 Task: Search one way flight ticket for 3 adults, 3 children in premium economy from Colorado Springs: City Of Colorado Springs Municipal Airport to Greensboro: Piedmont Triad International Airport on 5-1-2023. Choice of flights is Delta. Number of bags: 1 carry on bag. Price is upto 94000. Outbound departure time preference is 9:30.
Action: Mouse moved to (218, 185)
Screenshot: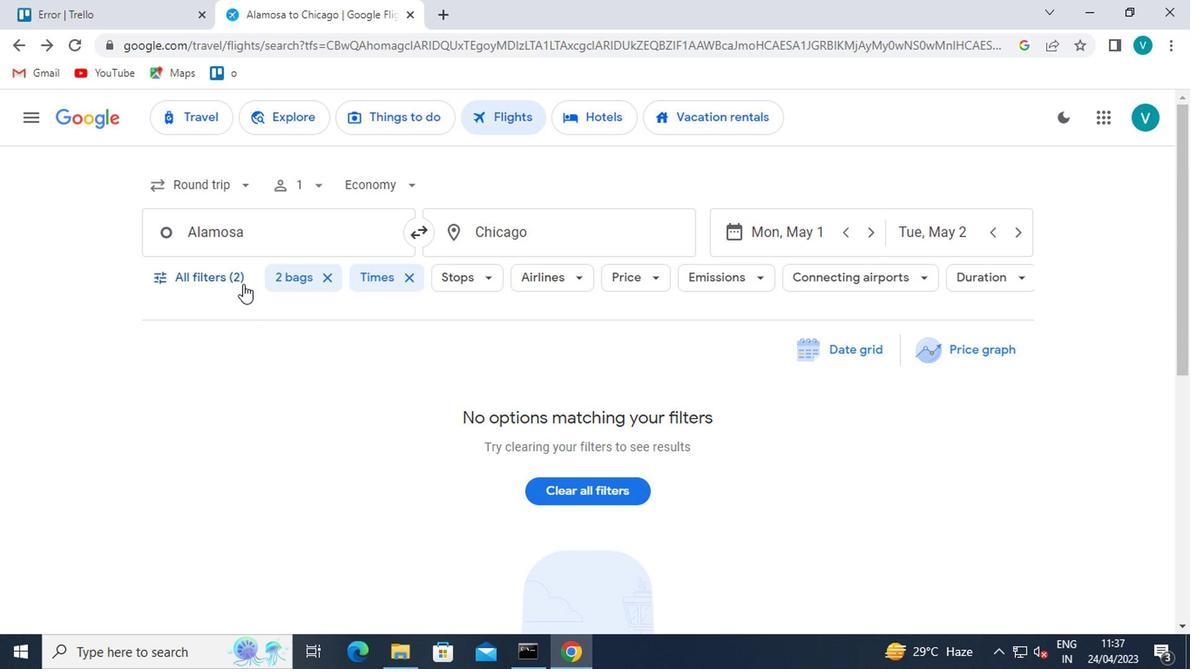 
Action: Mouse pressed left at (218, 185)
Screenshot: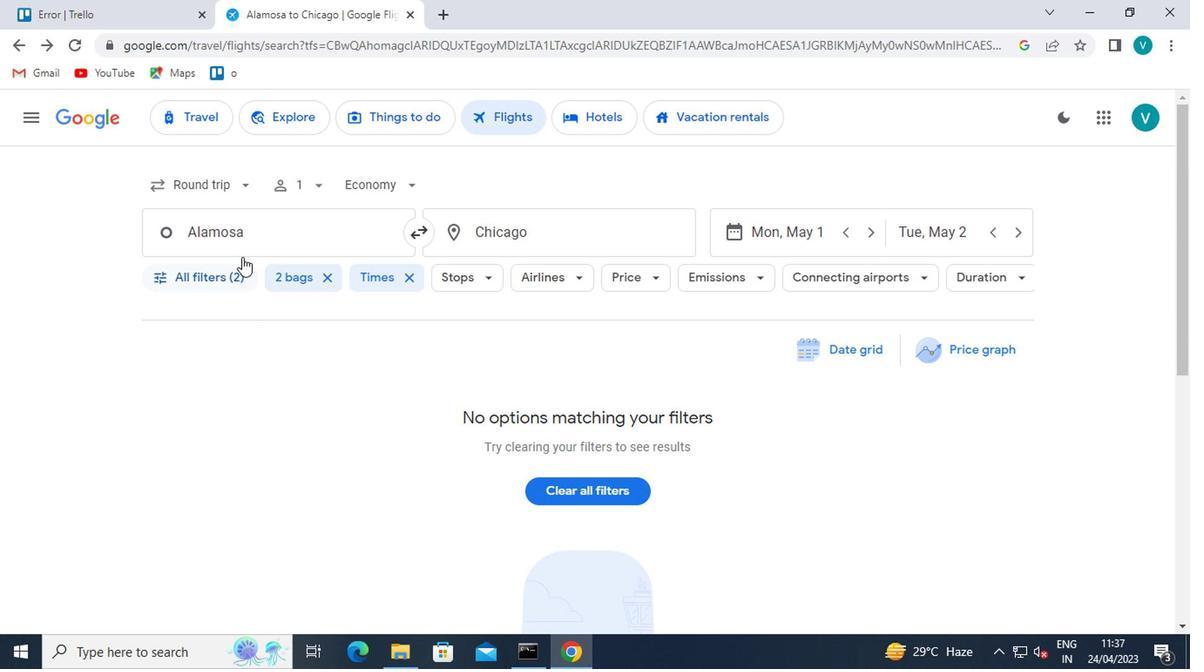 
Action: Mouse moved to (221, 260)
Screenshot: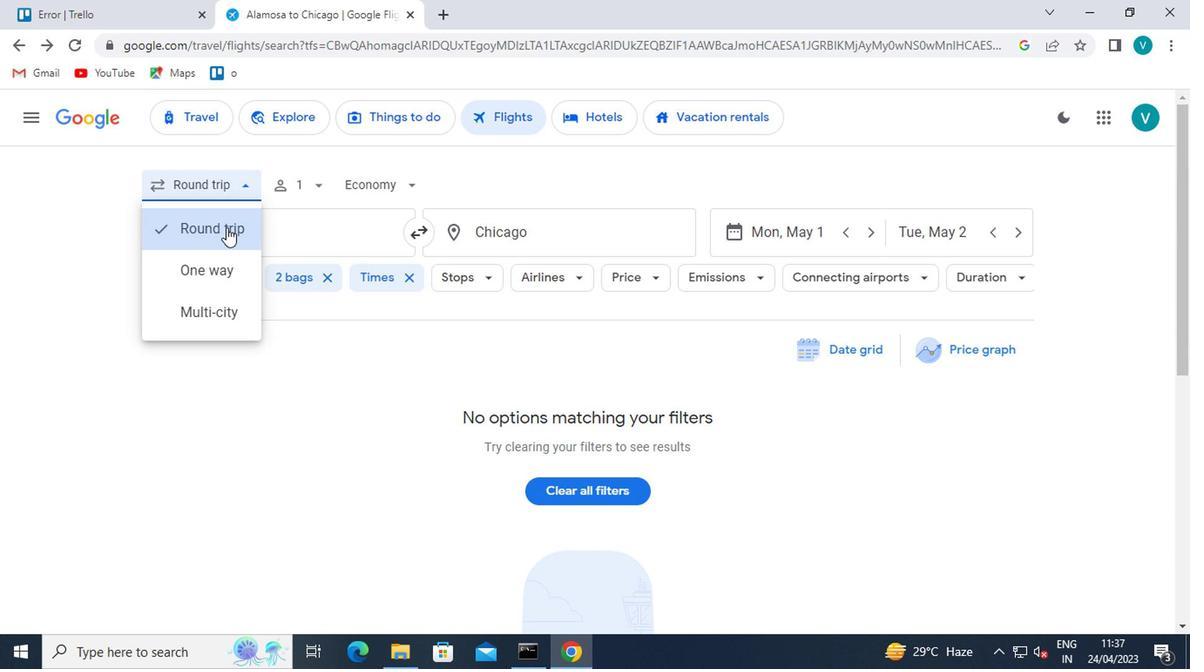 
Action: Mouse pressed left at (221, 260)
Screenshot: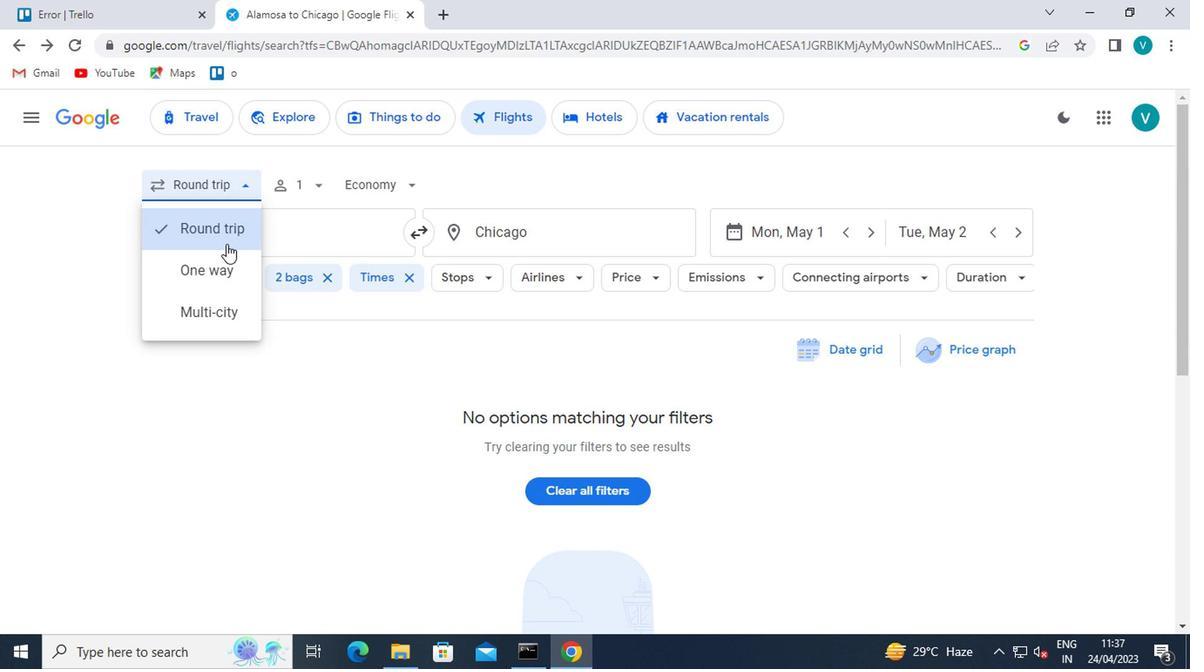 
Action: Mouse moved to (290, 189)
Screenshot: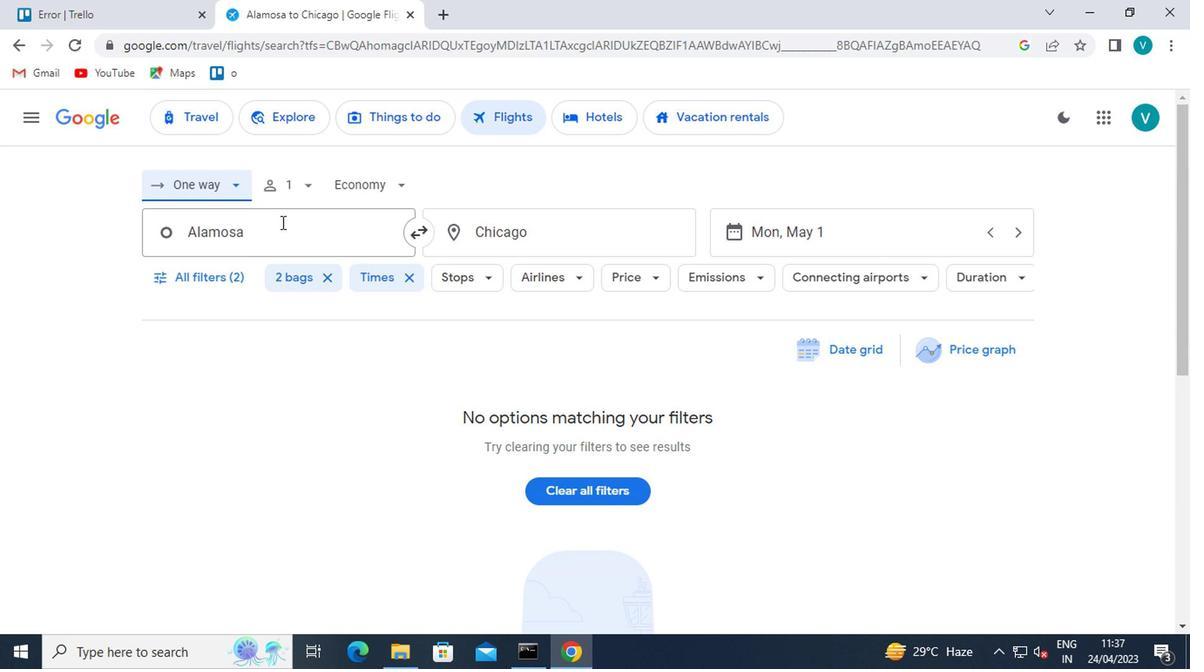 
Action: Mouse pressed left at (290, 189)
Screenshot: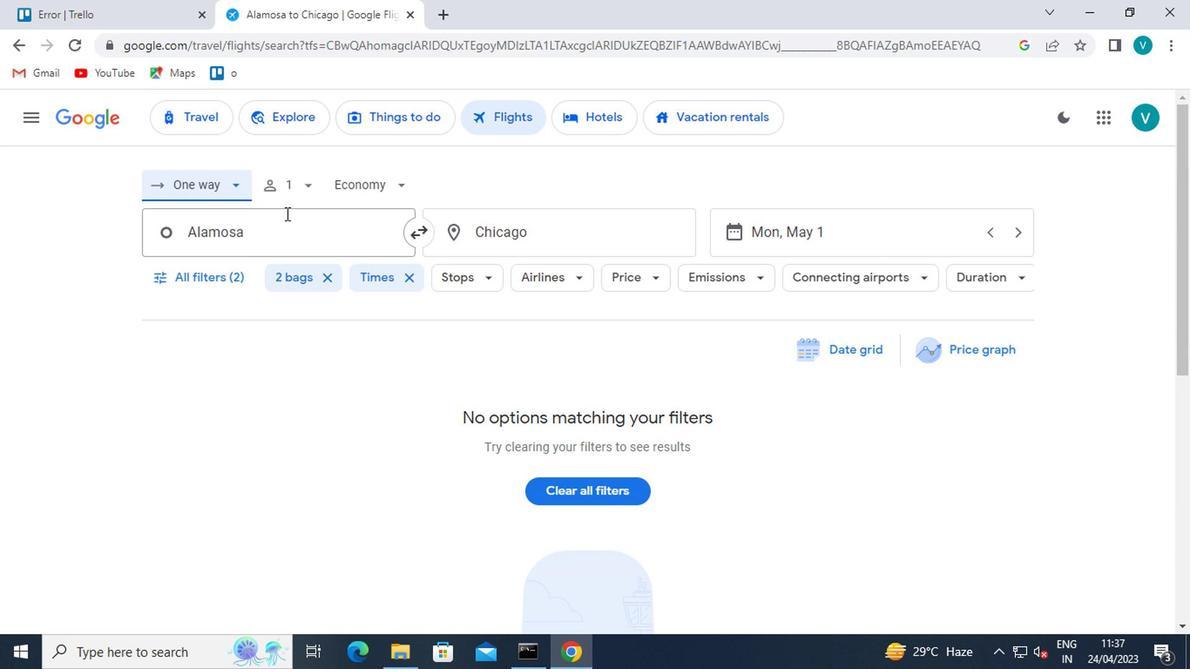 
Action: Mouse moved to (433, 238)
Screenshot: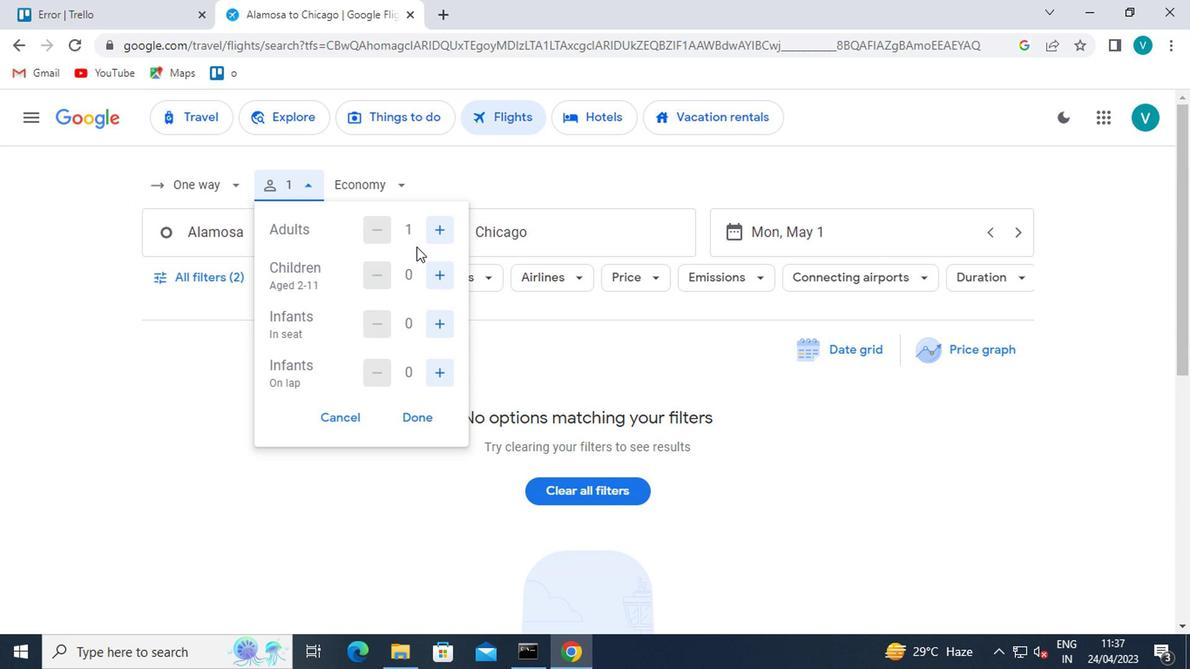 
Action: Mouse pressed left at (433, 238)
Screenshot: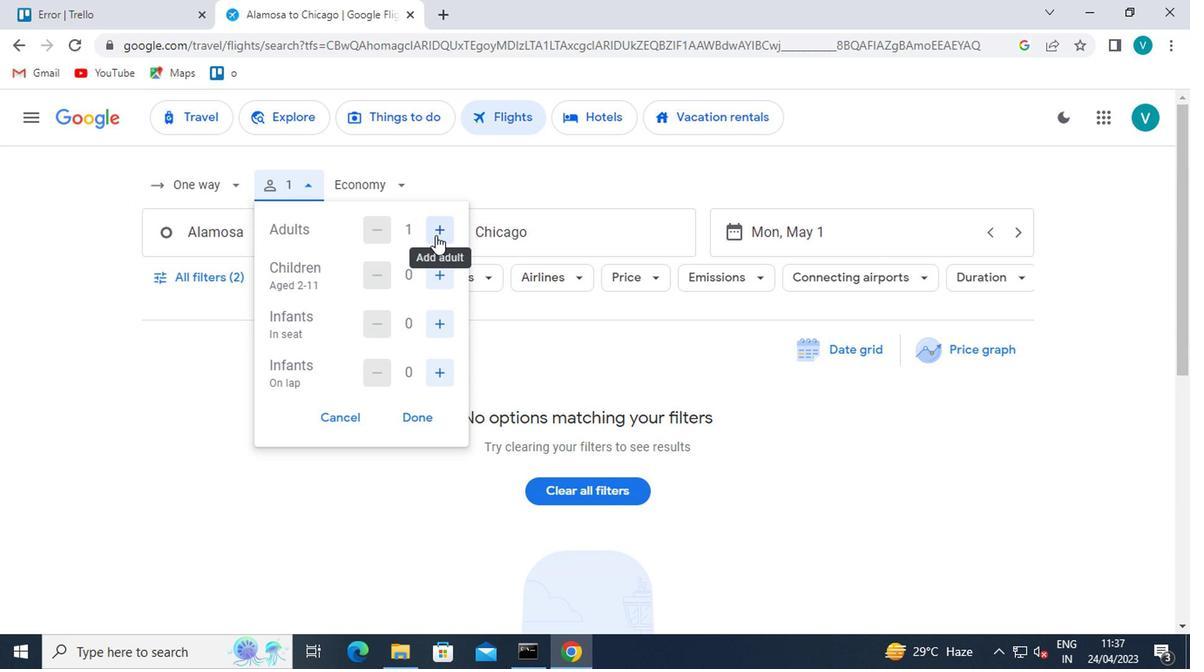 
Action: Mouse pressed left at (433, 238)
Screenshot: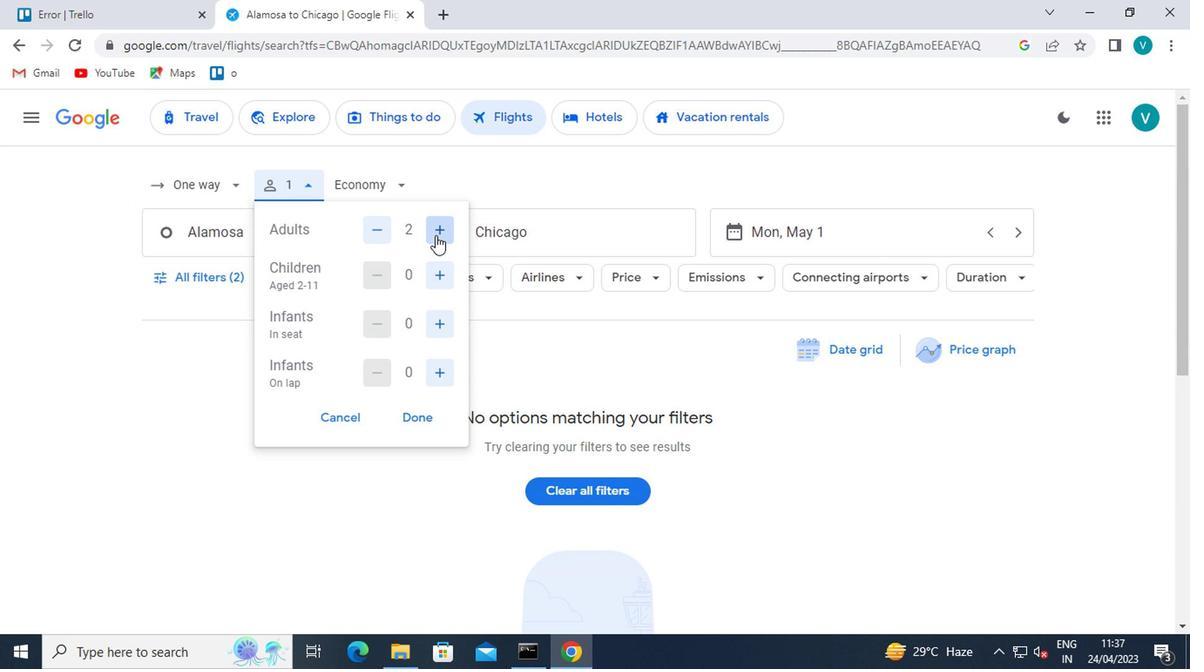 
Action: Mouse moved to (444, 281)
Screenshot: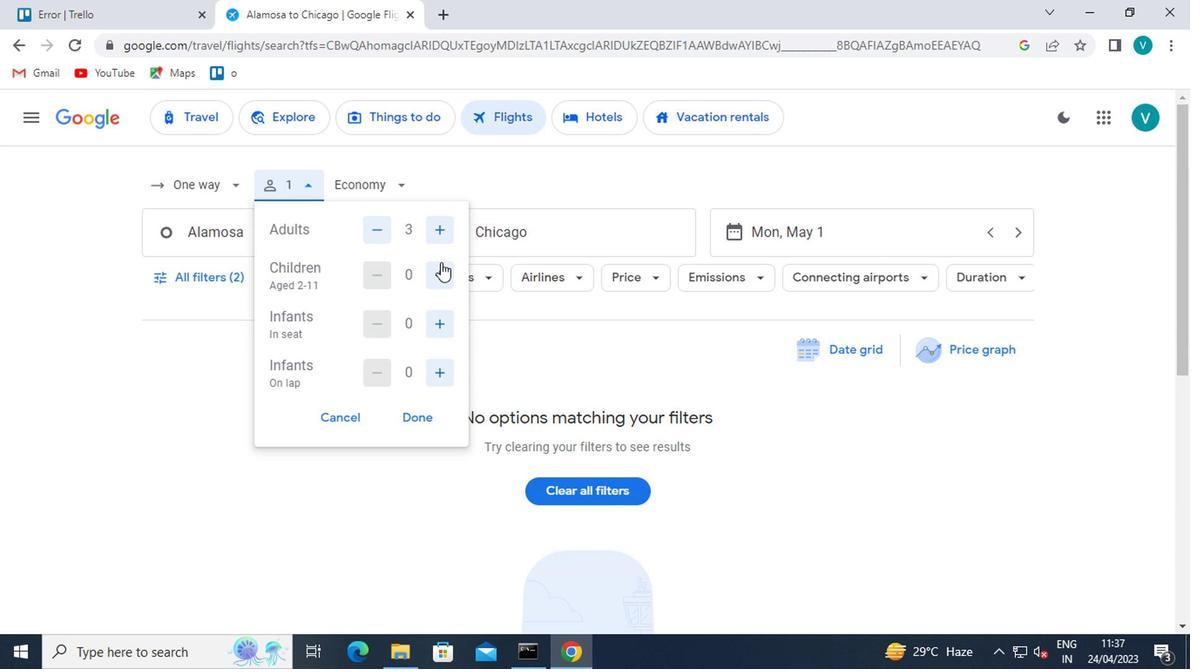 
Action: Mouse pressed left at (444, 281)
Screenshot: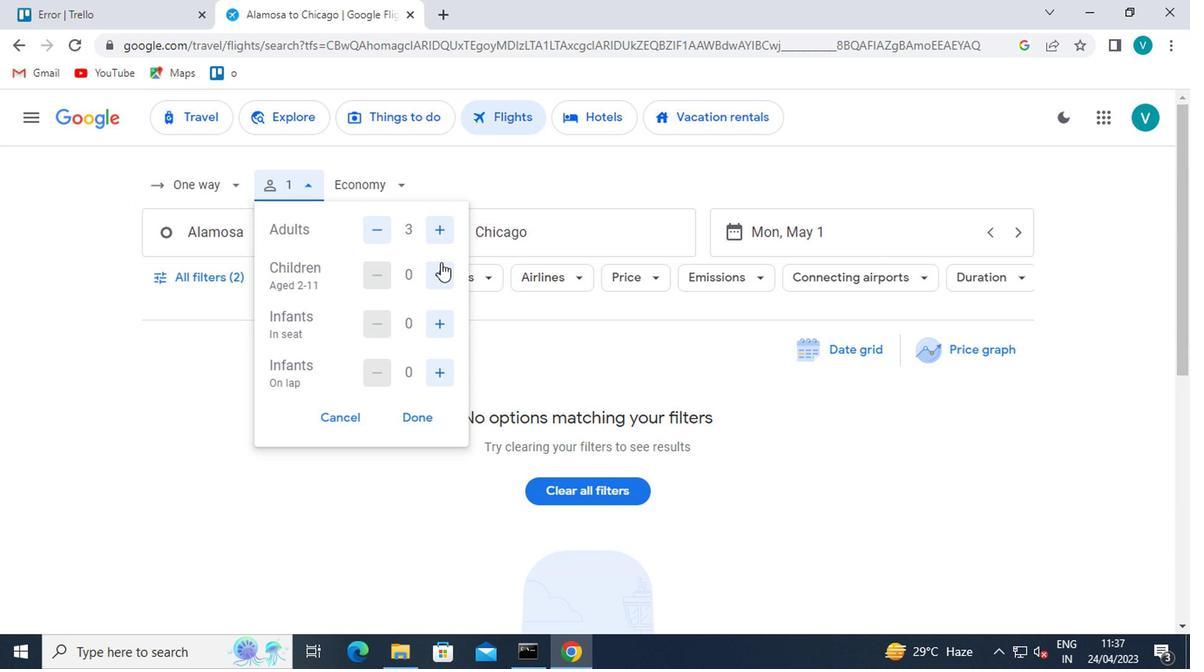 
Action: Mouse pressed left at (444, 281)
Screenshot: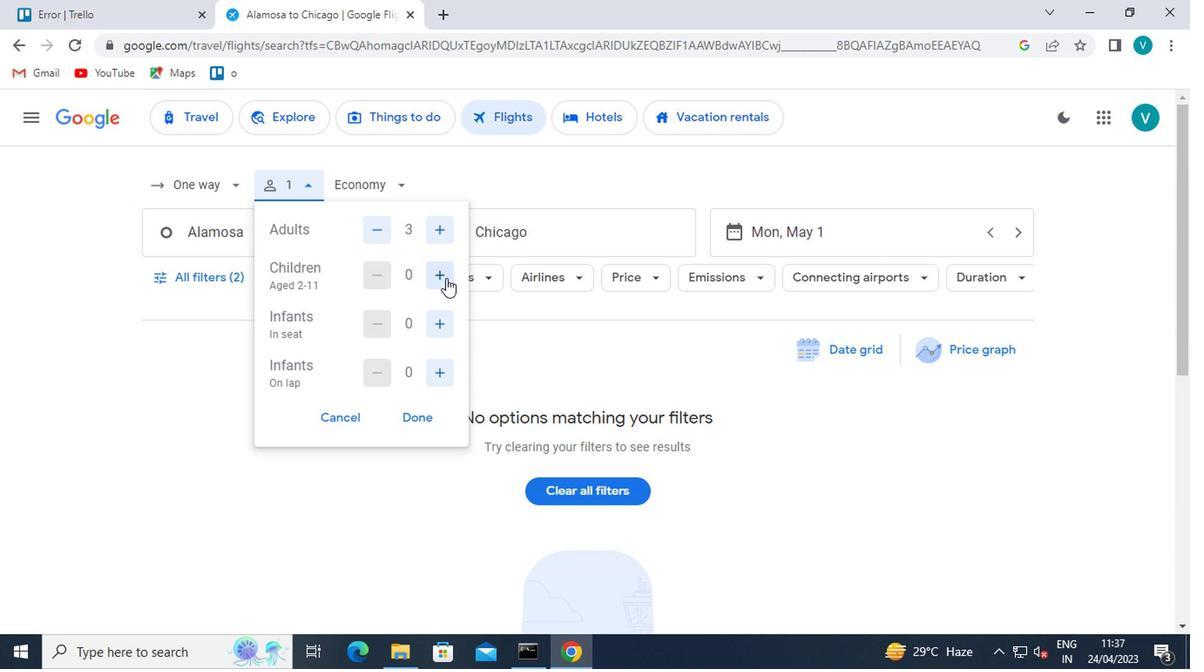 
Action: Mouse pressed left at (444, 281)
Screenshot: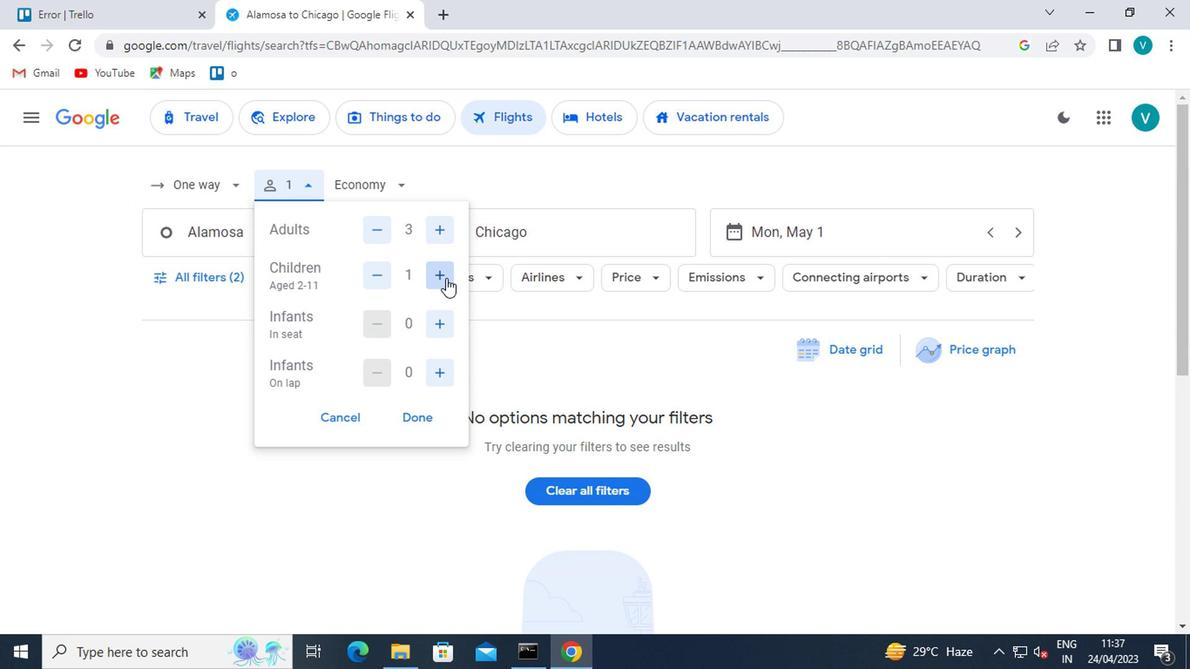 
Action: Mouse moved to (373, 182)
Screenshot: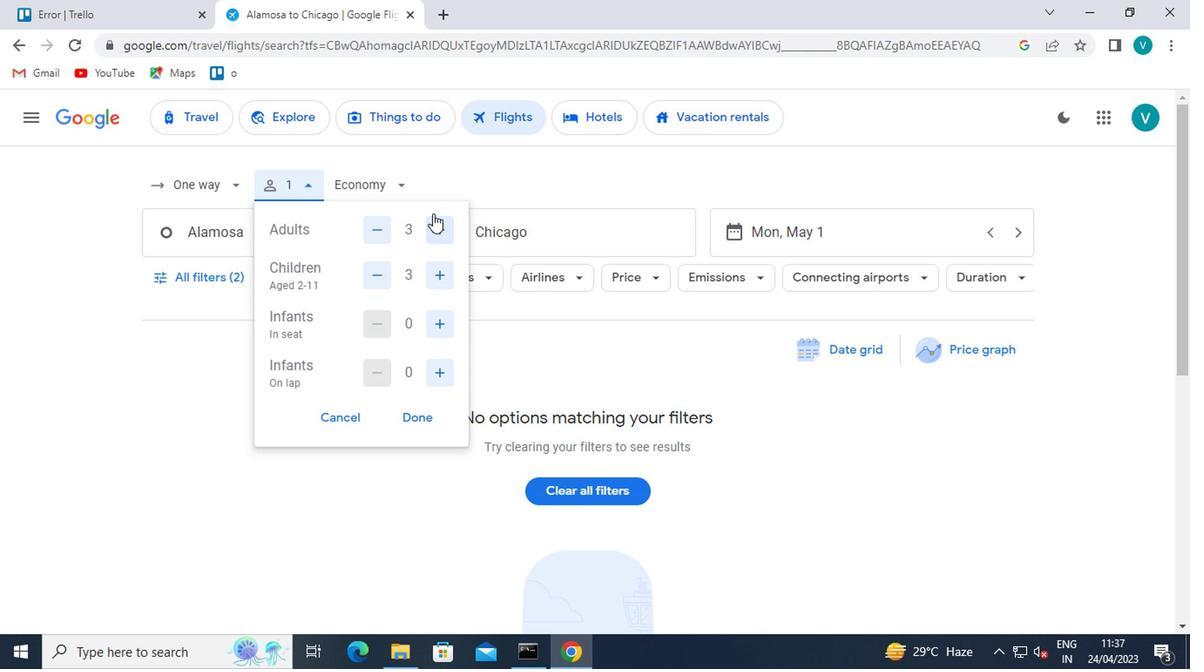 
Action: Mouse pressed left at (373, 182)
Screenshot: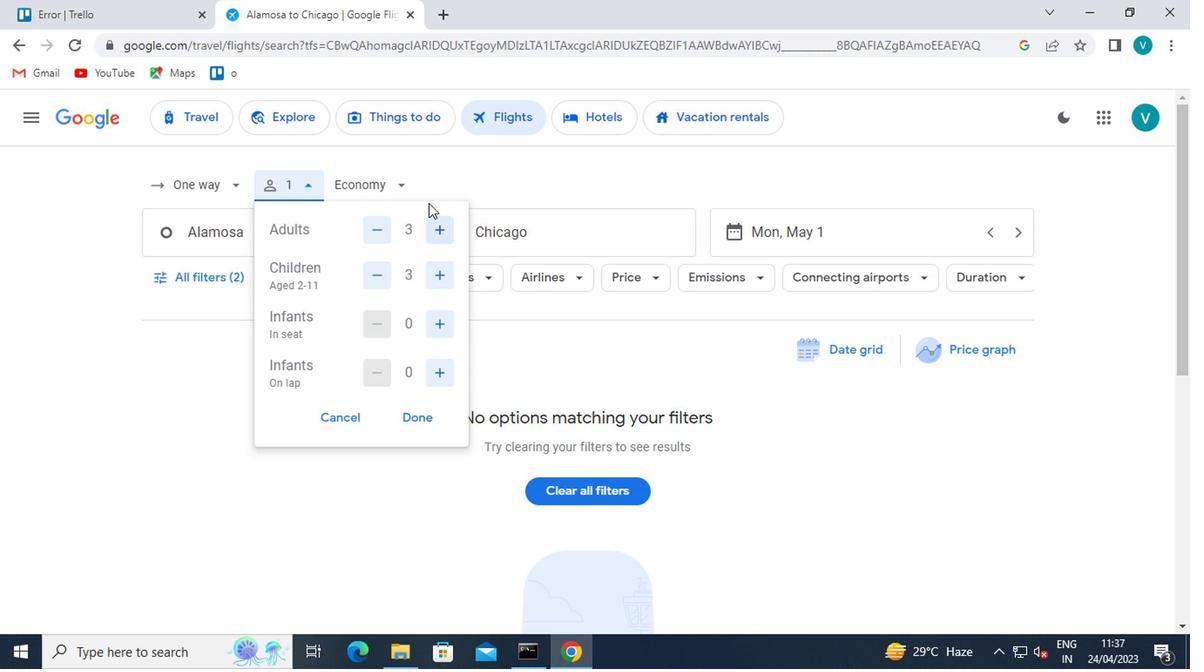 
Action: Mouse moved to (413, 281)
Screenshot: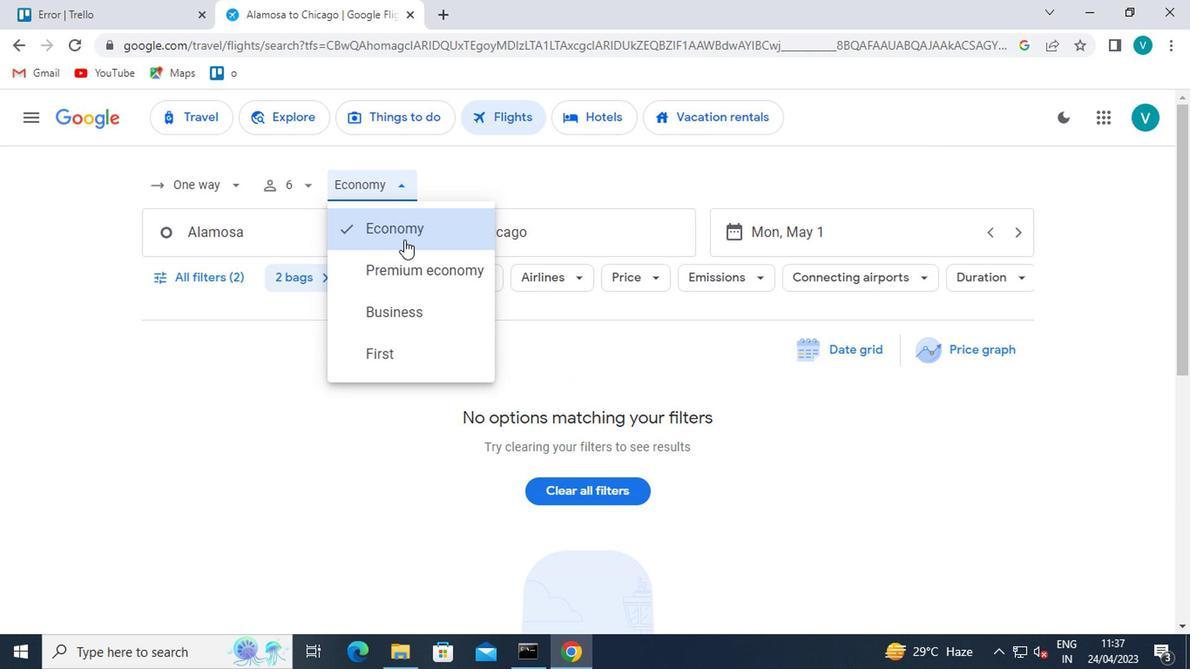 
Action: Mouse pressed left at (413, 281)
Screenshot: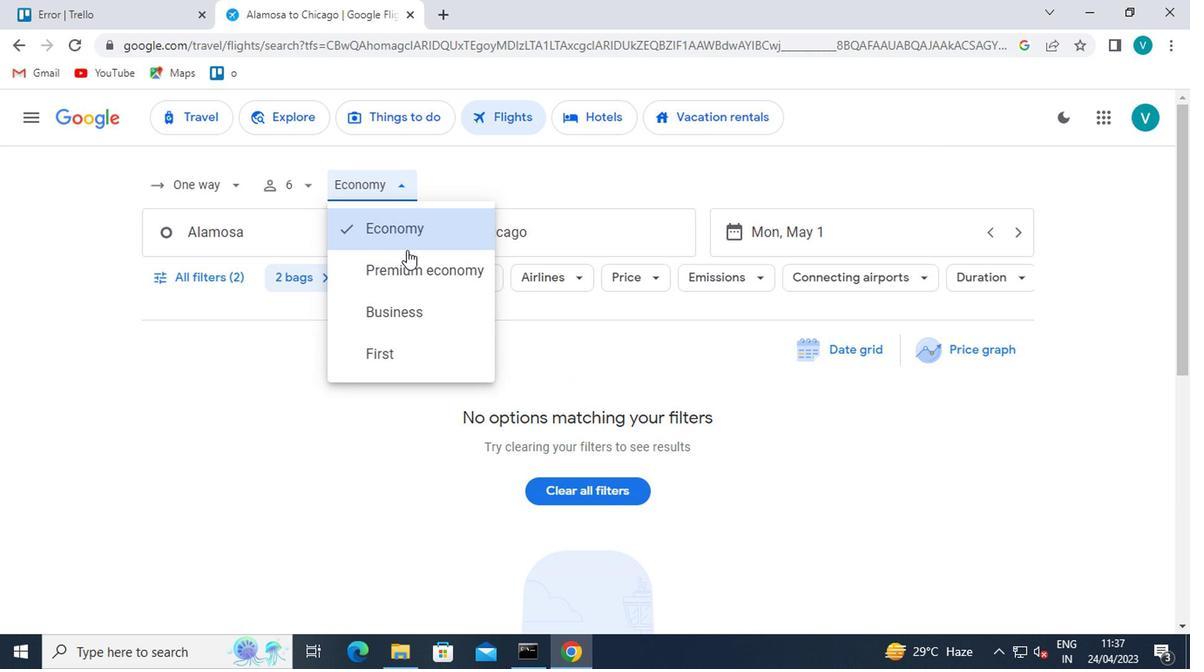 
Action: Mouse moved to (236, 236)
Screenshot: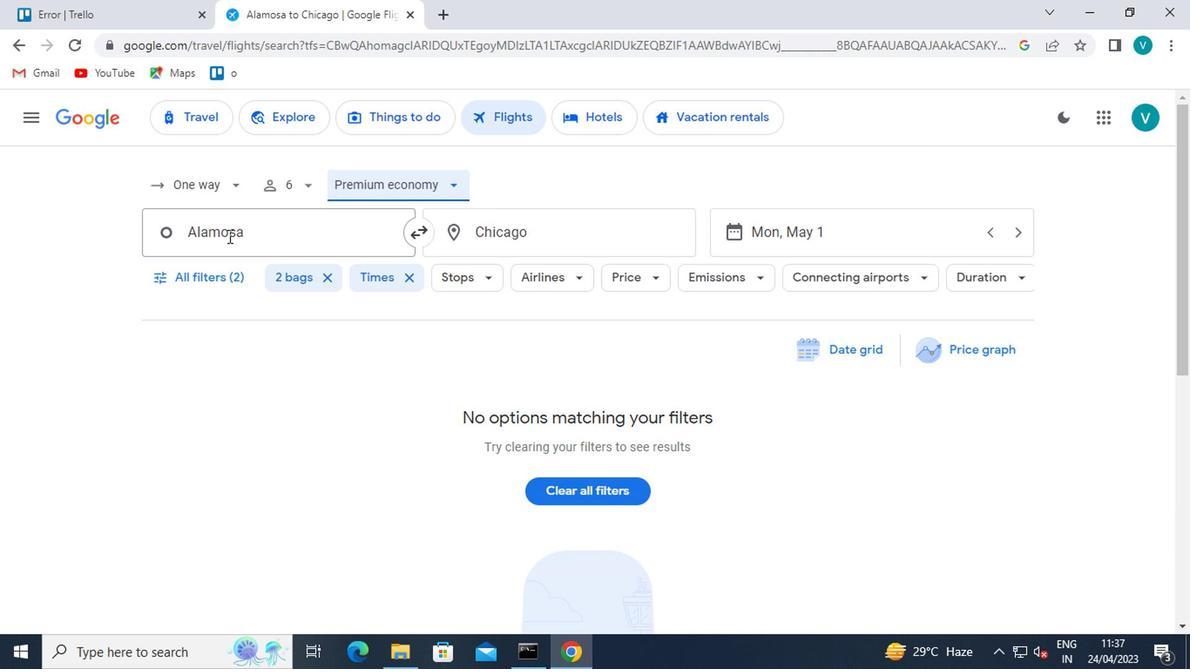 
Action: Mouse pressed left at (236, 236)
Screenshot: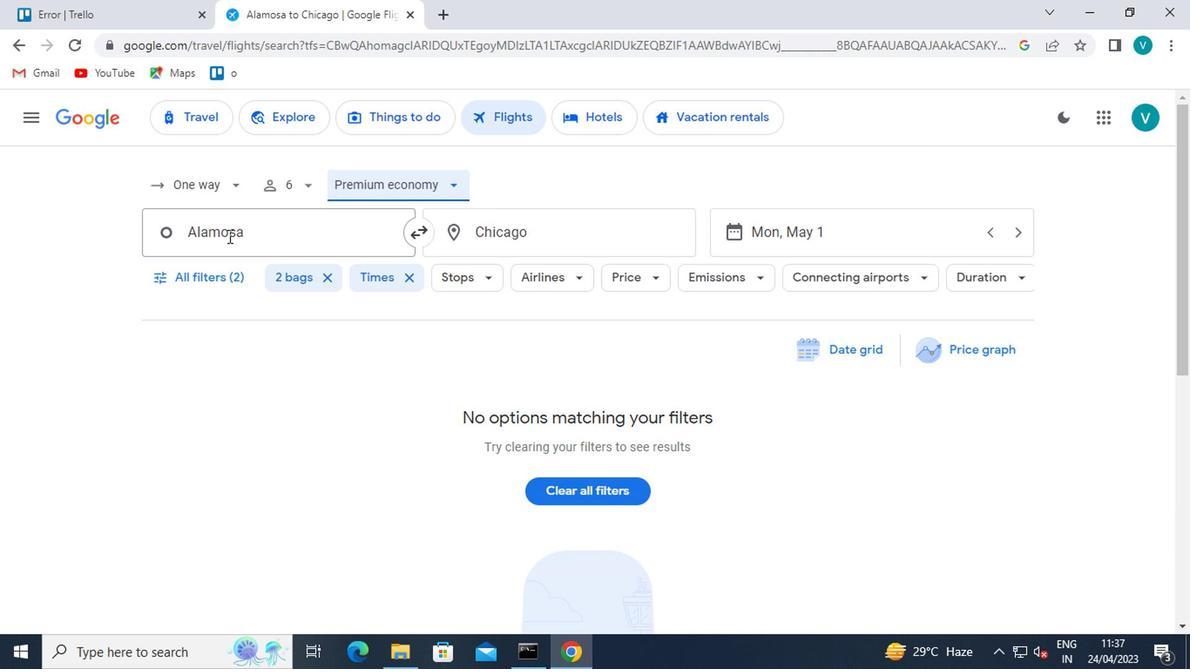 
Action: Mouse moved to (238, 236)
Screenshot: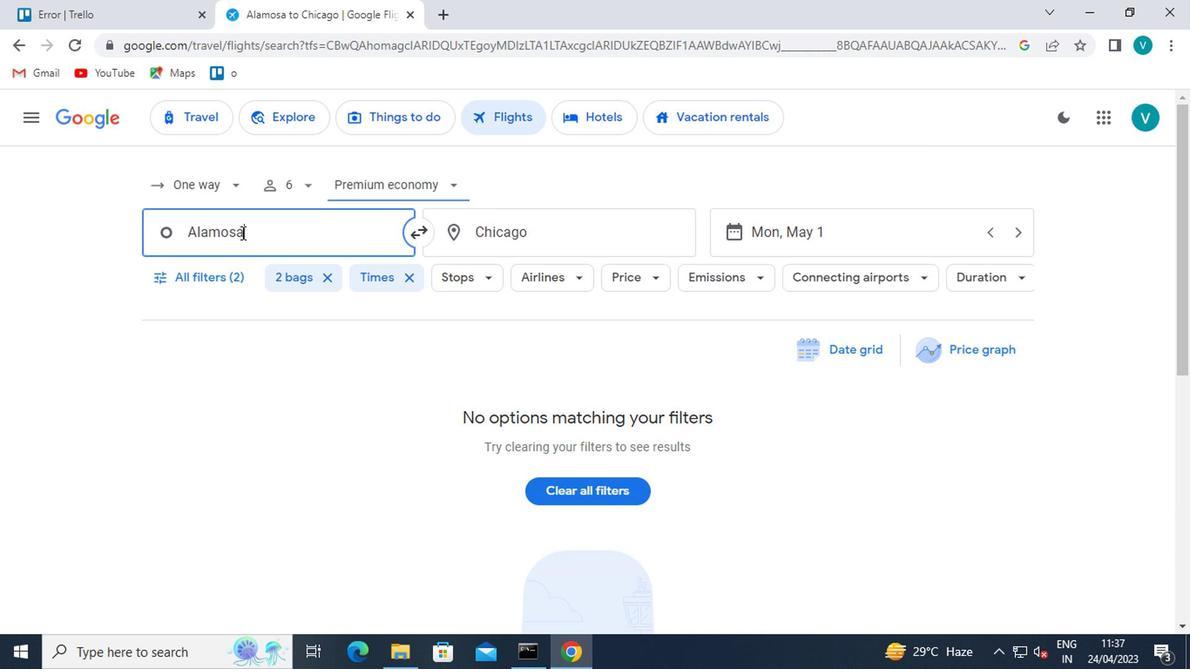 
Action: Key pressed <Key.shift>COLORADO<Key.space><Key.shift>SP
Screenshot: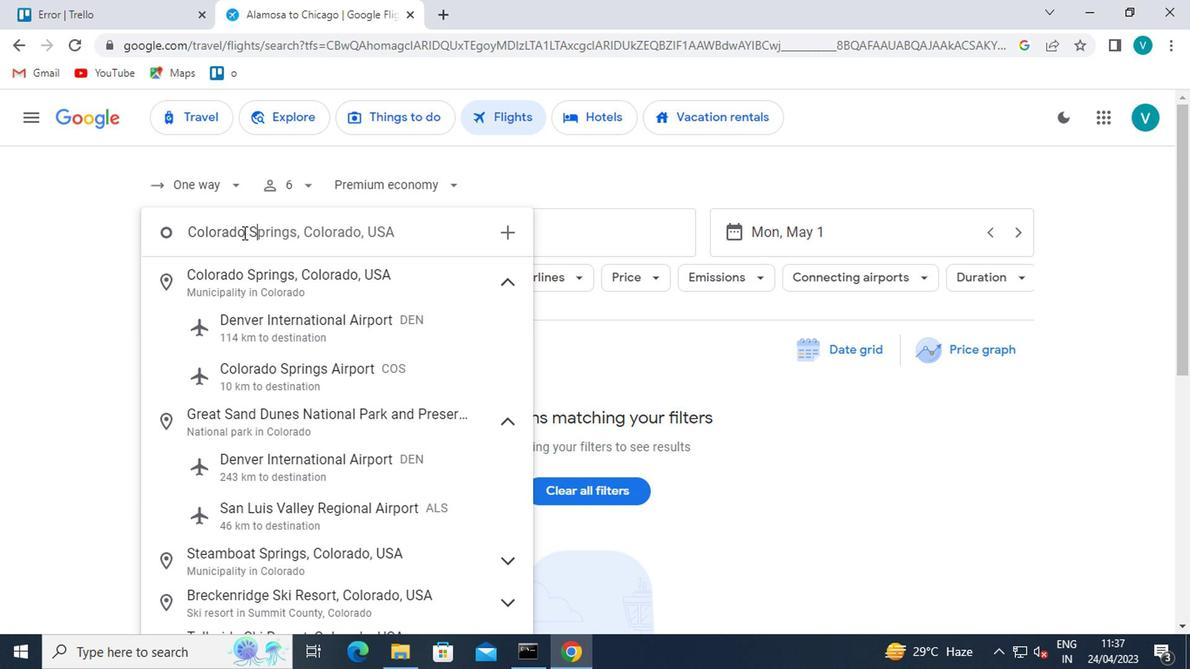 
Action: Mouse moved to (288, 255)
Screenshot: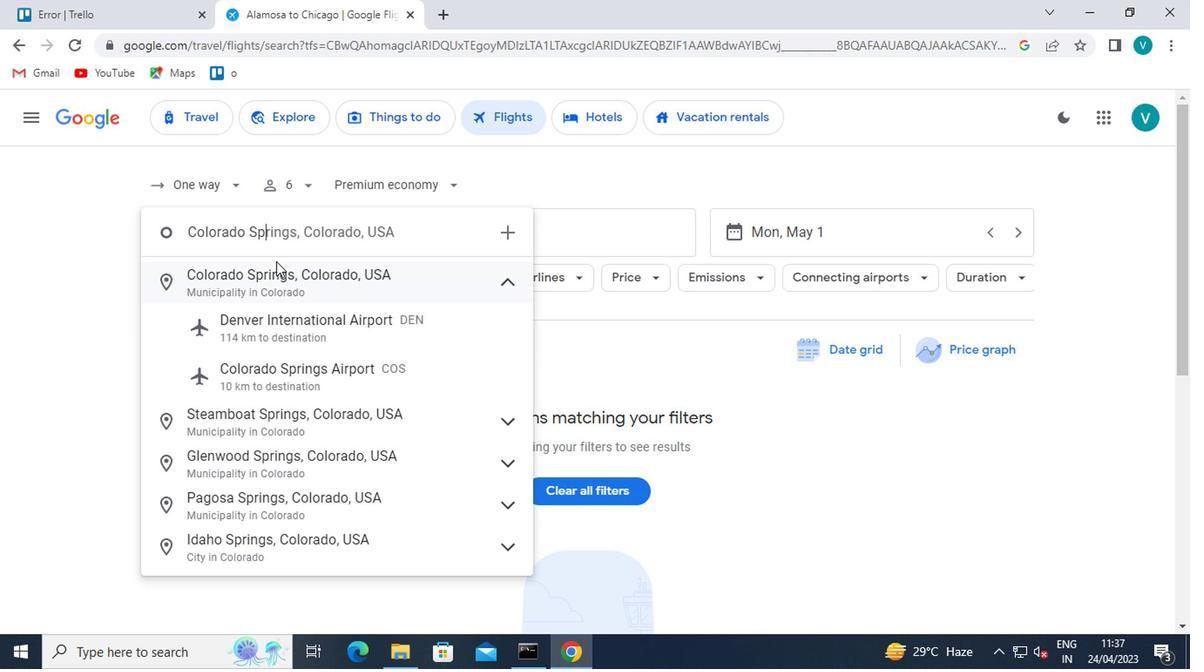 
Action: Key pressed RINGS<Key.enter>
Screenshot: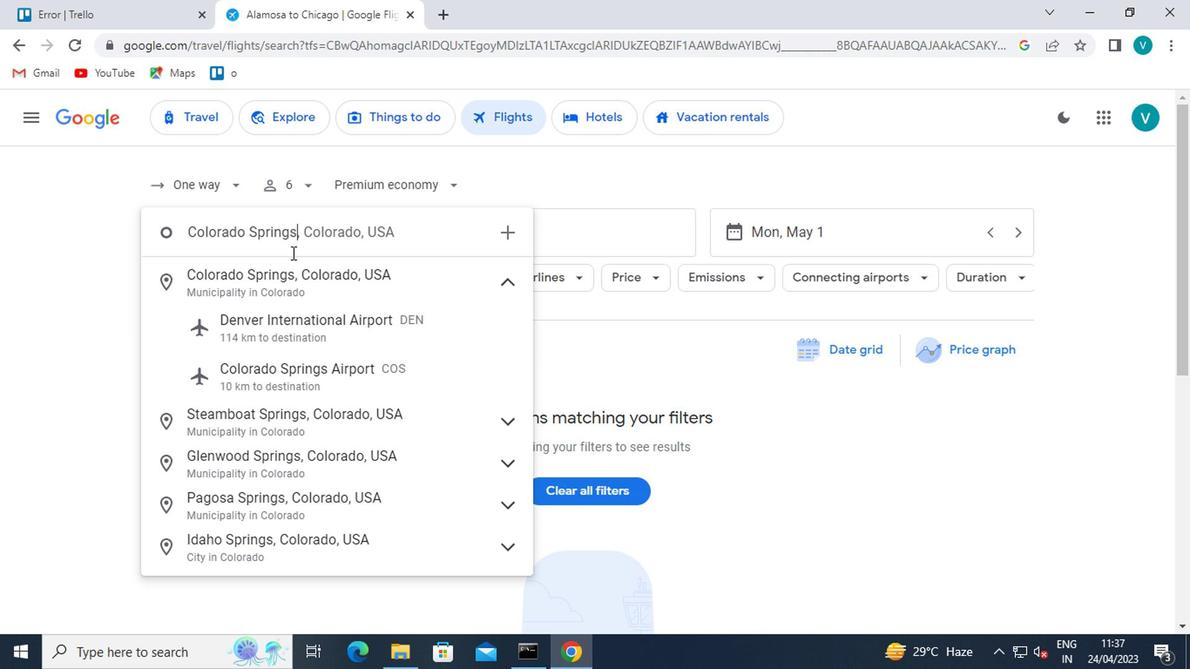 
Action: Mouse moved to (554, 225)
Screenshot: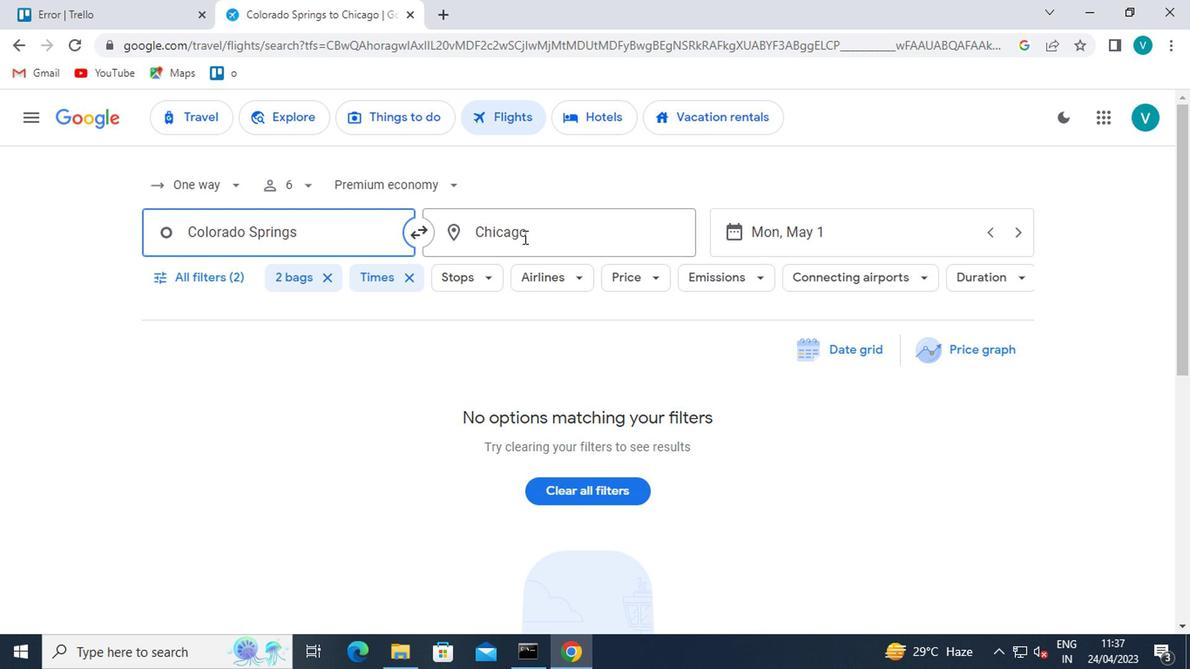 
Action: Mouse pressed left at (554, 225)
Screenshot: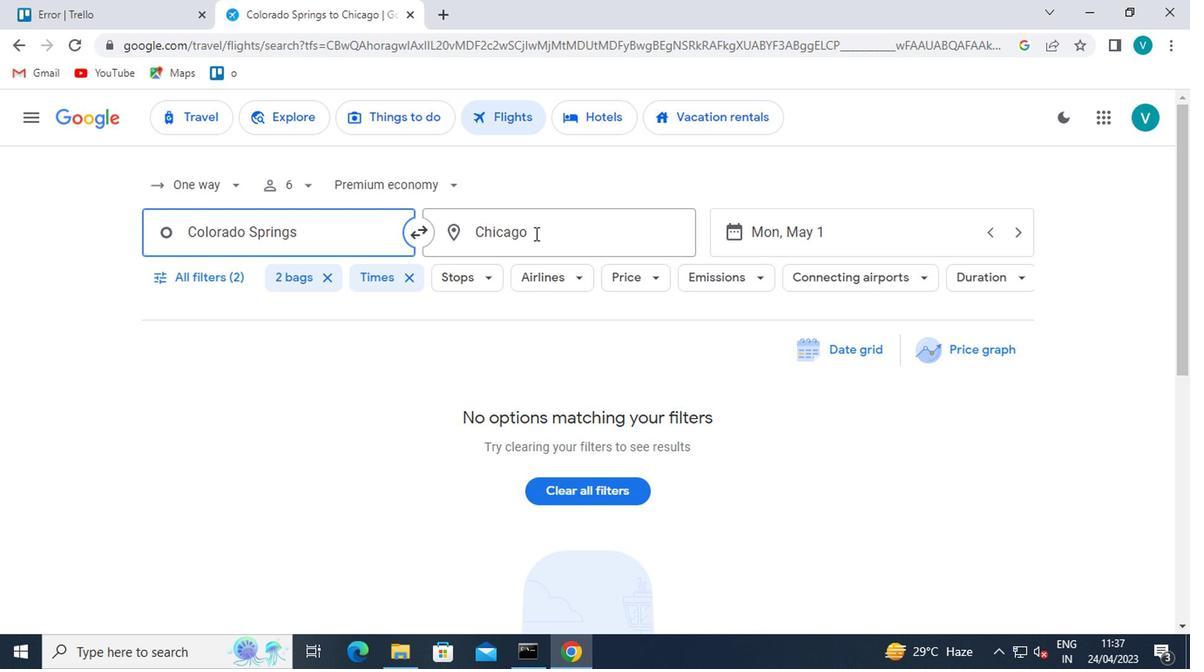 
Action: Key pressed <Key.shift><Key.shift><Key.shift><Key.shift><Key.shift><Key.shift><Key.shift><Key.shift><Key.shift>GREENBOSO
Screenshot: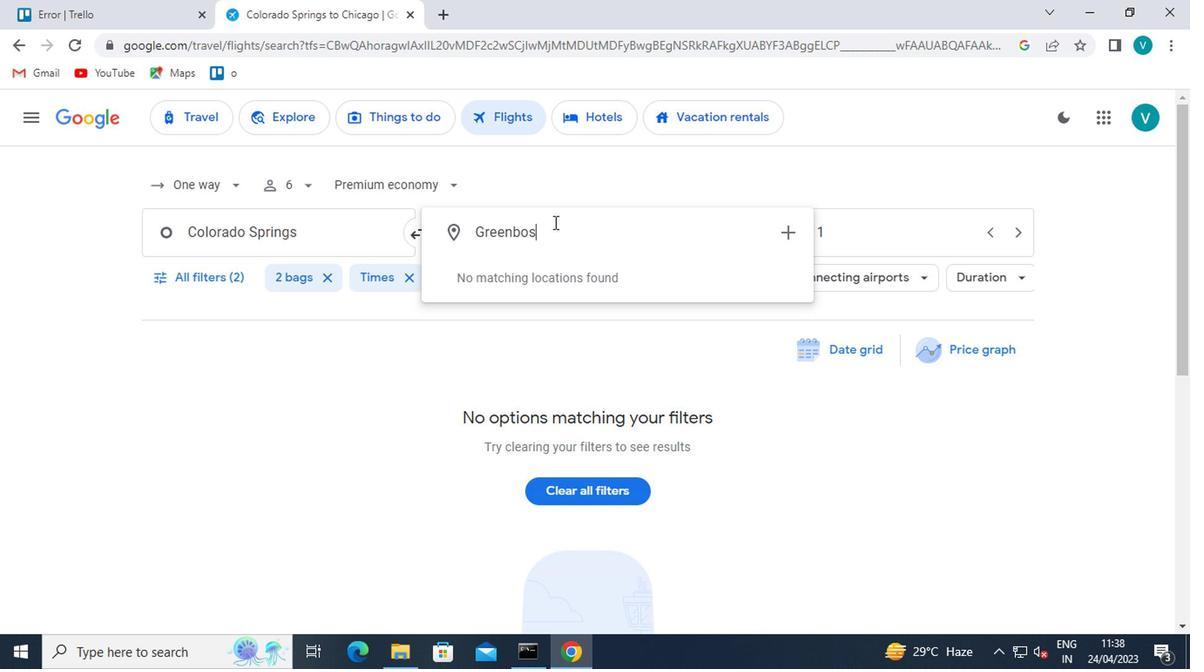 
Action: Mouse moved to (509, 239)
Screenshot: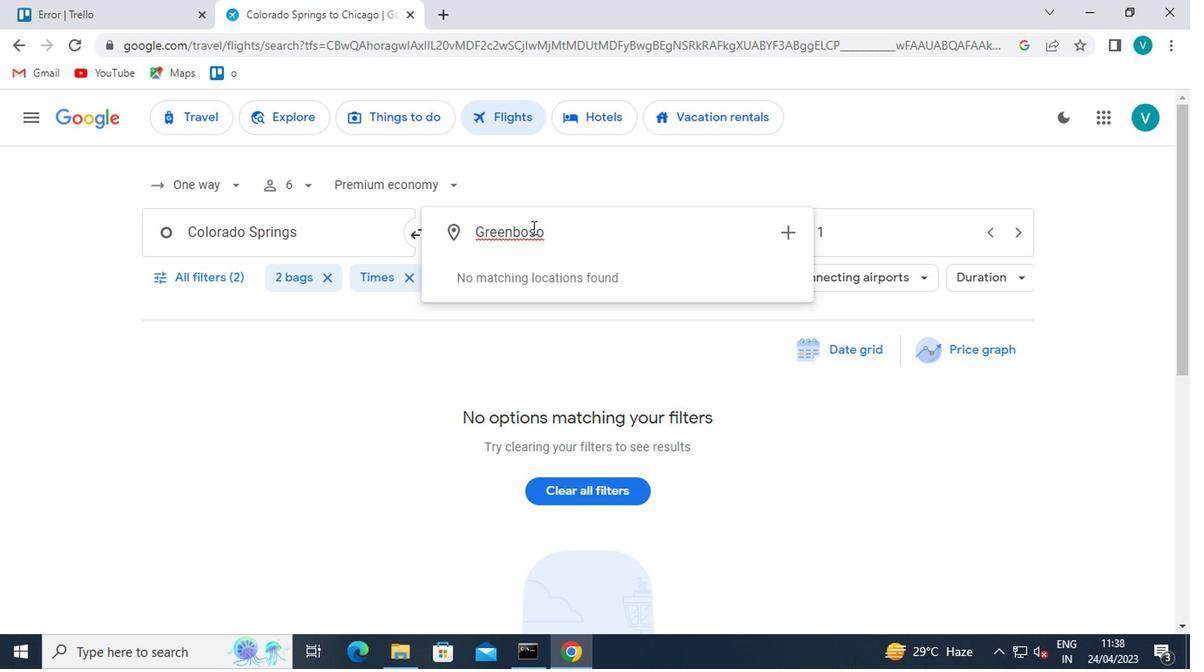 
Action: Mouse pressed left at (509, 239)
Screenshot: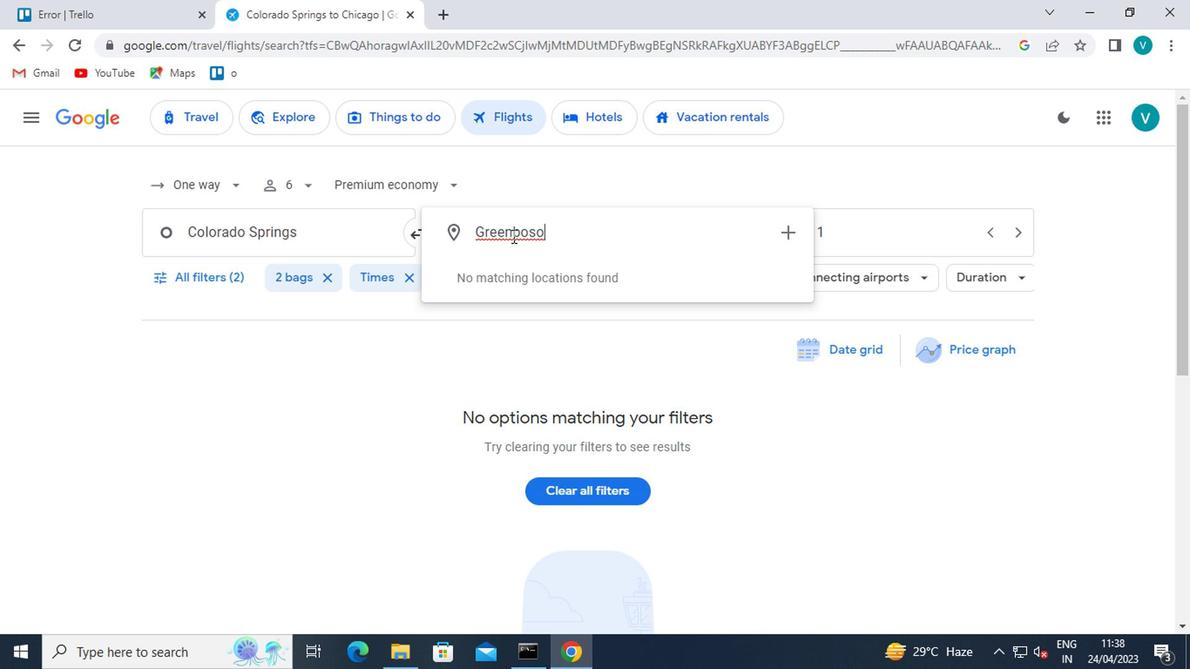 
Action: Mouse moved to (531, 275)
Screenshot: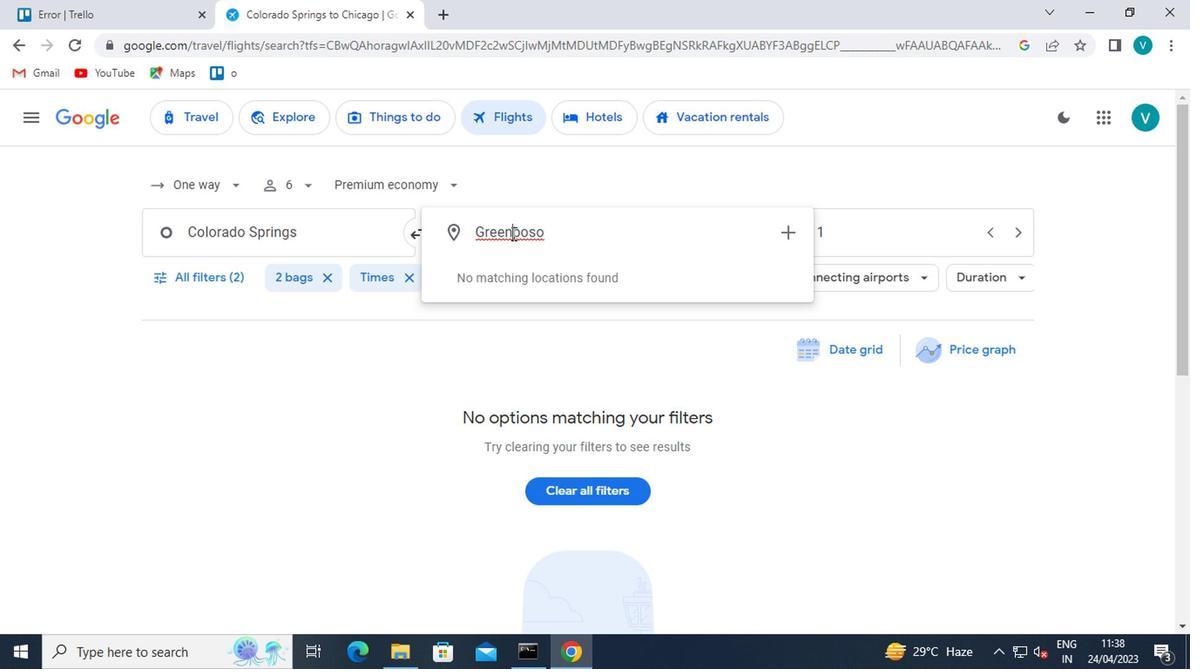 
Action: Key pressed S
Screenshot: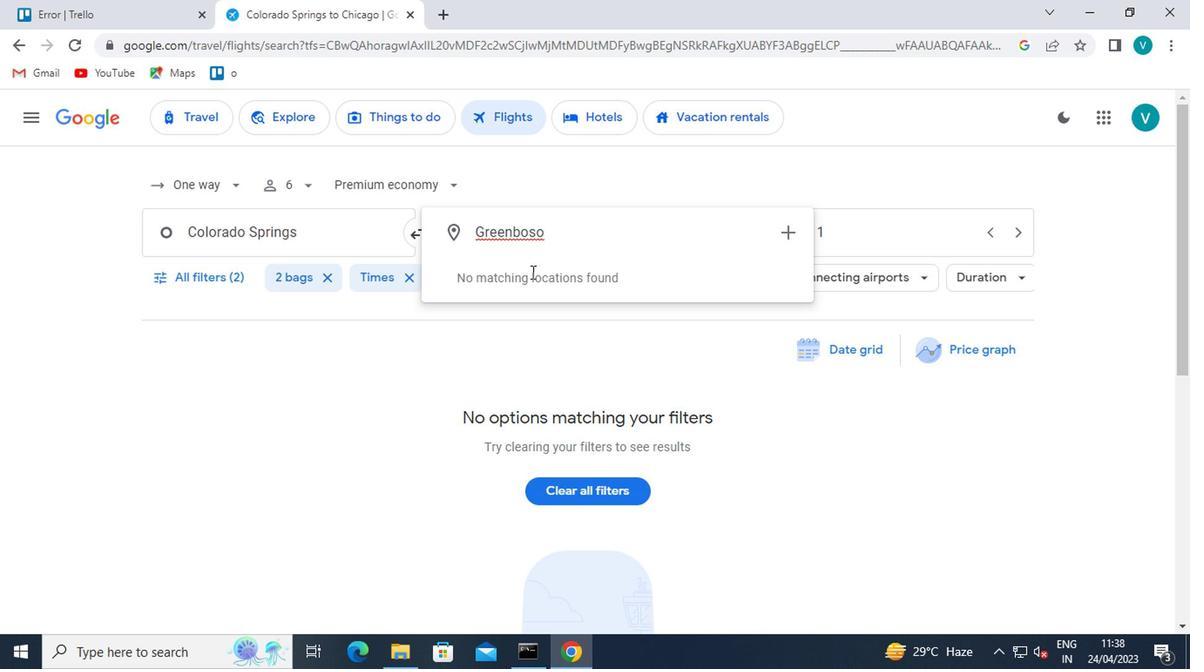 
Action: Mouse moved to (600, 318)
Screenshot: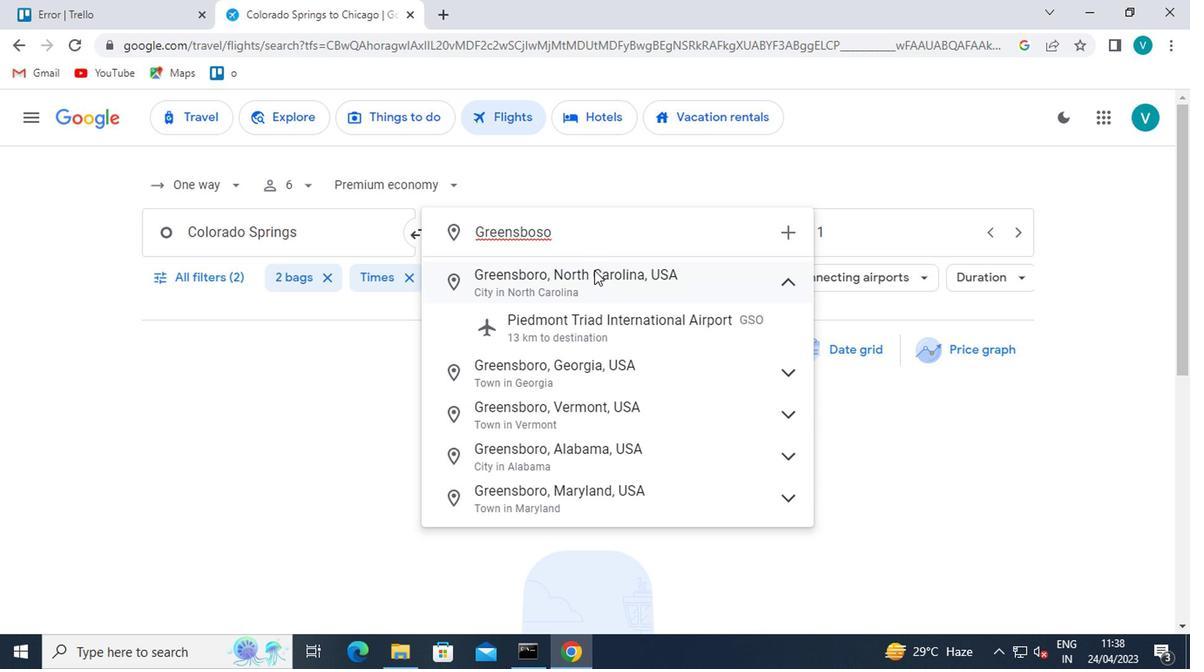 
Action: Mouse pressed left at (600, 318)
Screenshot: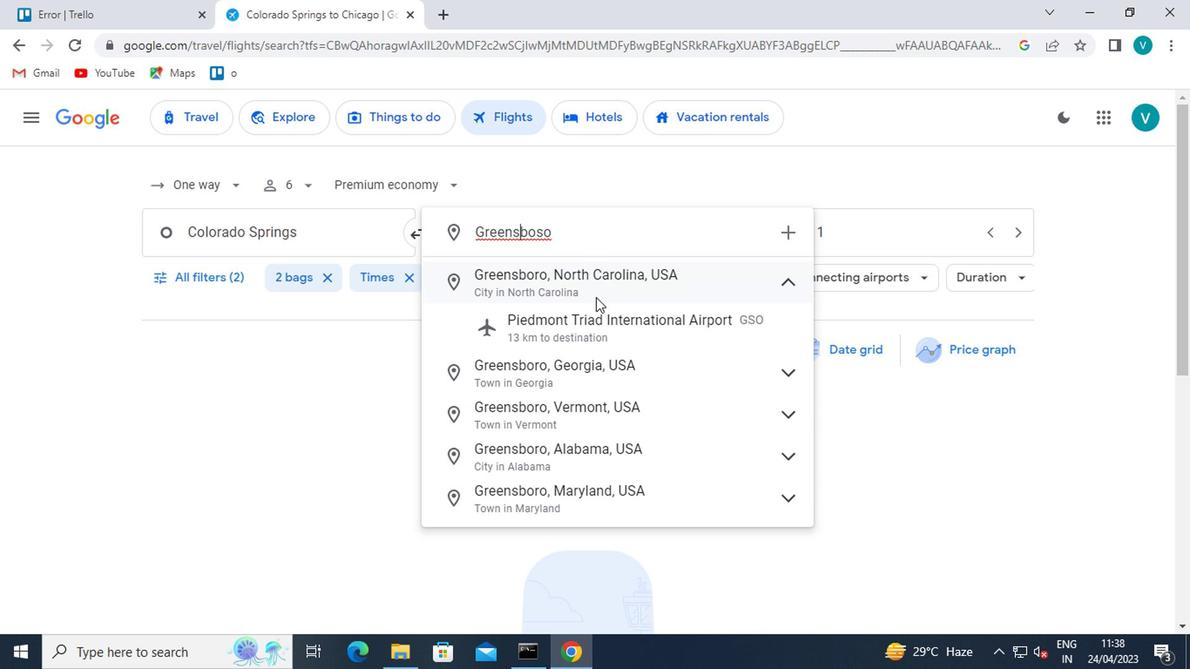 
Action: Mouse moved to (847, 247)
Screenshot: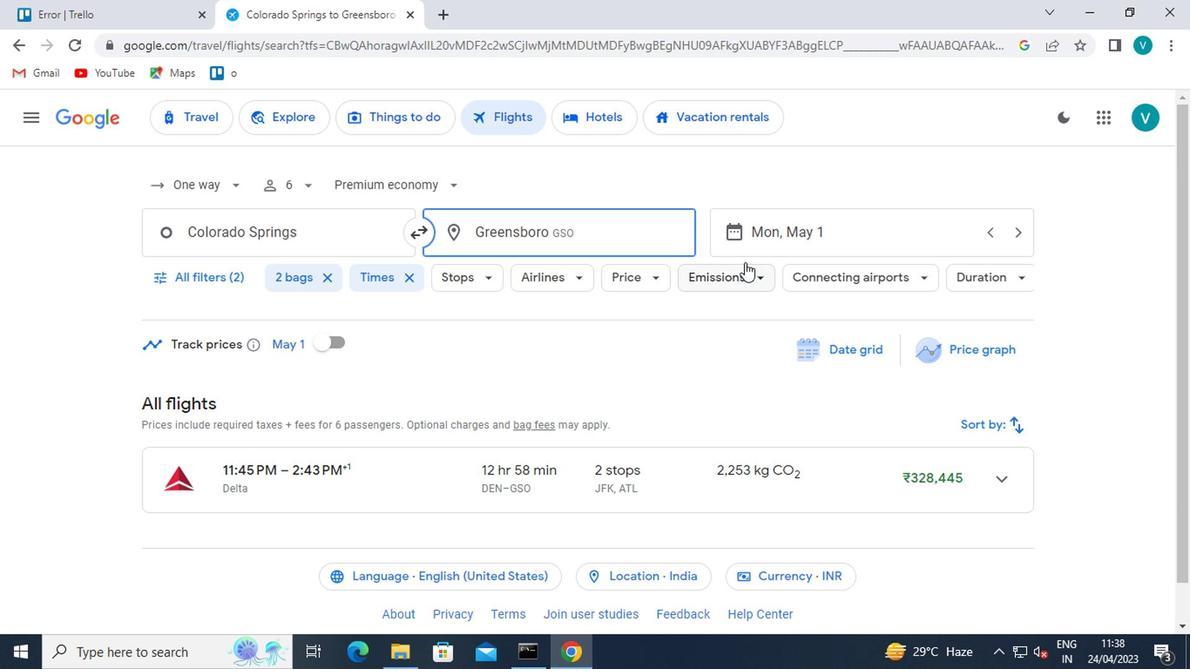
Action: Mouse pressed left at (847, 247)
Screenshot: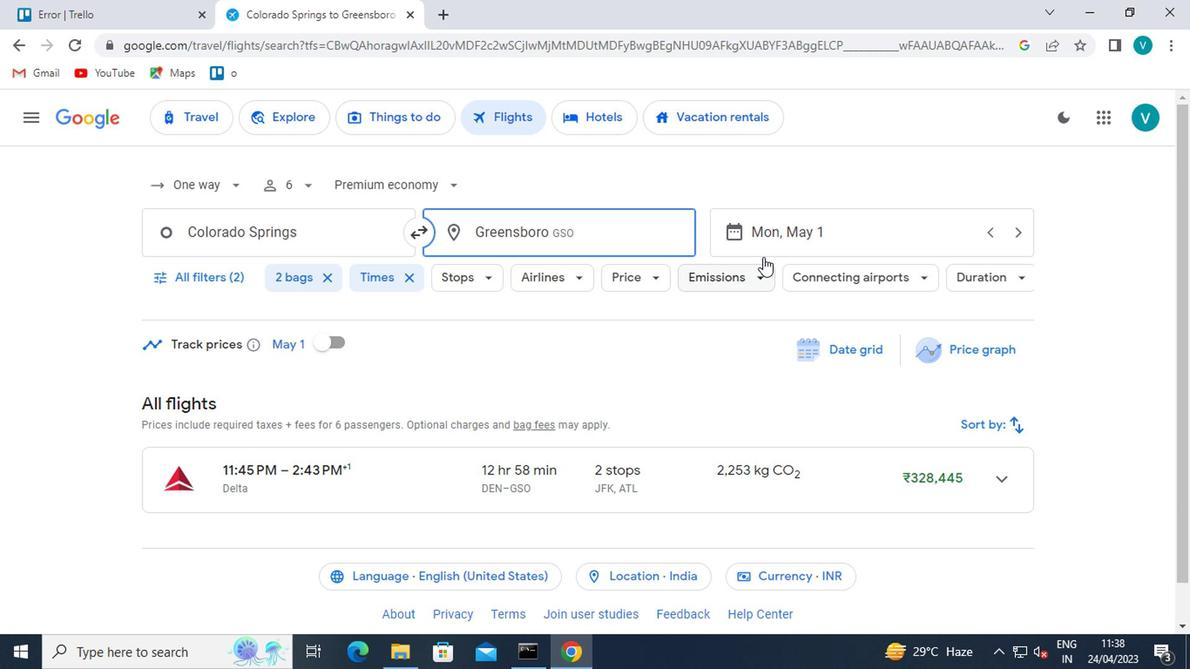 
Action: Mouse moved to (807, 317)
Screenshot: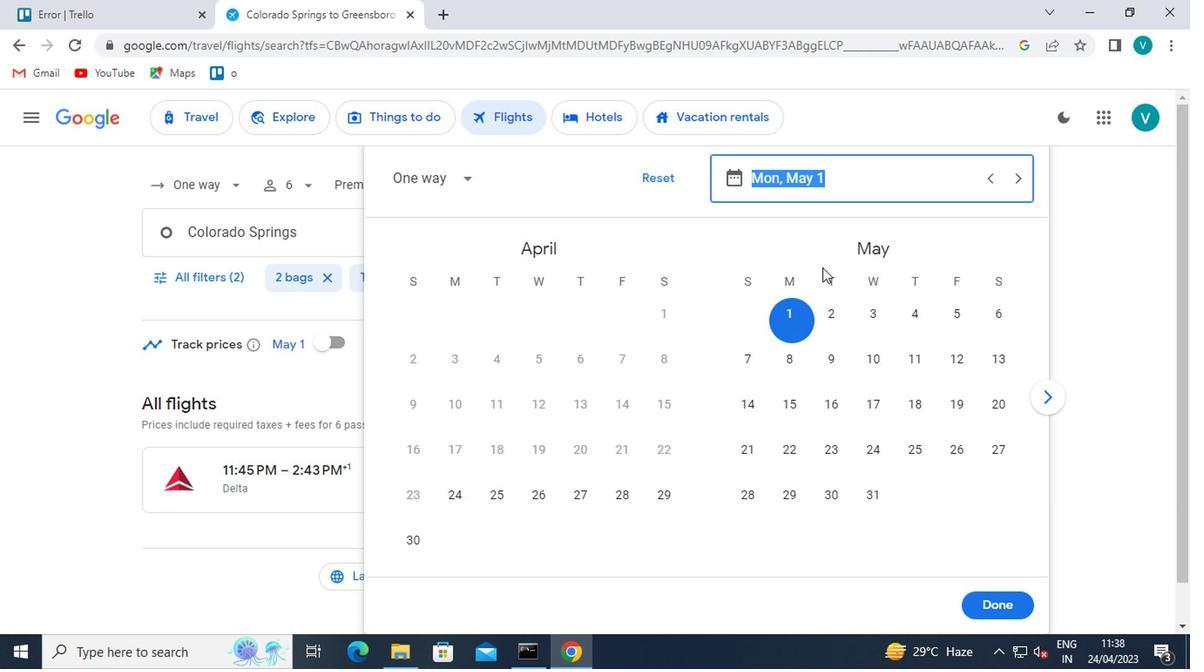 
Action: Mouse pressed left at (807, 317)
Screenshot: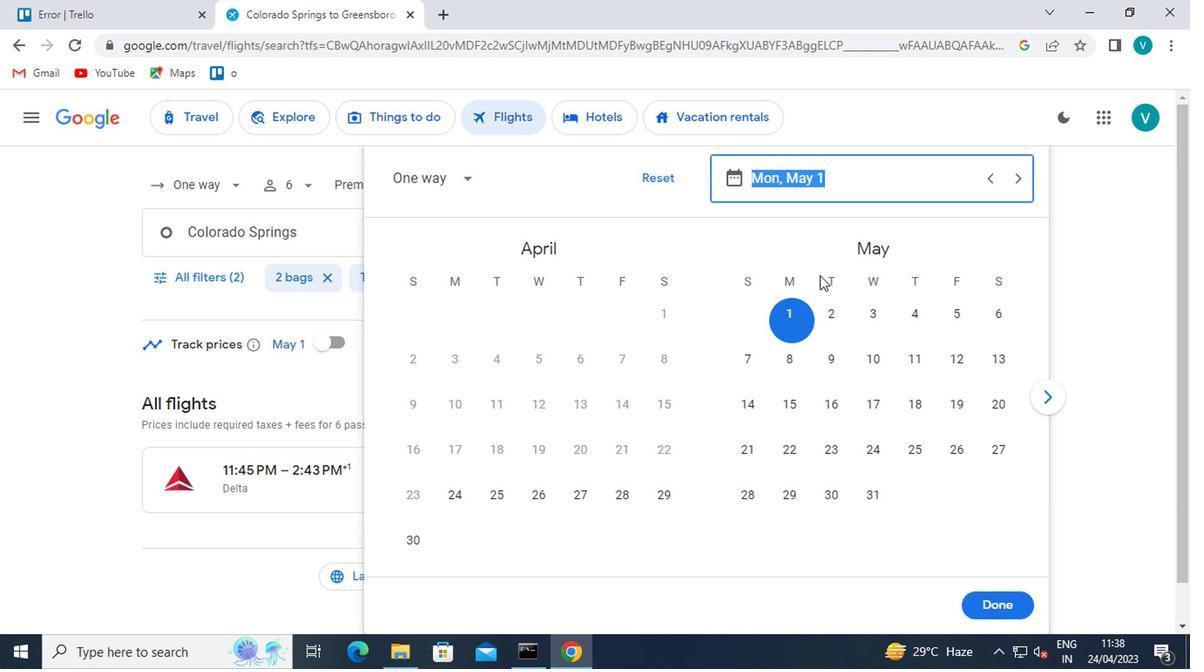 
Action: Mouse moved to (992, 613)
Screenshot: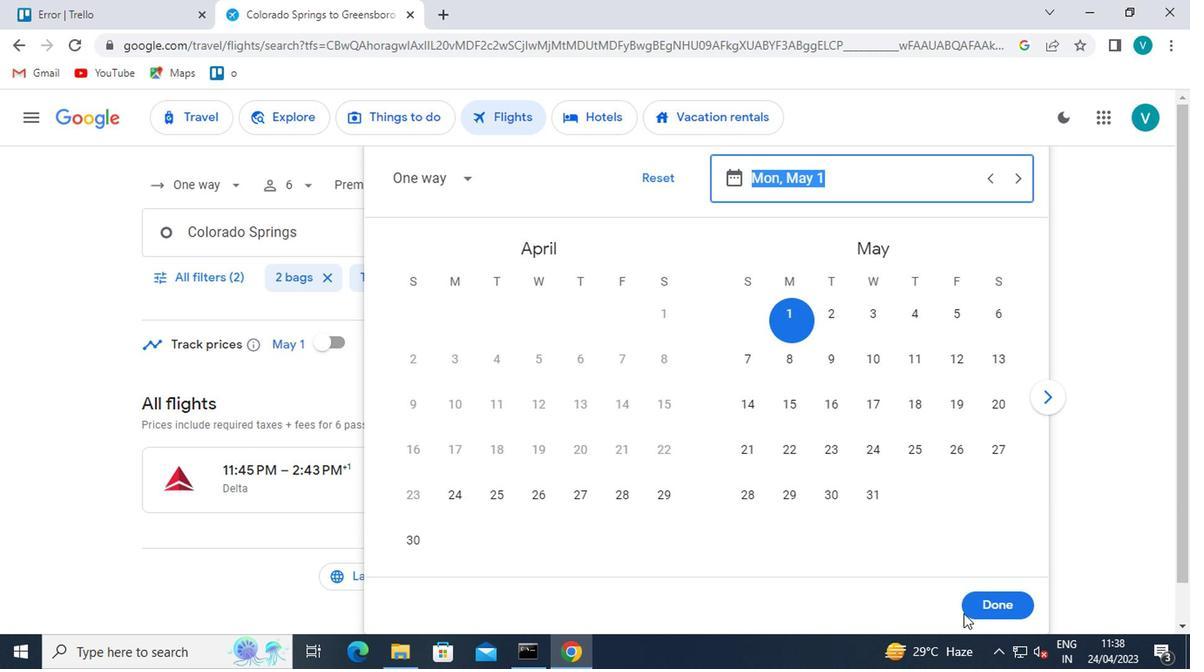 
Action: Mouse pressed left at (992, 613)
Screenshot: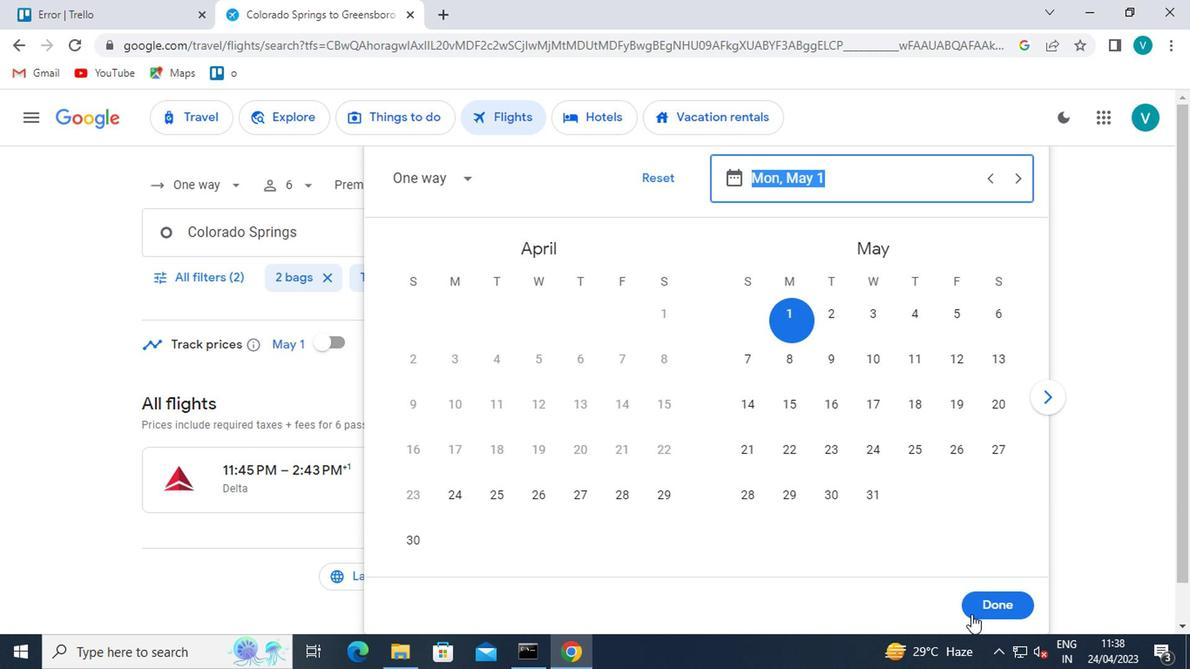 
Action: Mouse moved to (205, 277)
Screenshot: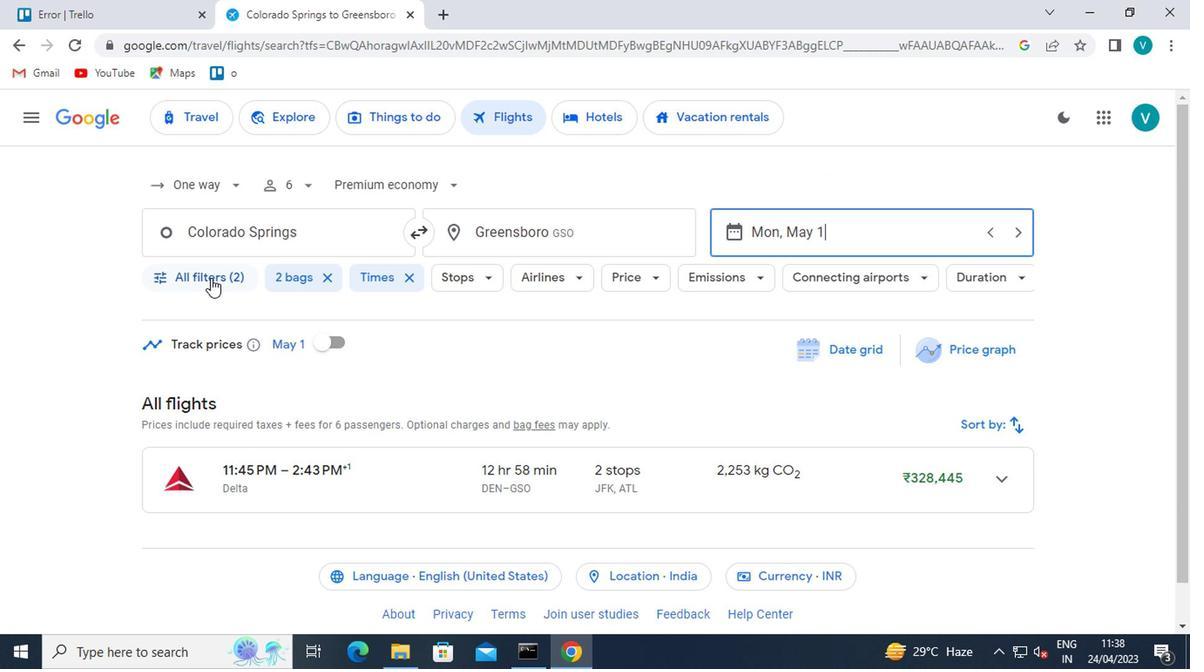 
Action: Mouse pressed left at (205, 277)
Screenshot: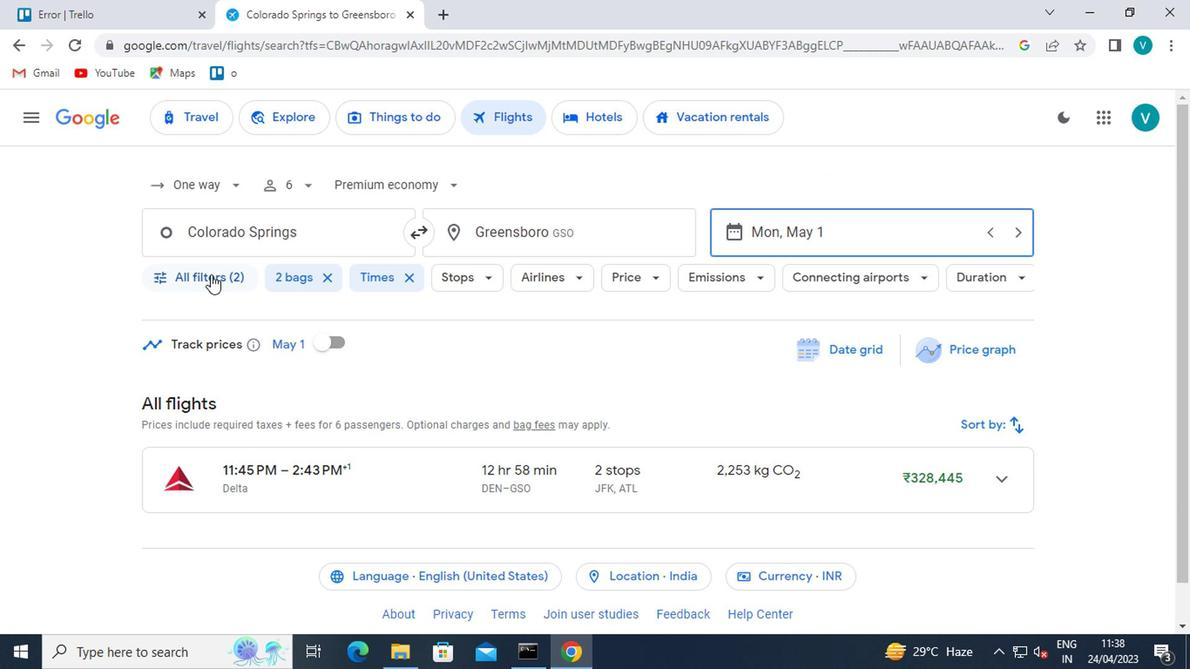
Action: Mouse moved to (300, 481)
Screenshot: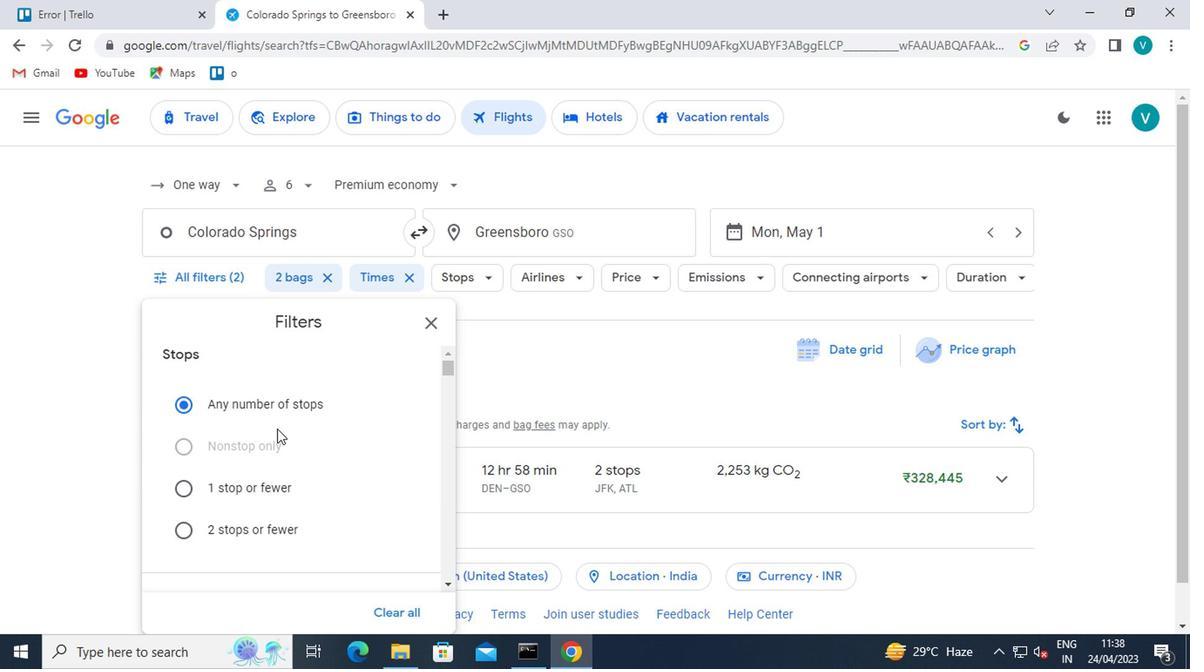 
Action: Mouse scrolled (300, 481) with delta (0, 0)
Screenshot: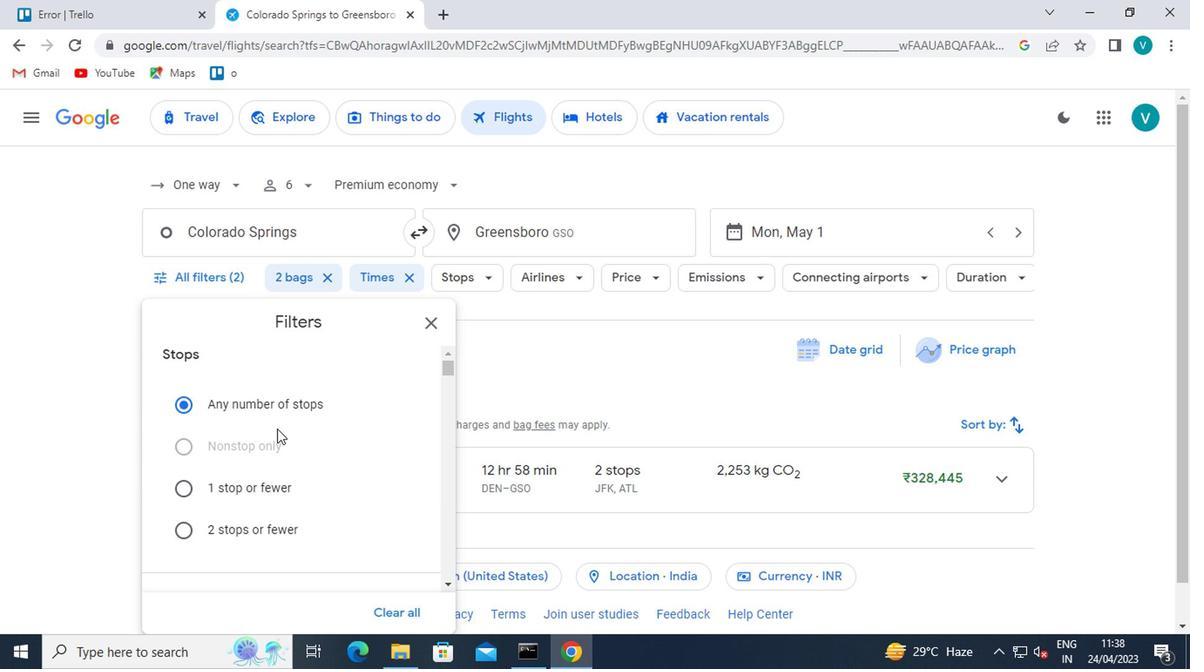 
Action: Mouse moved to (300, 484)
Screenshot: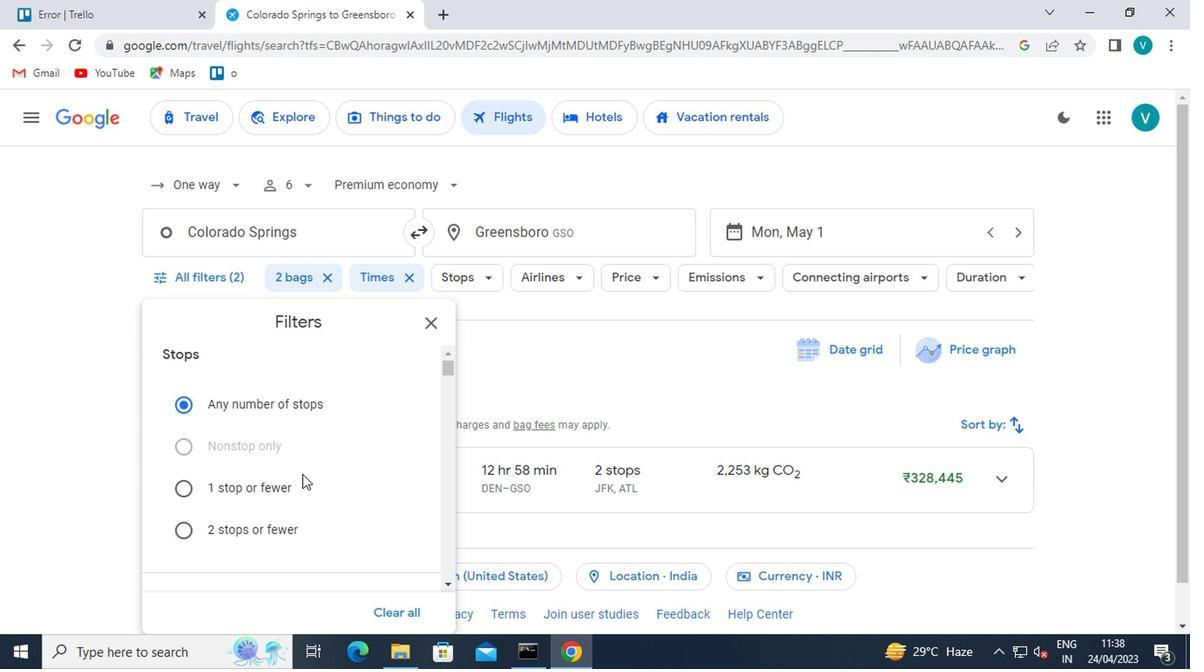 
Action: Mouse scrolled (300, 483) with delta (0, -1)
Screenshot: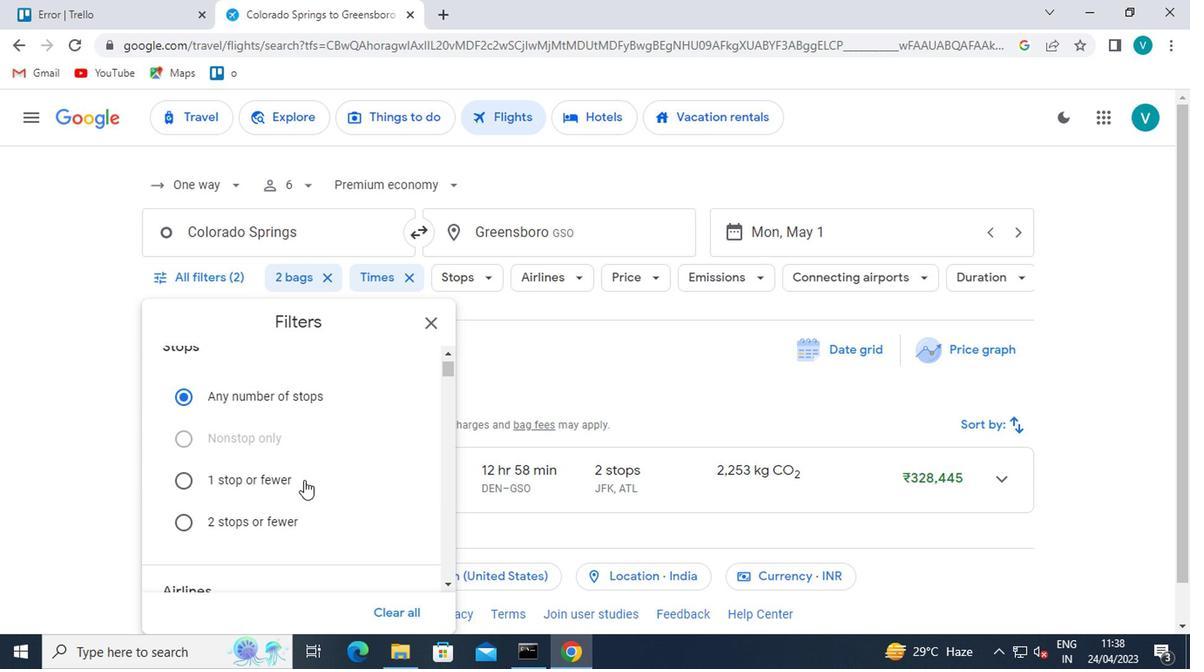 
Action: Mouse scrolled (300, 483) with delta (0, -1)
Screenshot: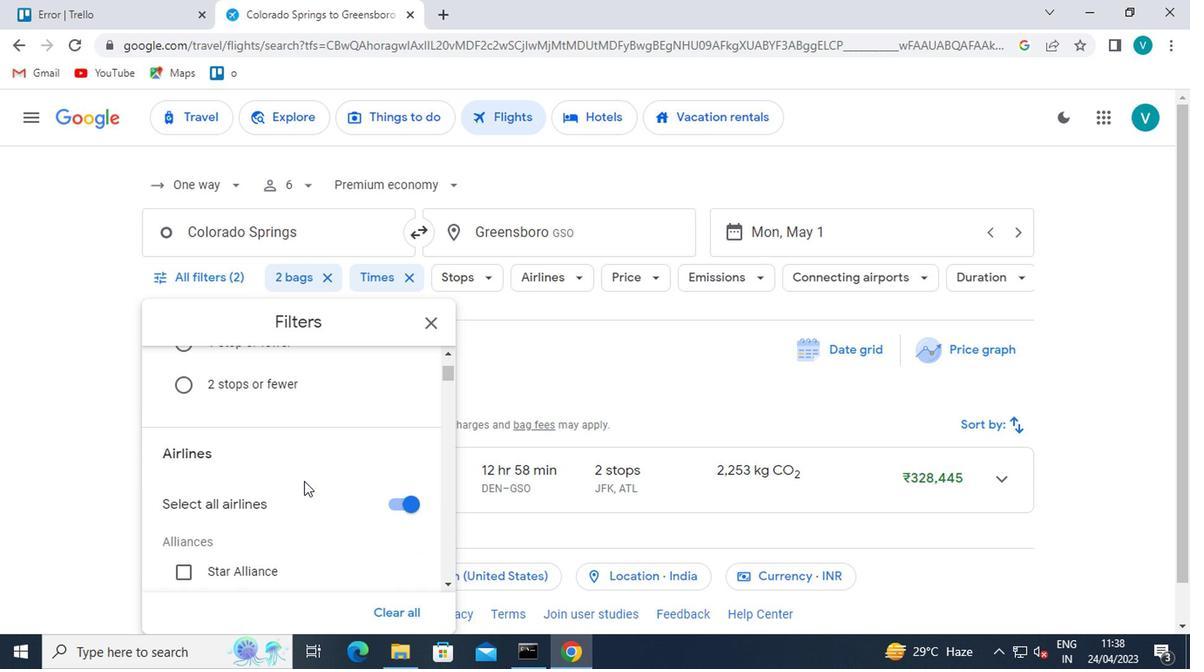 
Action: Mouse scrolled (300, 483) with delta (0, -1)
Screenshot: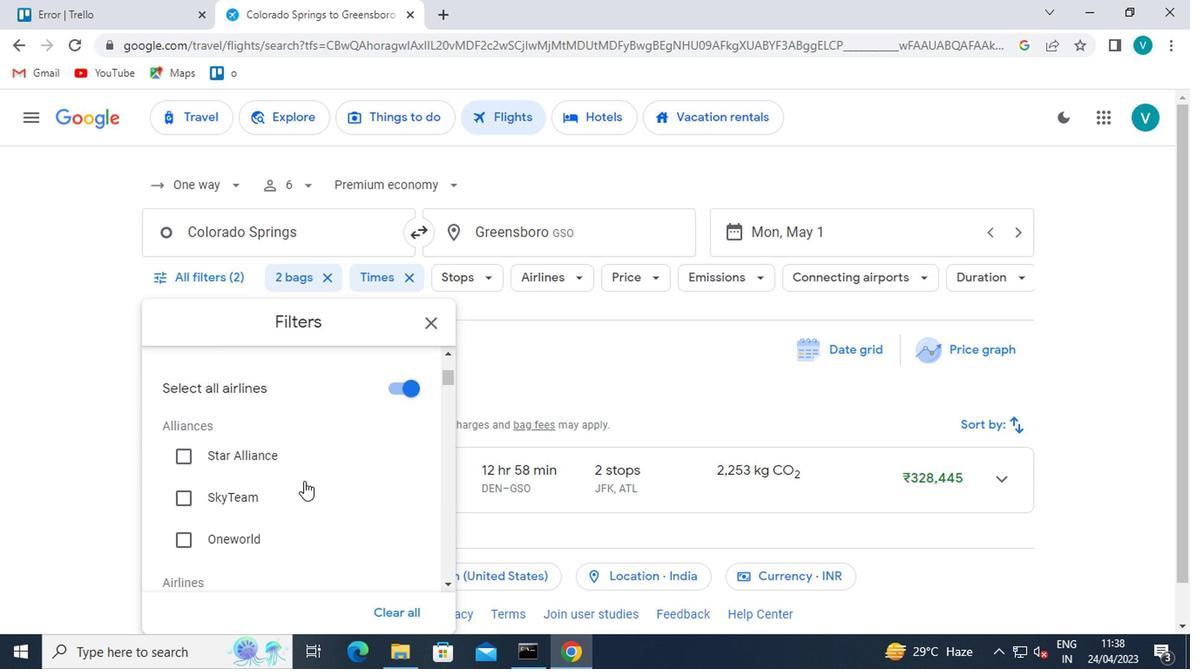
Action: Mouse moved to (301, 485)
Screenshot: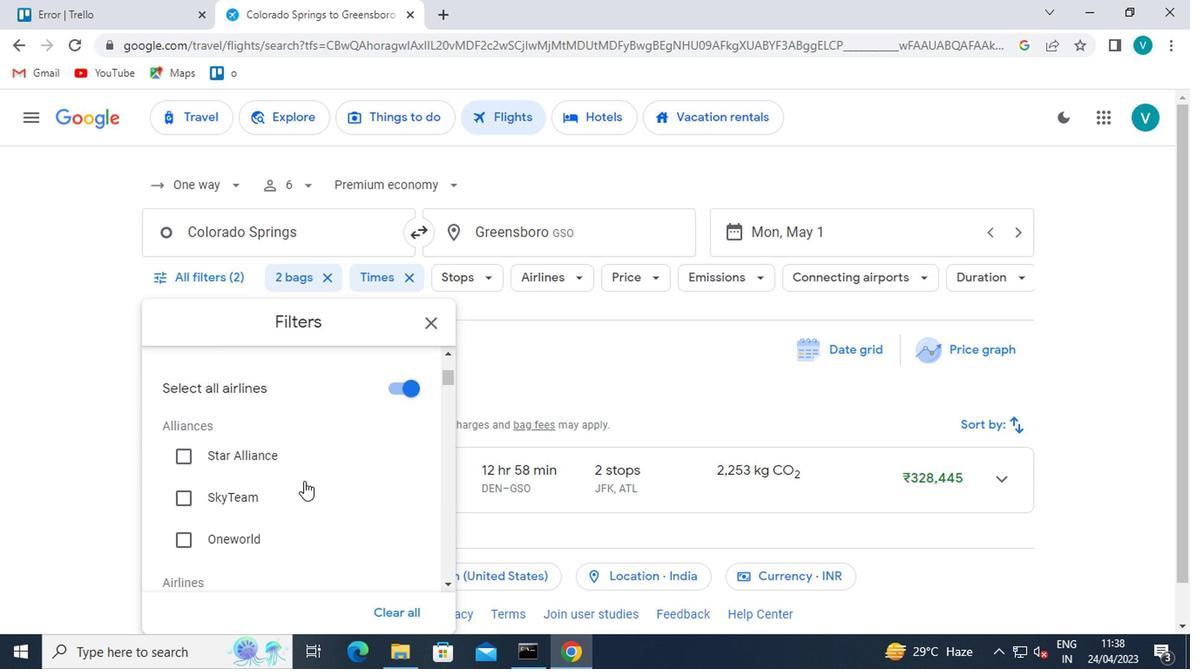 
Action: Mouse scrolled (301, 484) with delta (0, 0)
Screenshot: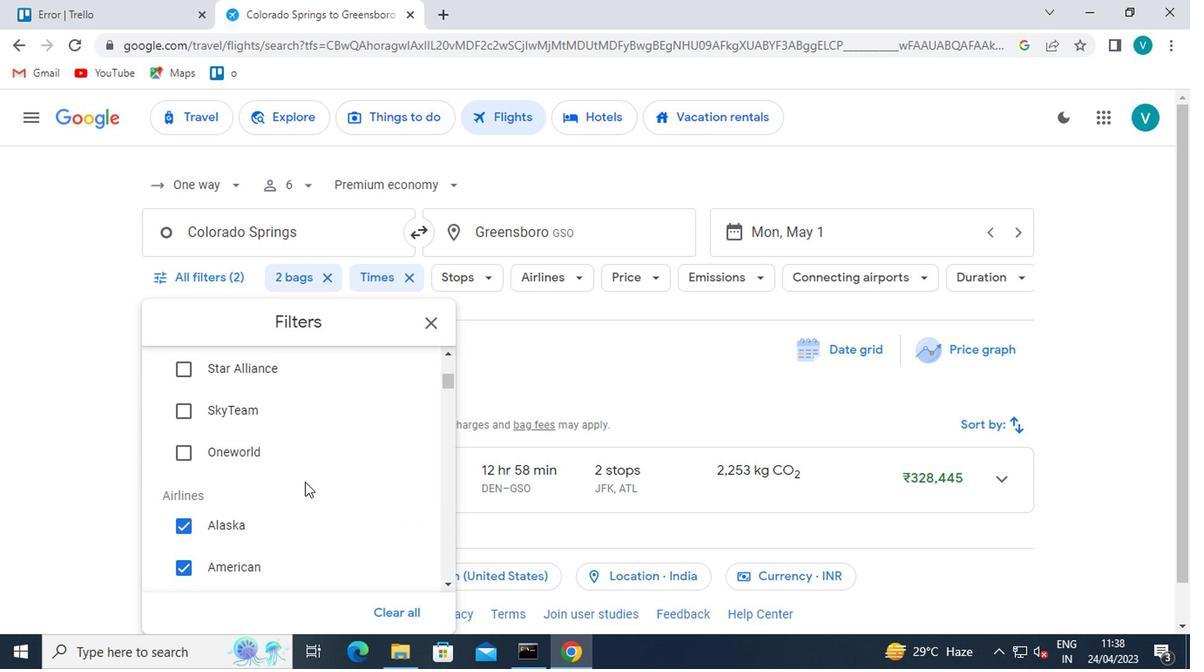 
Action: Mouse moved to (182, 441)
Screenshot: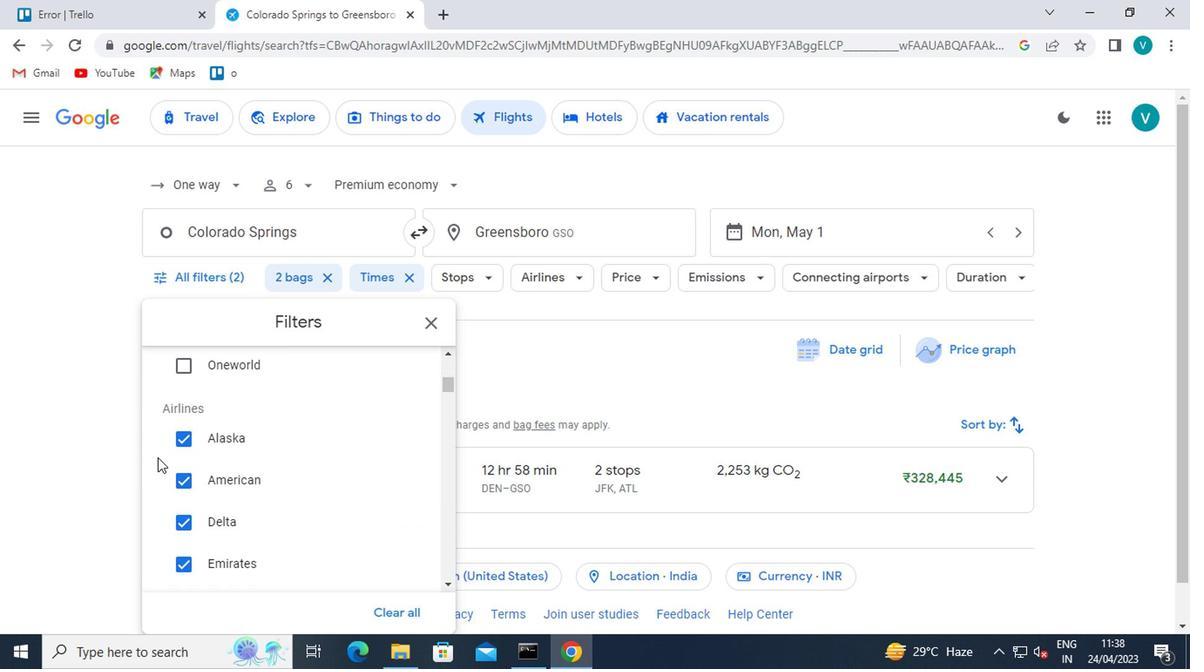 
Action: Mouse pressed left at (182, 441)
Screenshot: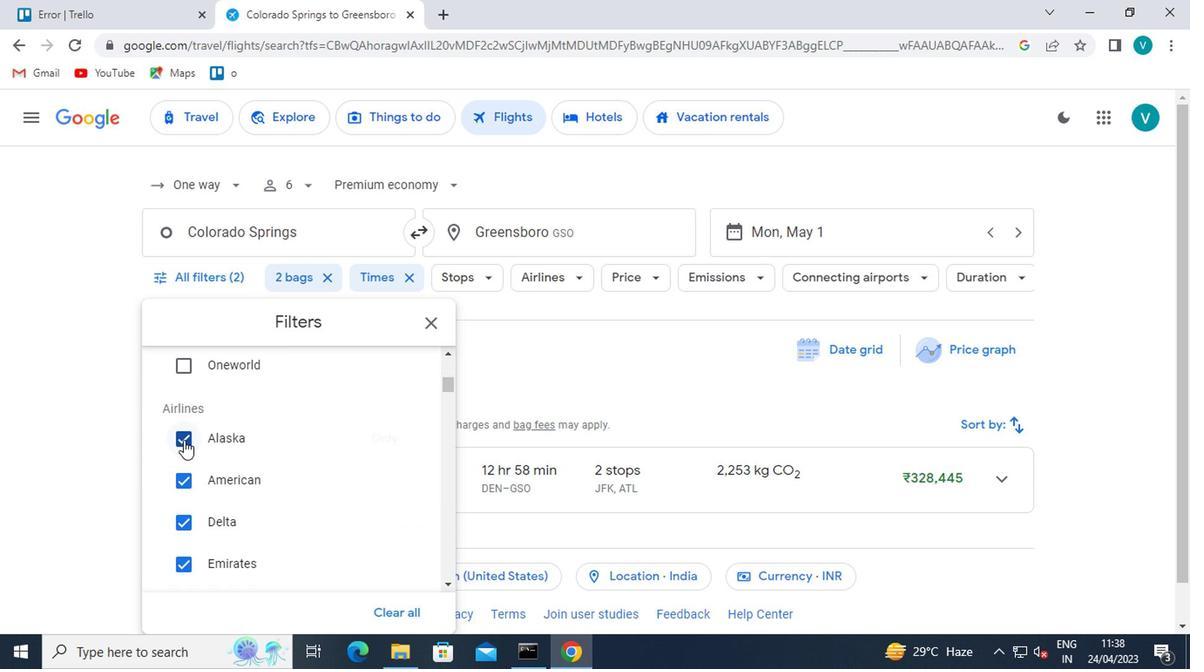 
Action: Mouse moved to (180, 472)
Screenshot: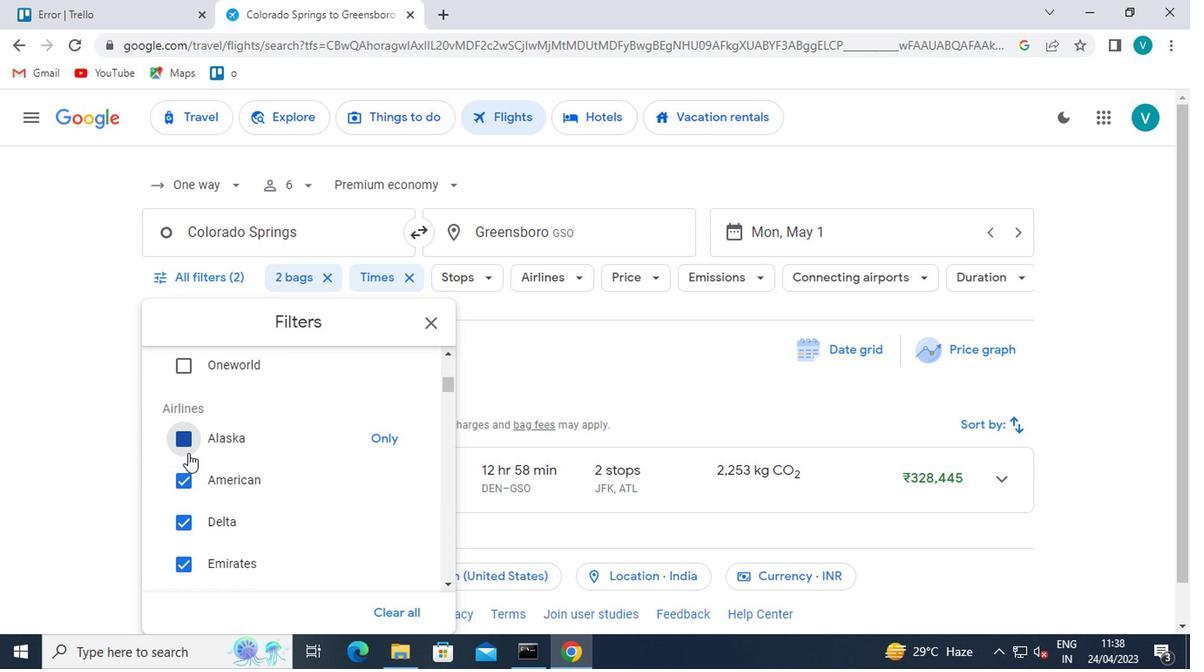 
Action: Mouse pressed left at (180, 472)
Screenshot: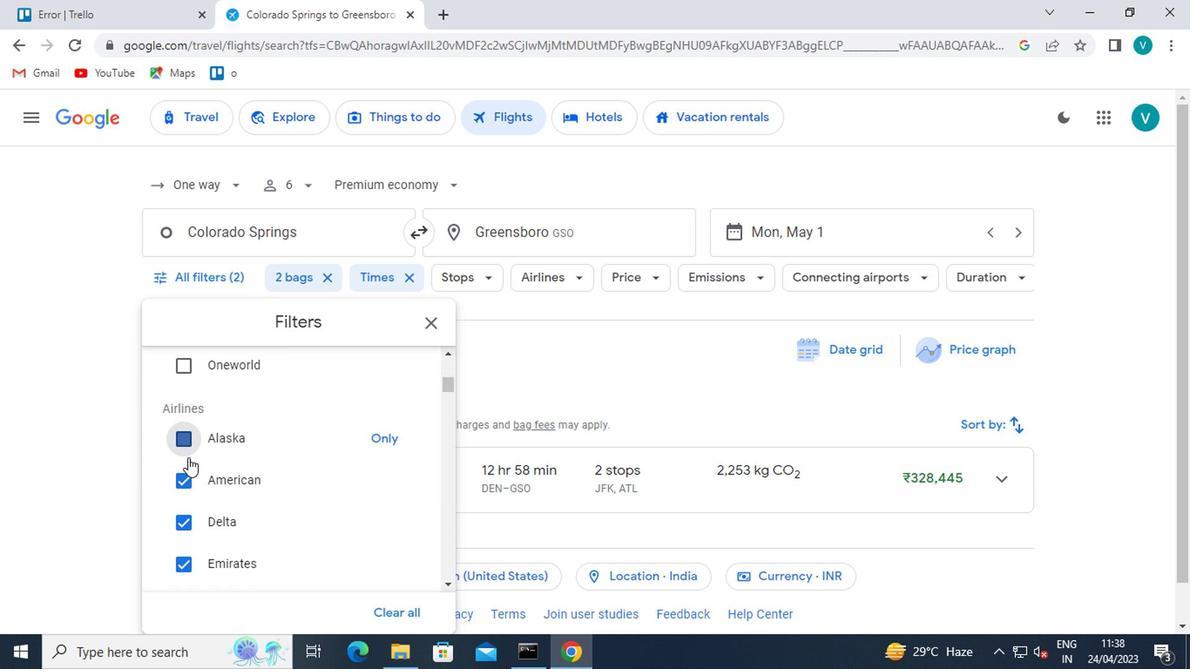
Action: Mouse moved to (181, 574)
Screenshot: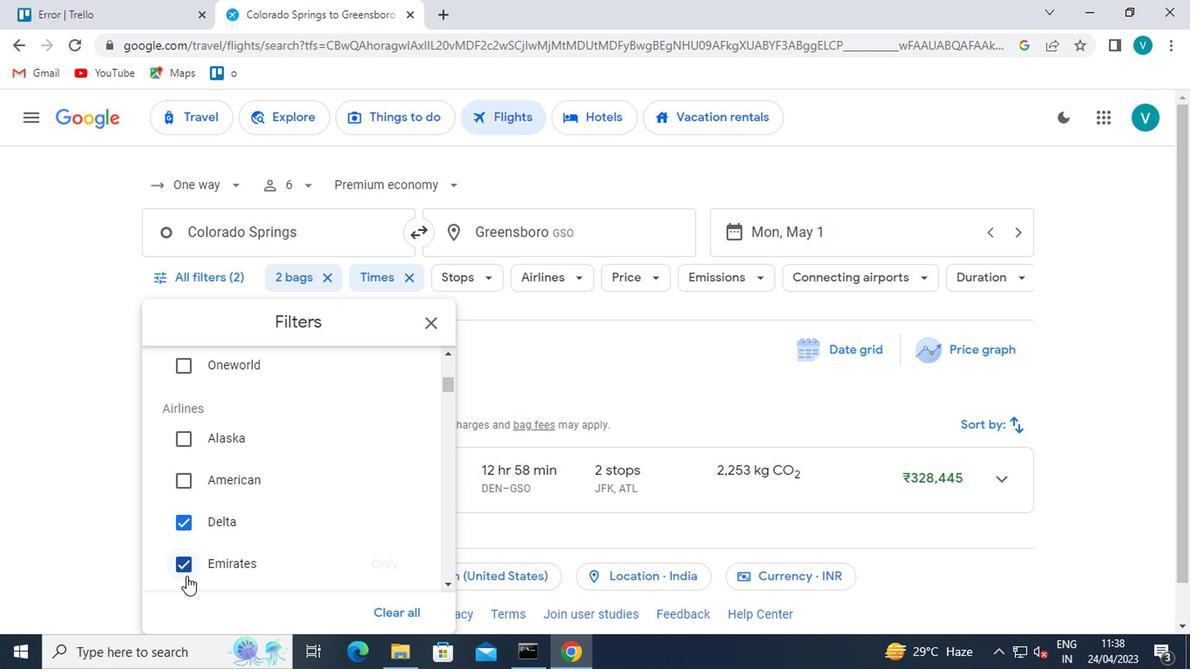 
Action: Mouse pressed left at (181, 574)
Screenshot: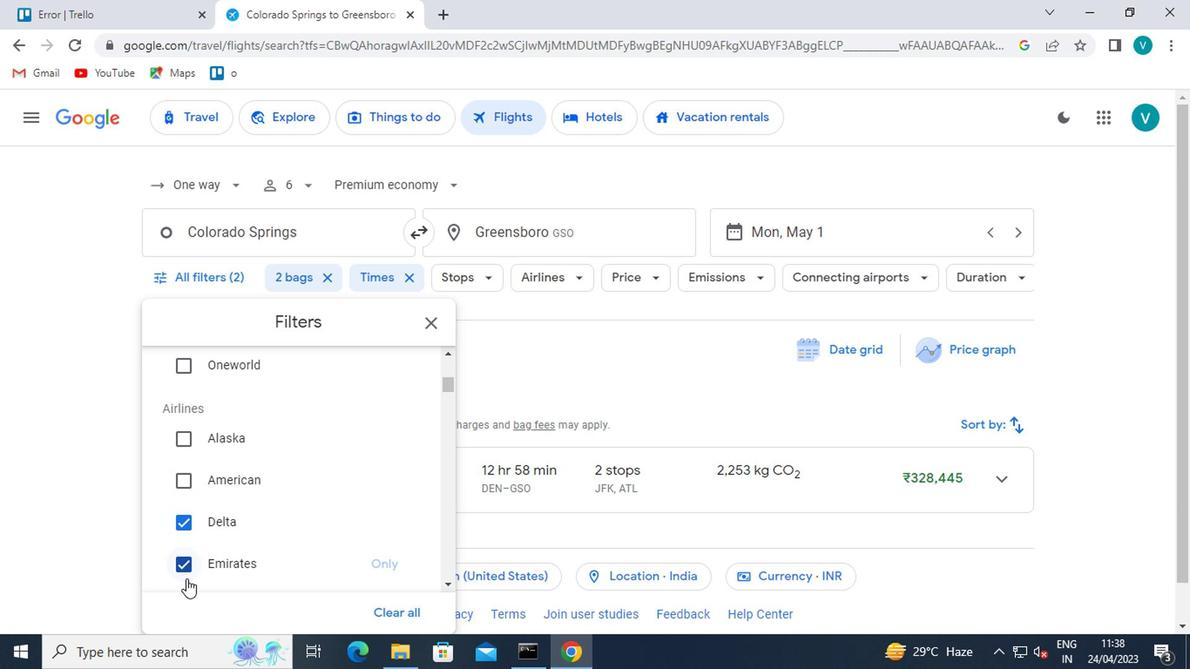 
Action: Mouse moved to (296, 509)
Screenshot: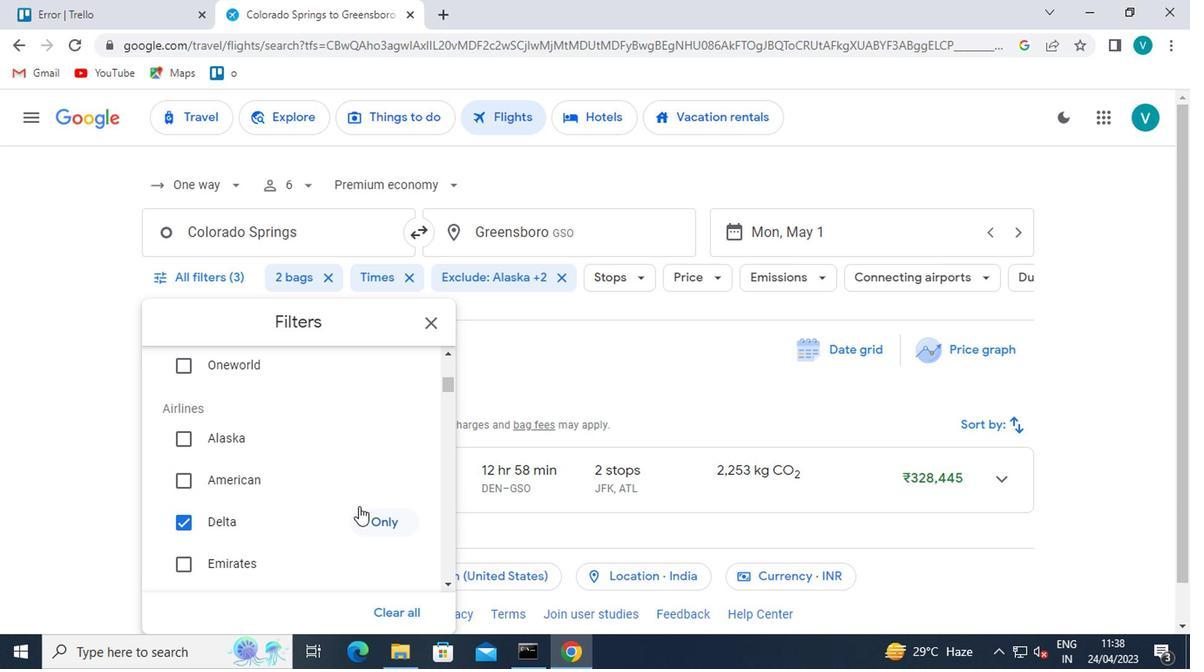 
Action: Mouse scrolled (296, 510) with delta (0, 1)
Screenshot: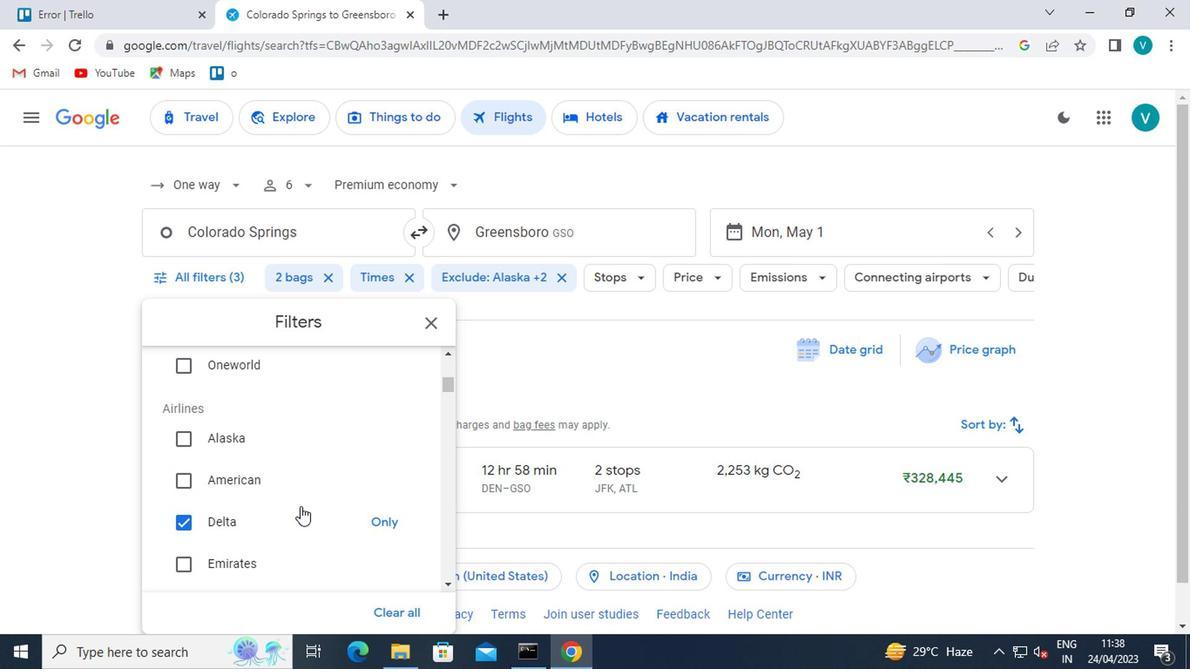 
Action: Mouse scrolled (296, 510) with delta (0, 1)
Screenshot: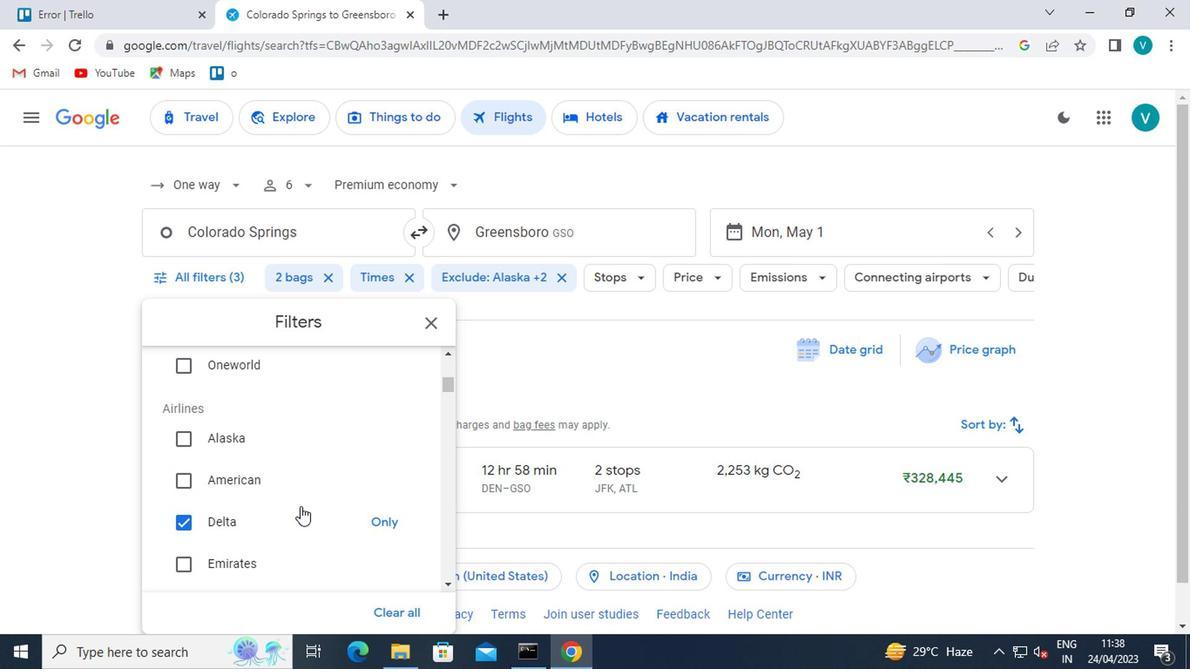 
Action: Mouse scrolled (296, 510) with delta (0, 1)
Screenshot: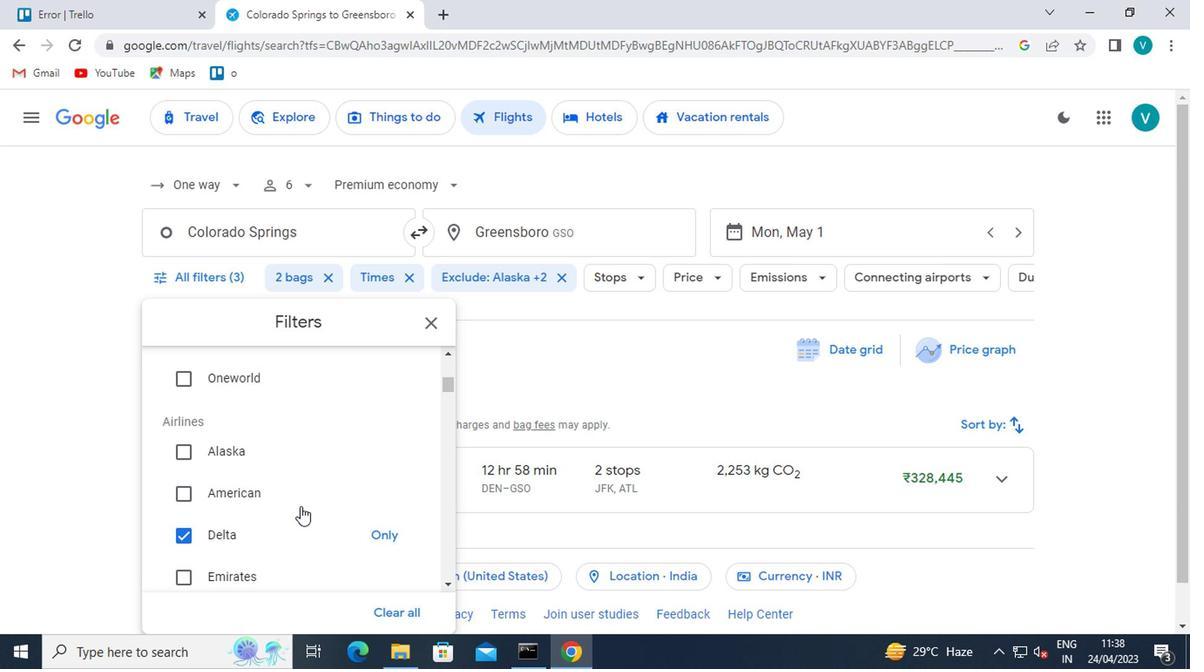 
Action: Mouse scrolled (296, 508) with delta (0, 0)
Screenshot: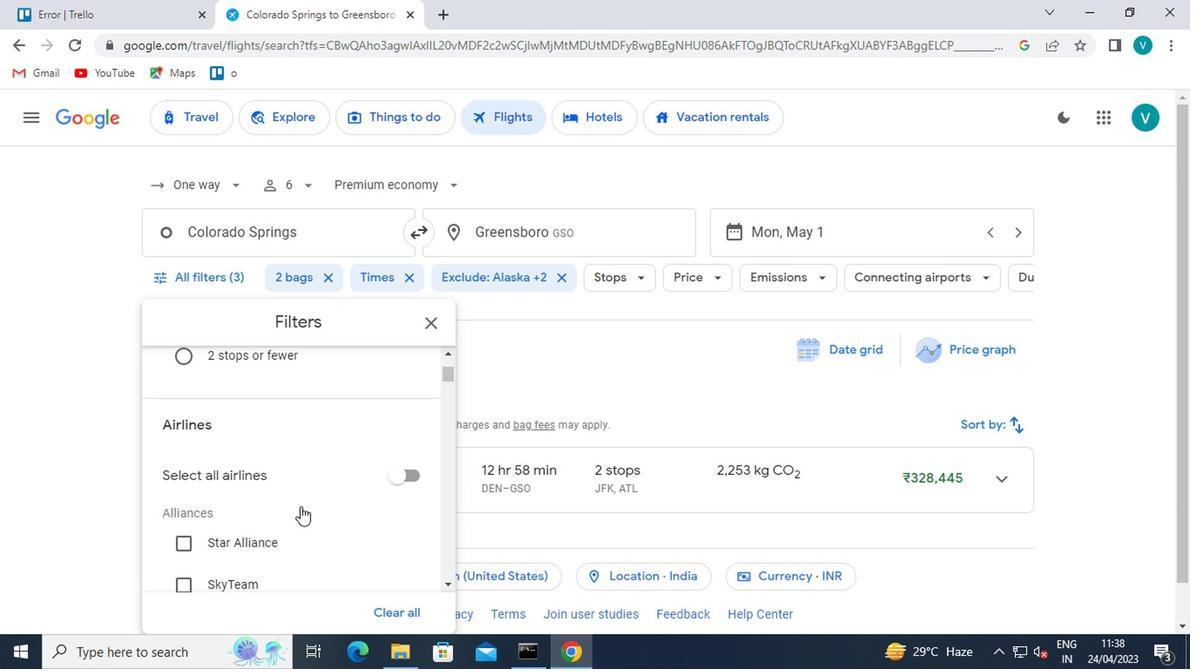 
Action: Mouse scrolled (296, 508) with delta (0, 0)
Screenshot: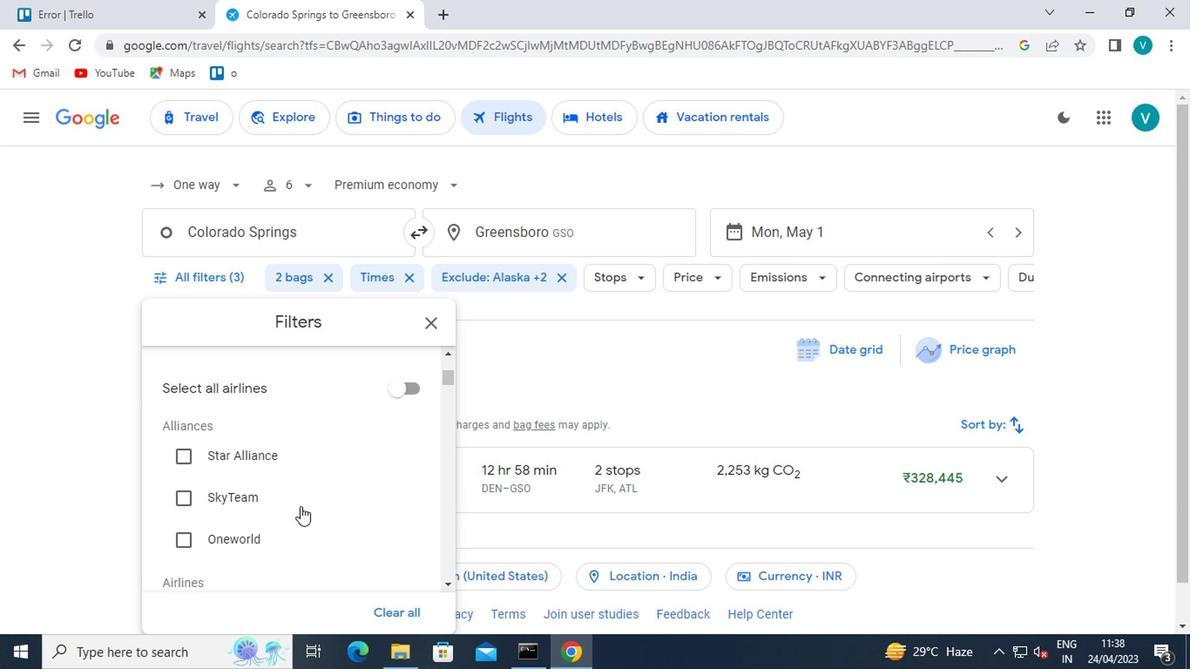 
Action: Mouse scrolled (296, 508) with delta (0, 0)
Screenshot: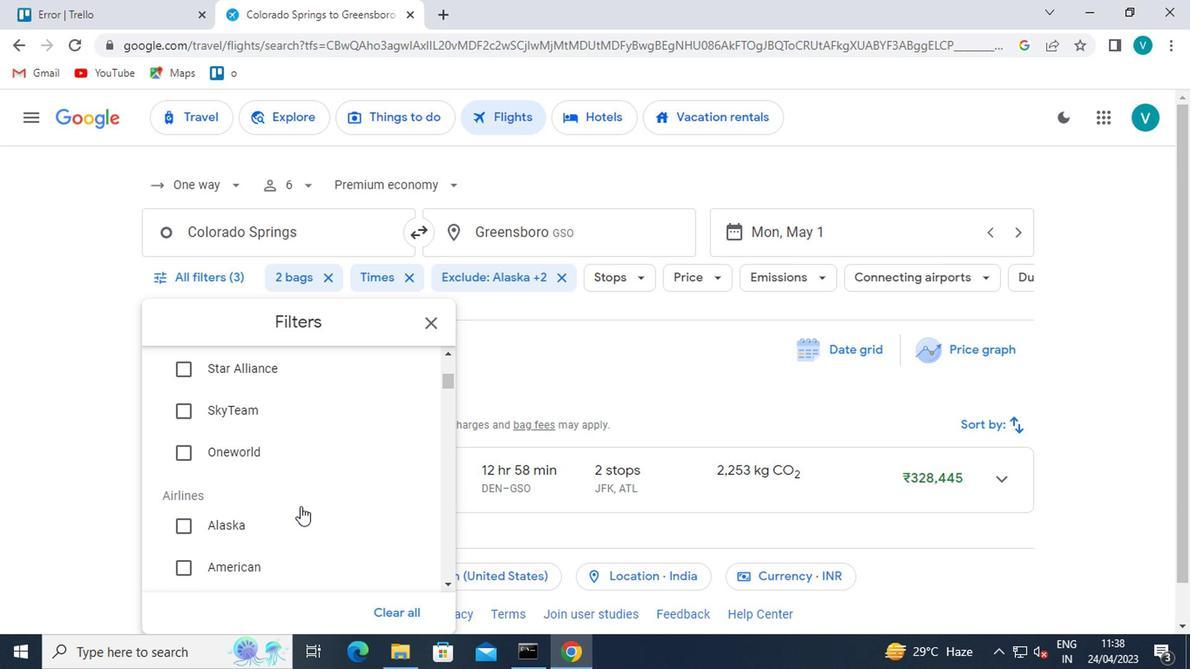 
Action: Mouse scrolled (296, 508) with delta (0, 0)
Screenshot: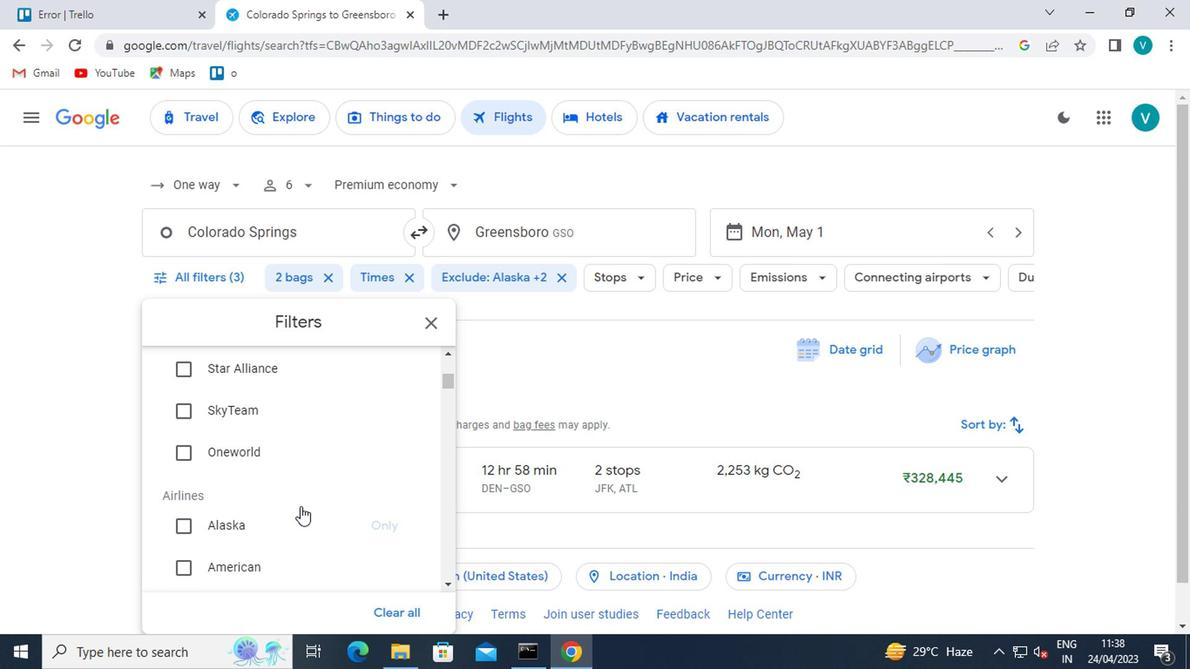 
Action: Mouse moved to (178, 521)
Screenshot: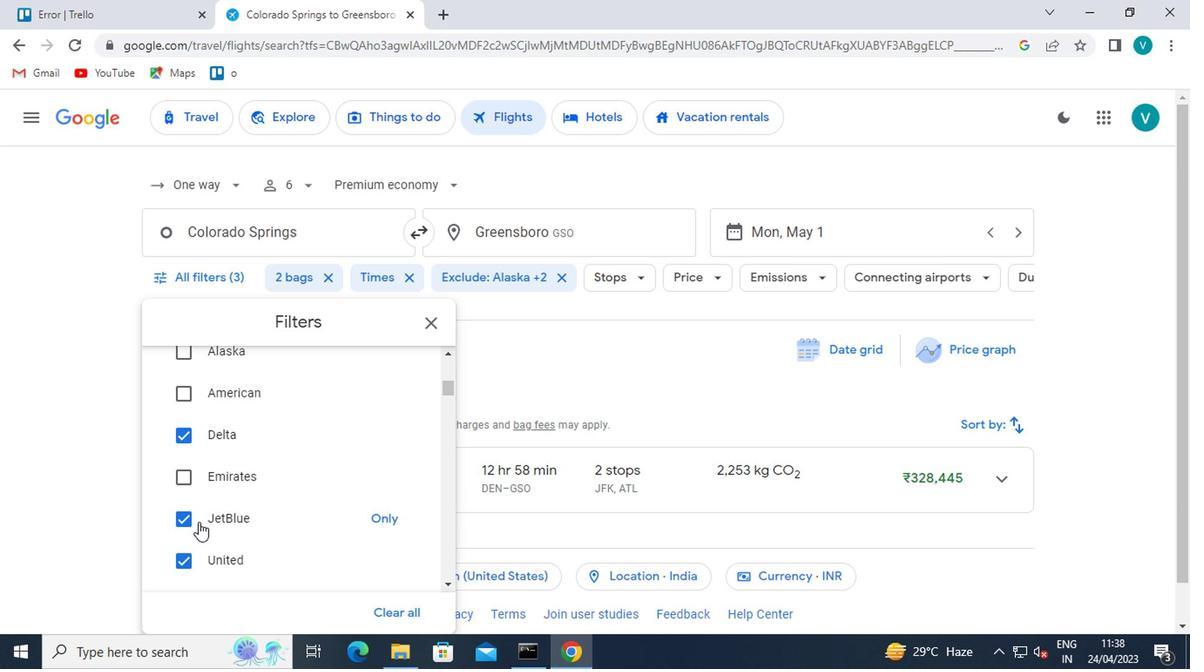 
Action: Mouse pressed left at (178, 521)
Screenshot: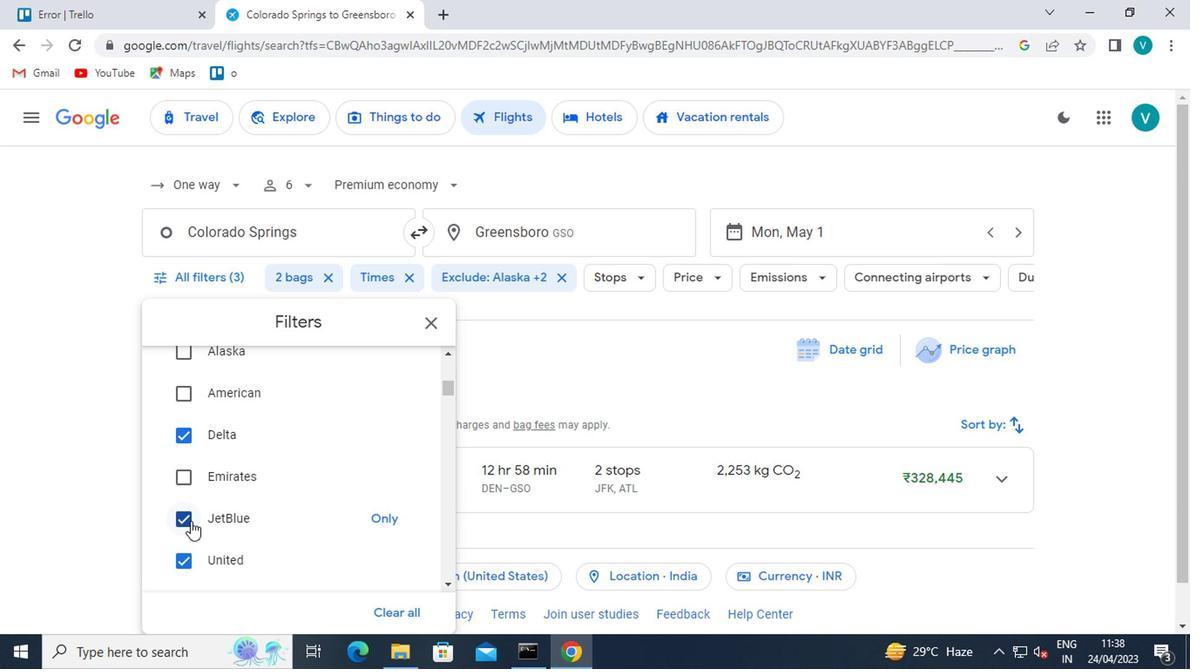 
Action: Mouse moved to (176, 564)
Screenshot: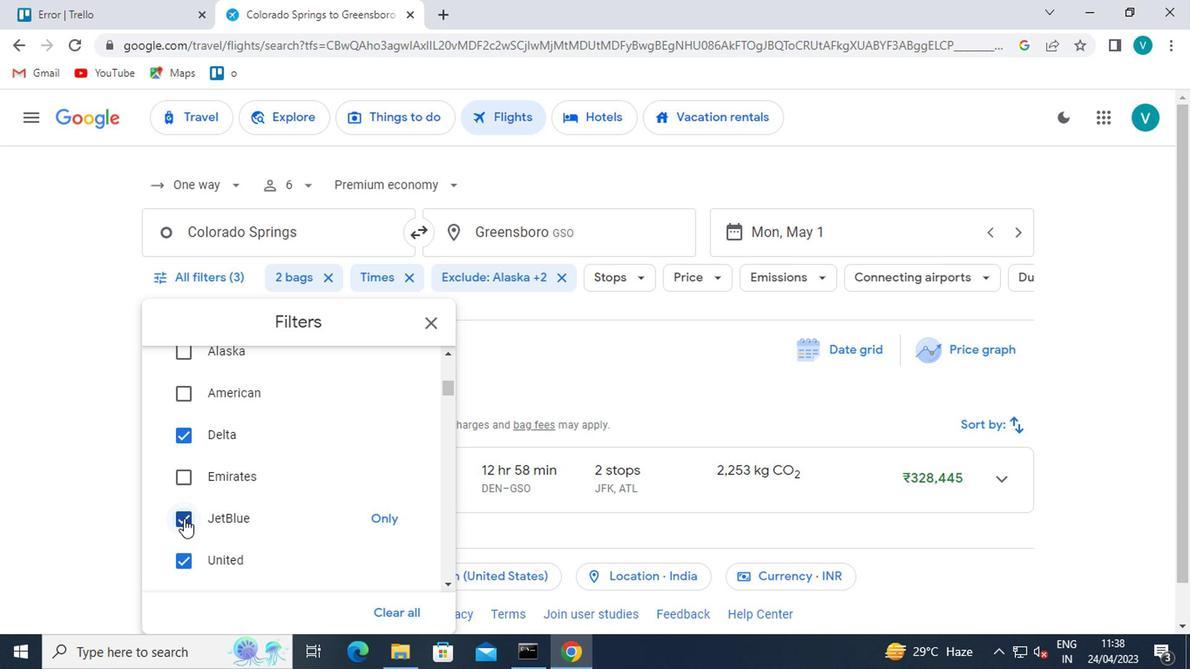 
Action: Mouse pressed left at (176, 564)
Screenshot: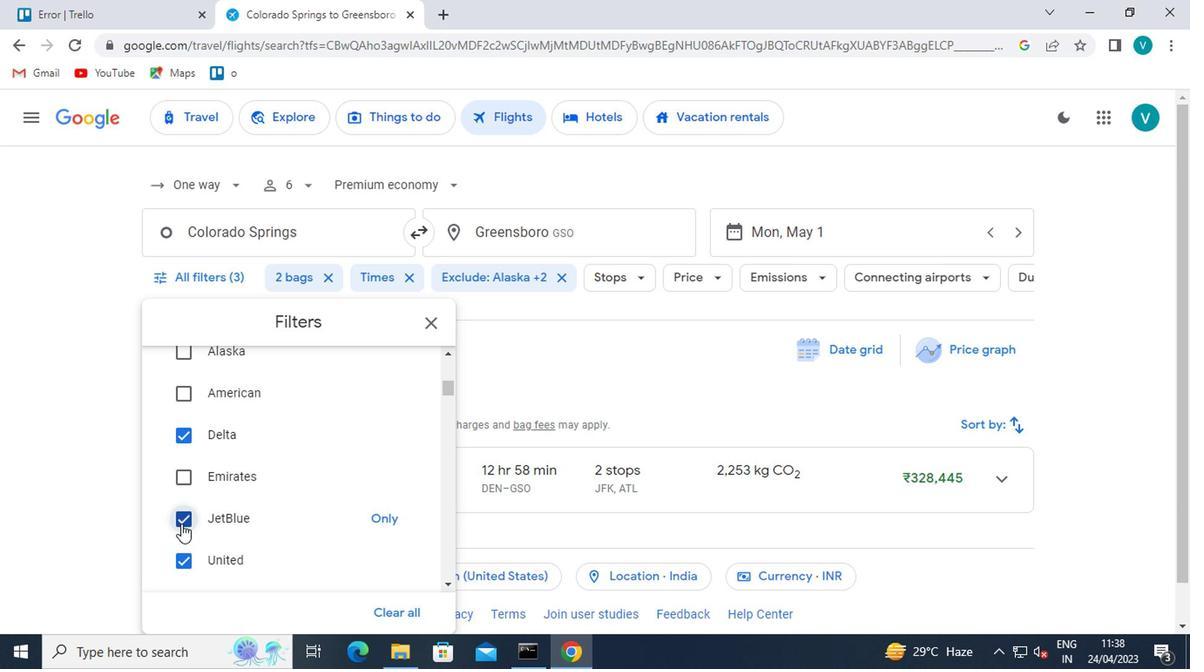 
Action: Mouse moved to (325, 525)
Screenshot: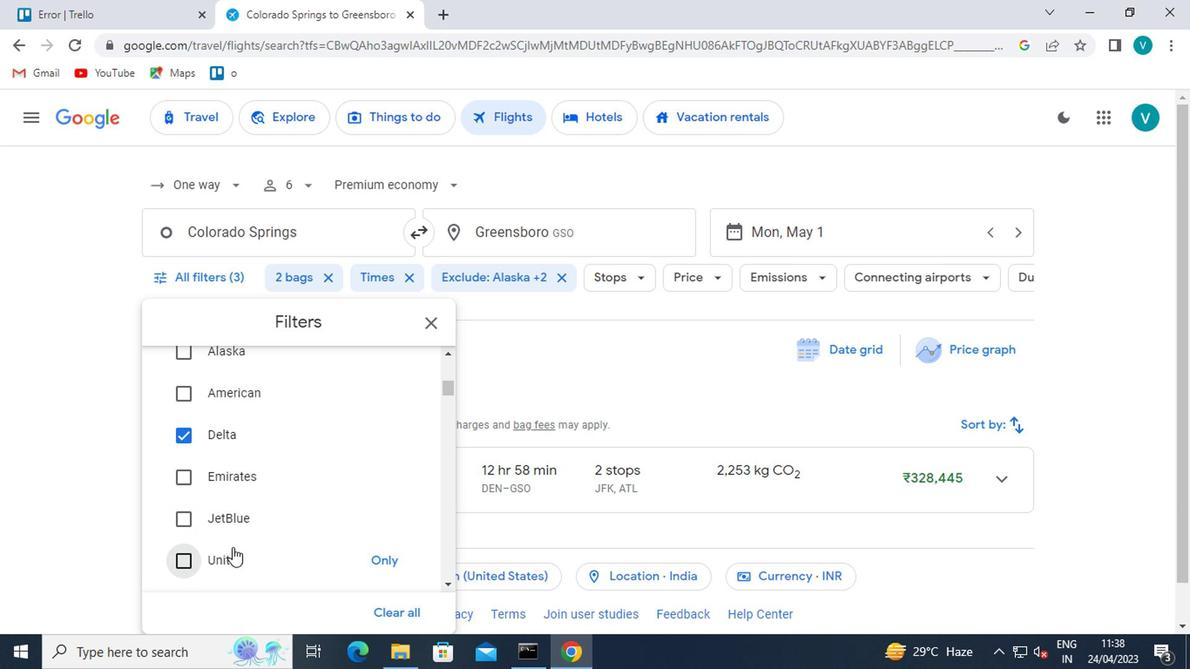 
Action: Mouse scrolled (325, 524) with delta (0, -1)
Screenshot: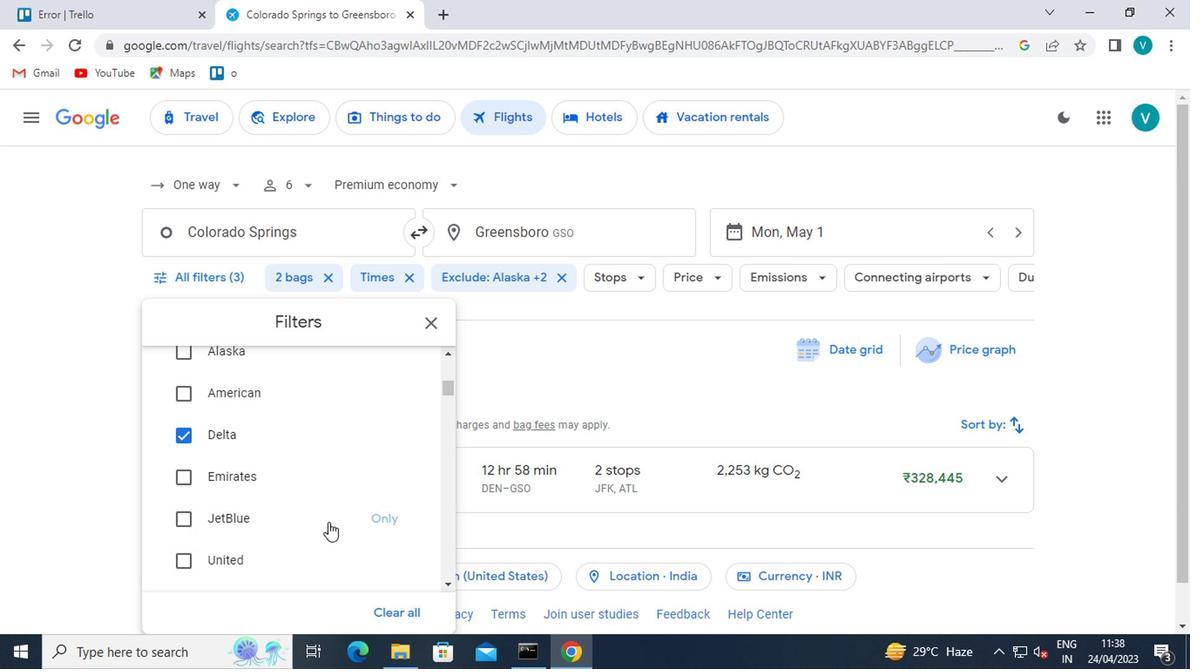 
Action: Mouse moved to (165, 515)
Screenshot: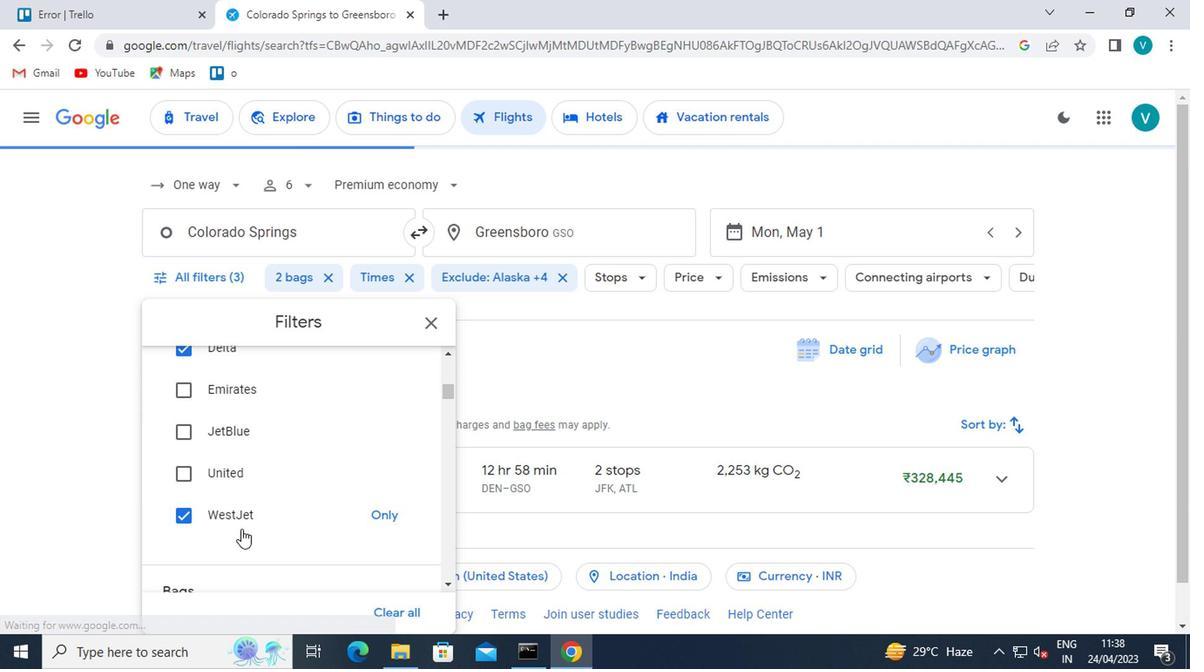 
Action: Mouse pressed left at (165, 515)
Screenshot: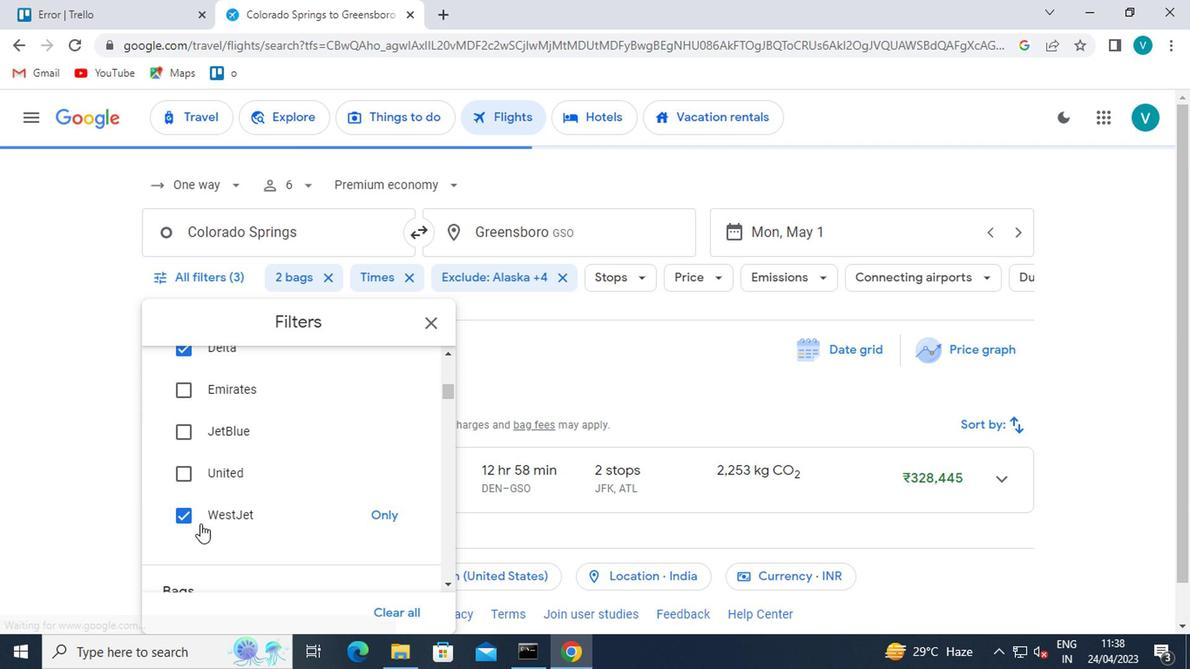 
Action: Mouse moved to (175, 517)
Screenshot: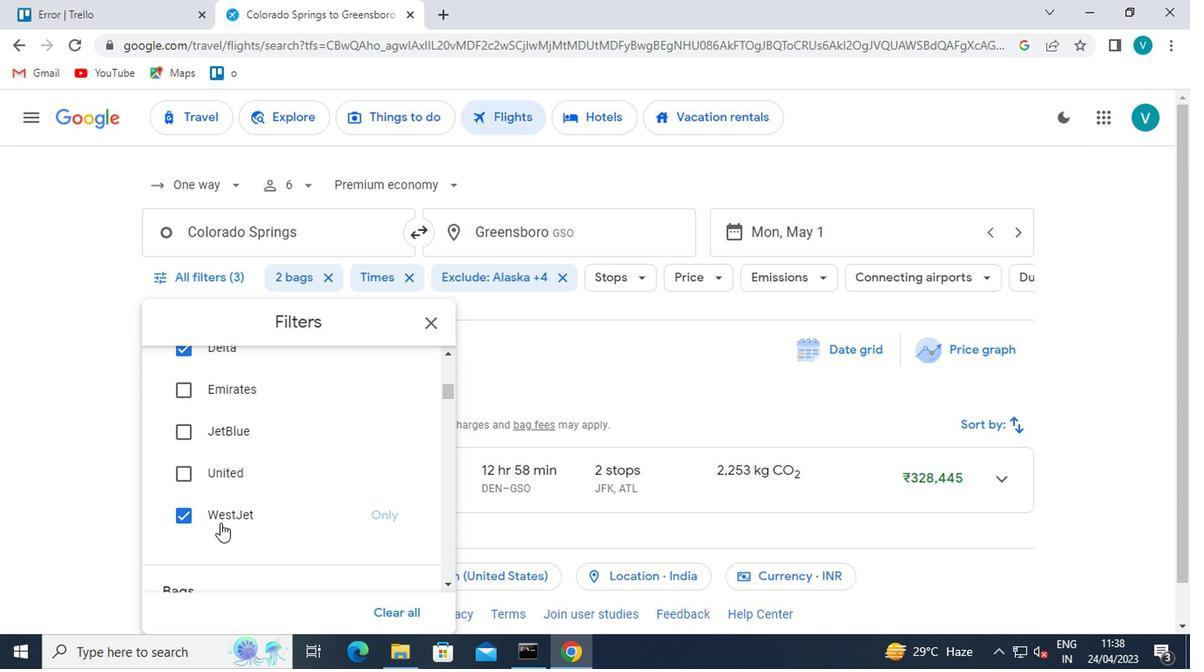 
Action: Mouse pressed left at (175, 517)
Screenshot: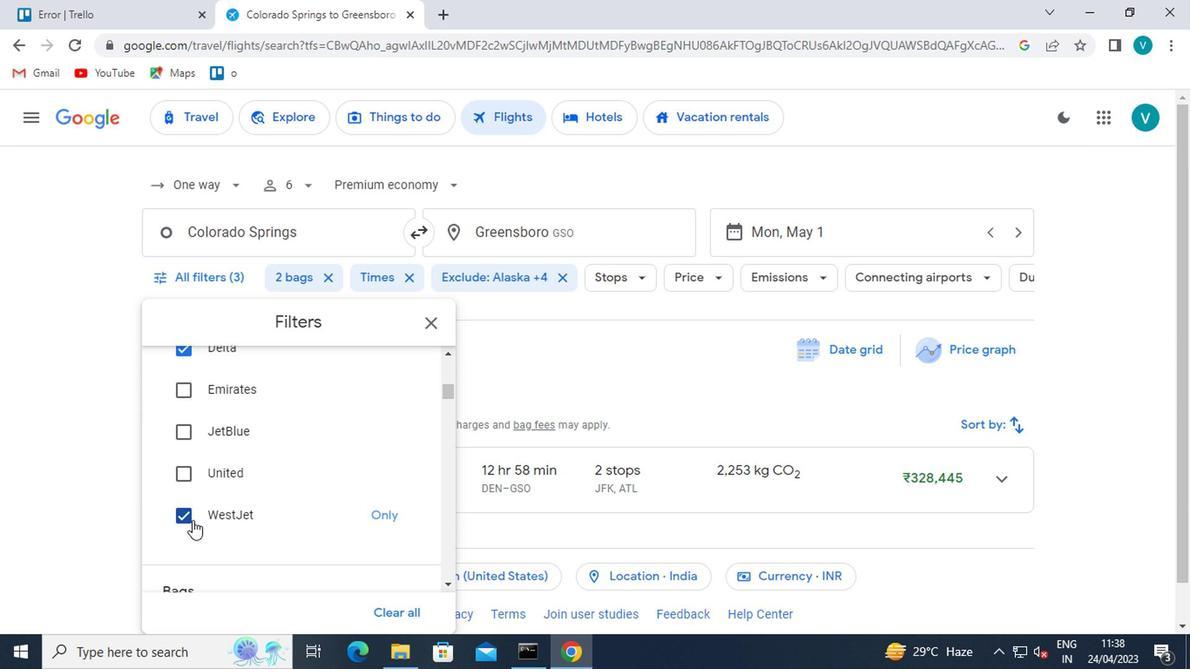 
Action: Mouse moved to (308, 482)
Screenshot: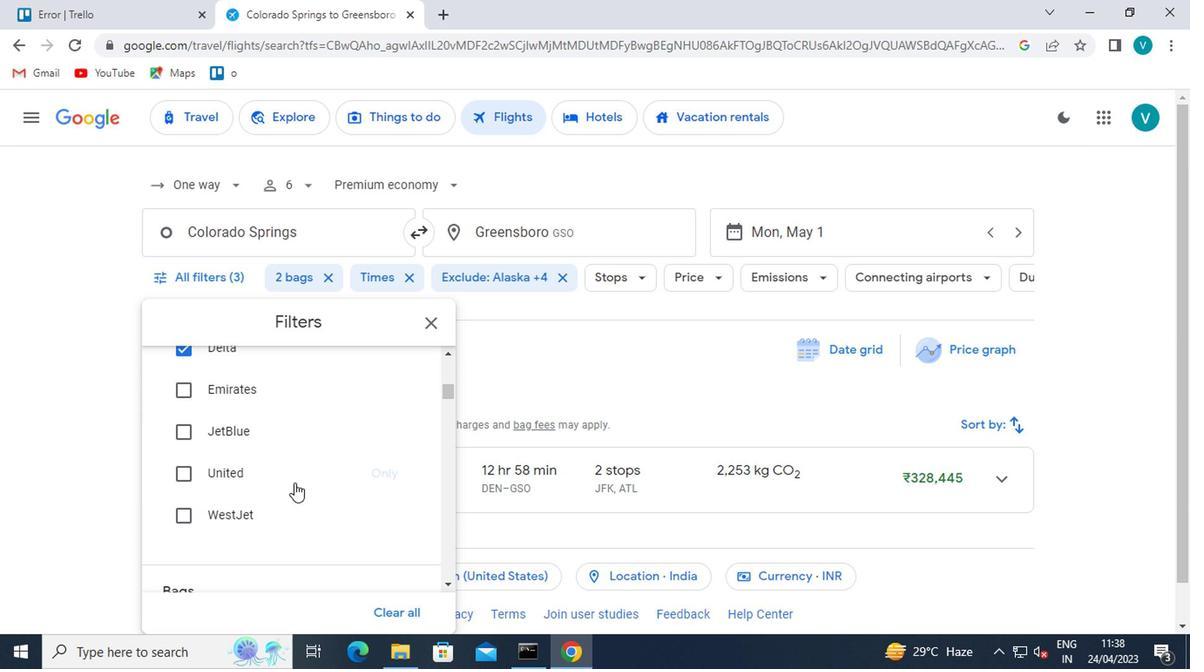 
Action: Mouse scrolled (308, 483) with delta (0, 0)
Screenshot: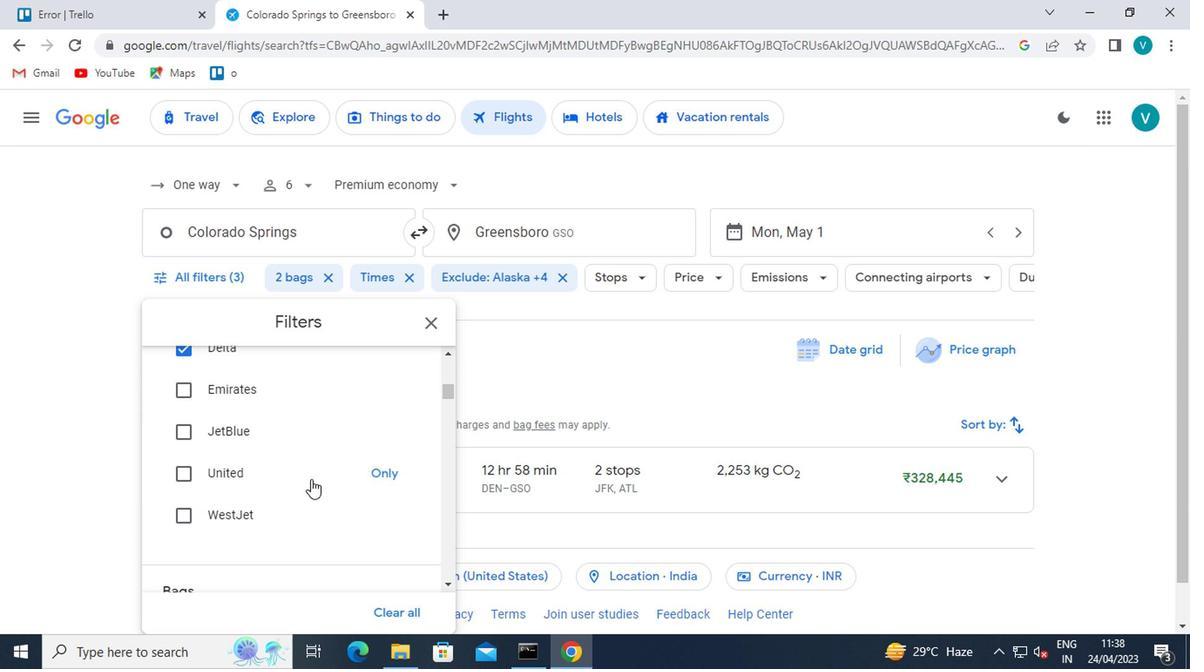 
Action: Mouse scrolled (308, 481) with delta (0, -1)
Screenshot: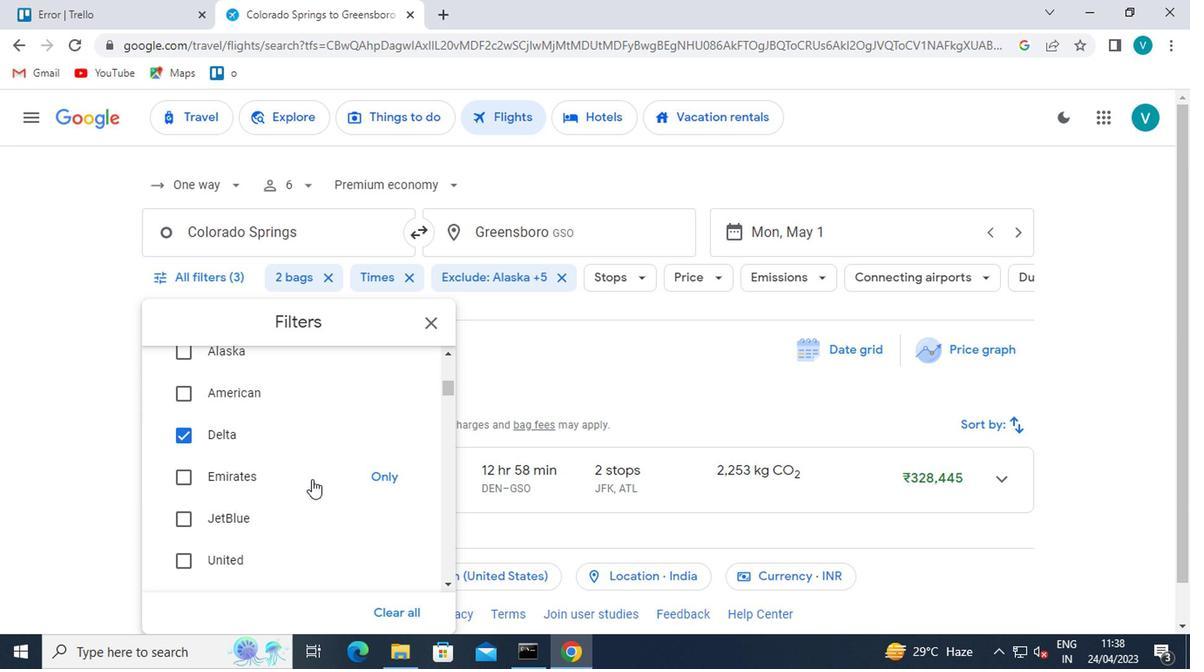 
Action: Mouse scrolled (308, 481) with delta (0, -1)
Screenshot: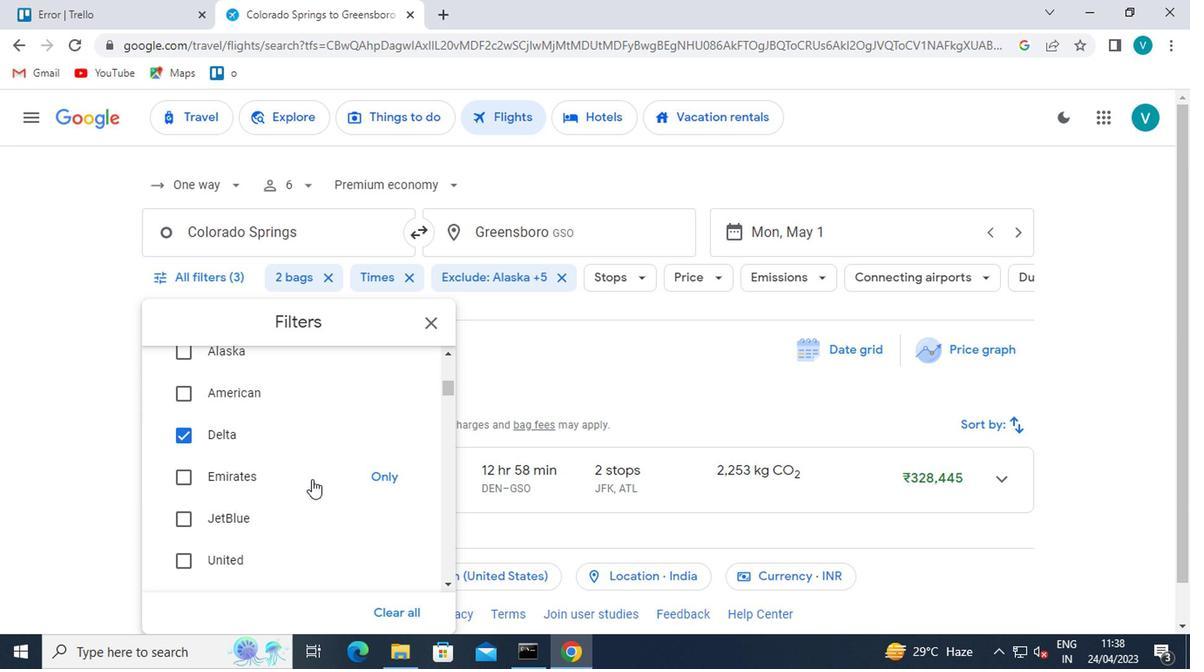 
Action: Mouse moved to (308, 482)
Screenshot: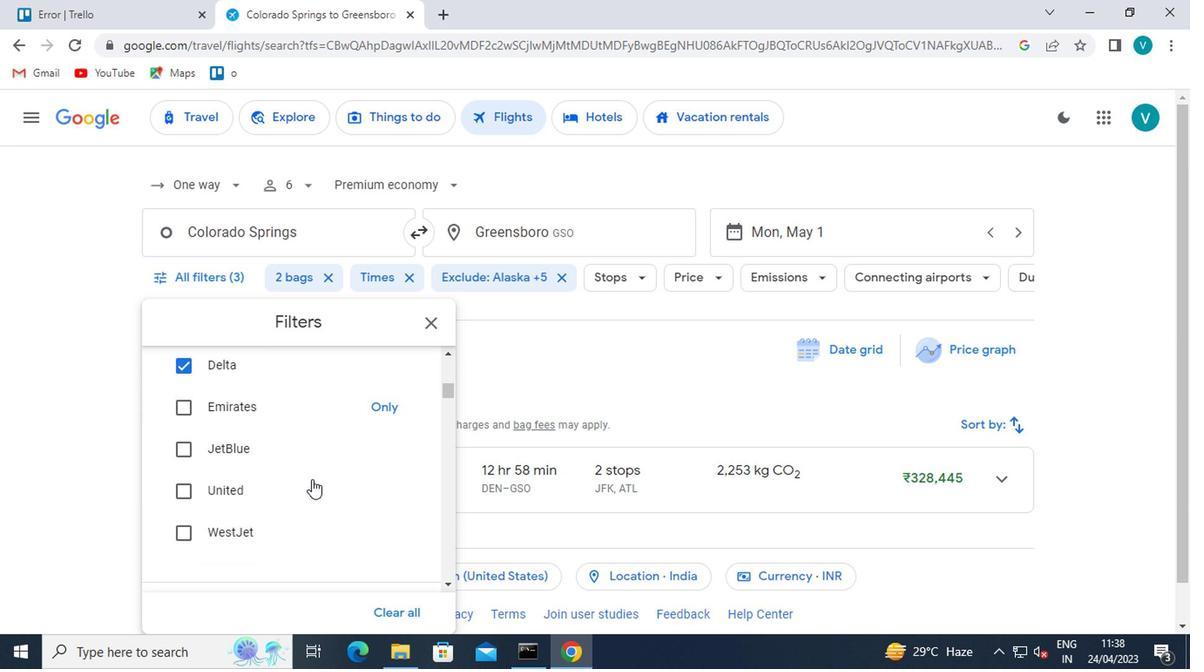 
Action: Mouse scrolled (308, 481) with delta (0, -1)
Screenshot: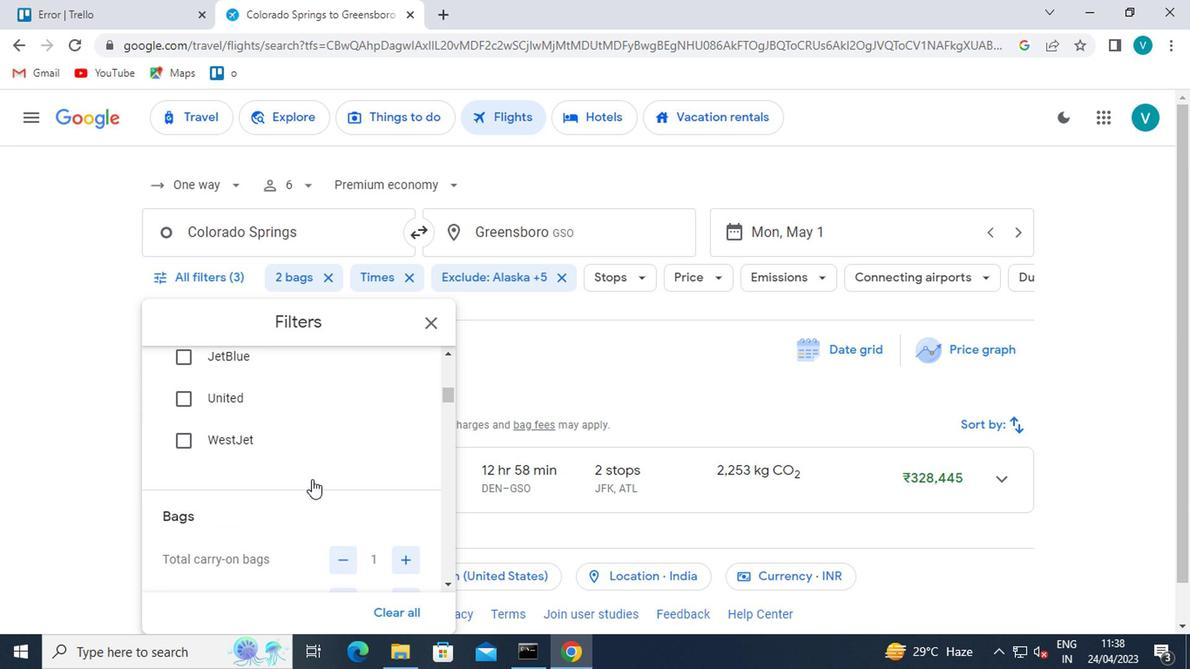
Action: Mouse moved to (340, 508)
Screenshot: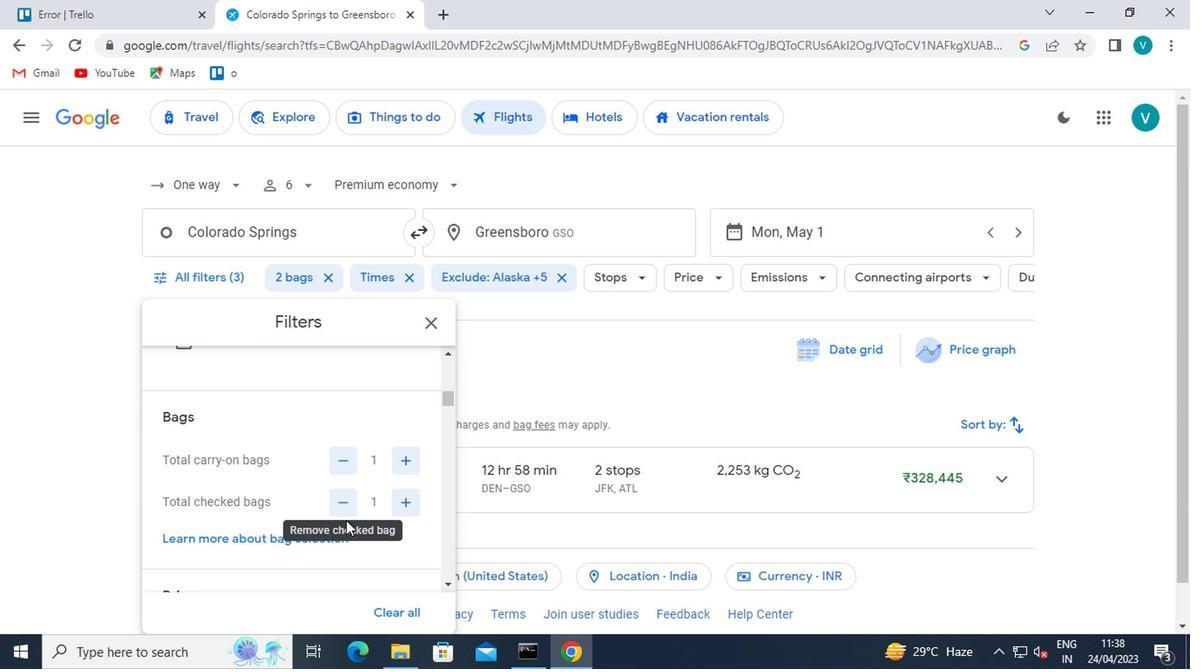 
Action: Mouse pressed left at (340, 508)
Screenshot: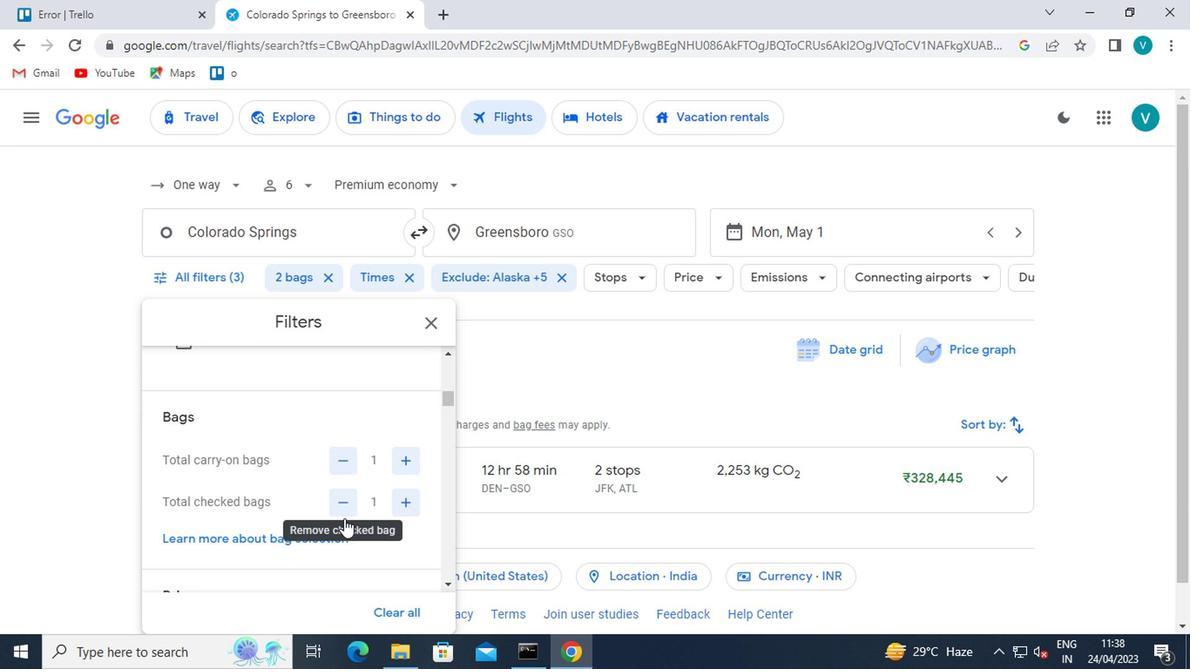 
Action: Mouse scrolled (340, 507) with delta (0, -1)
Screenshot: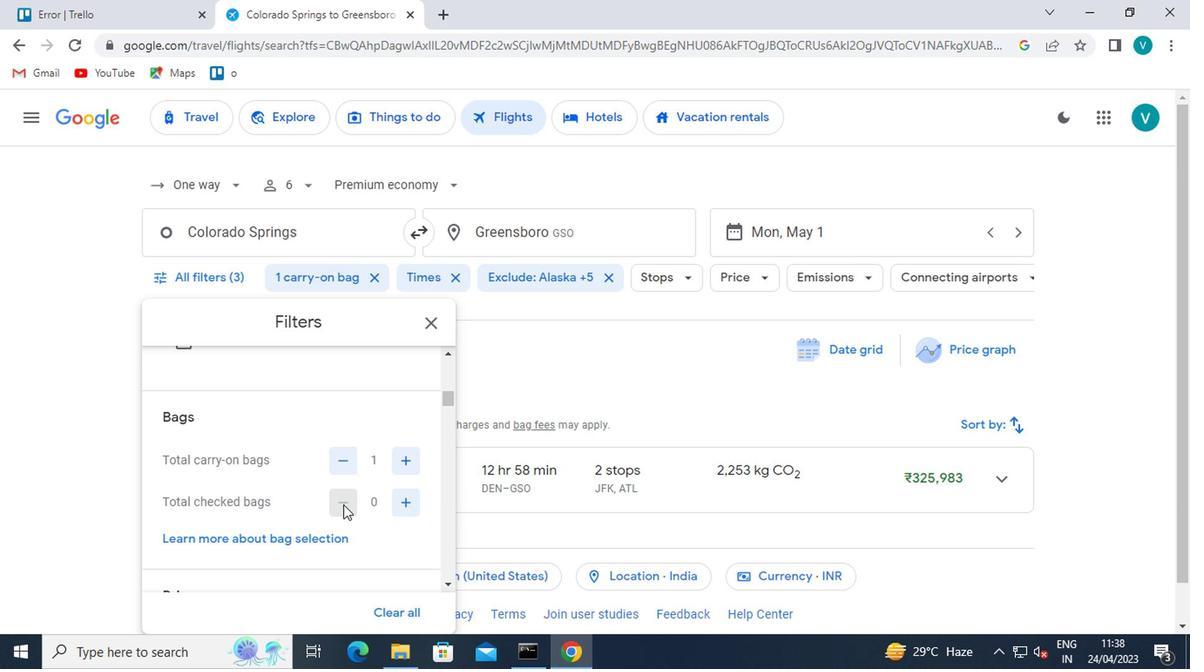 
Action: Mouse scrolled (340, 507) with delta (0, -1)
Screenshot: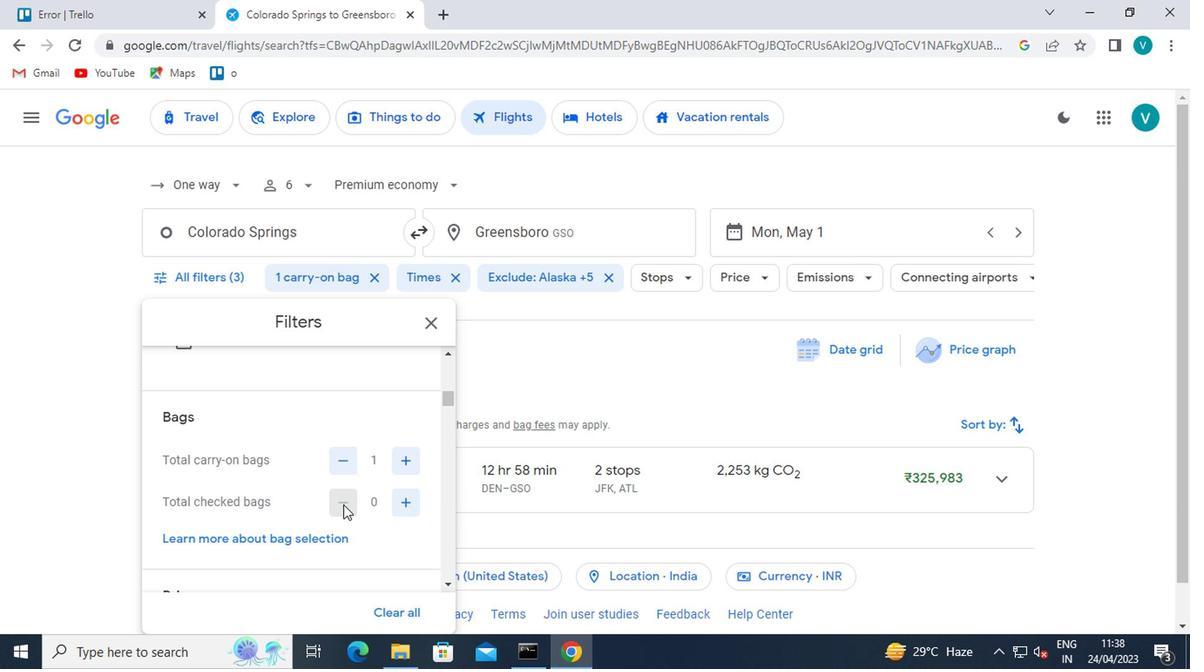
Action: Mouse moved to (407, 503)
Screenshot: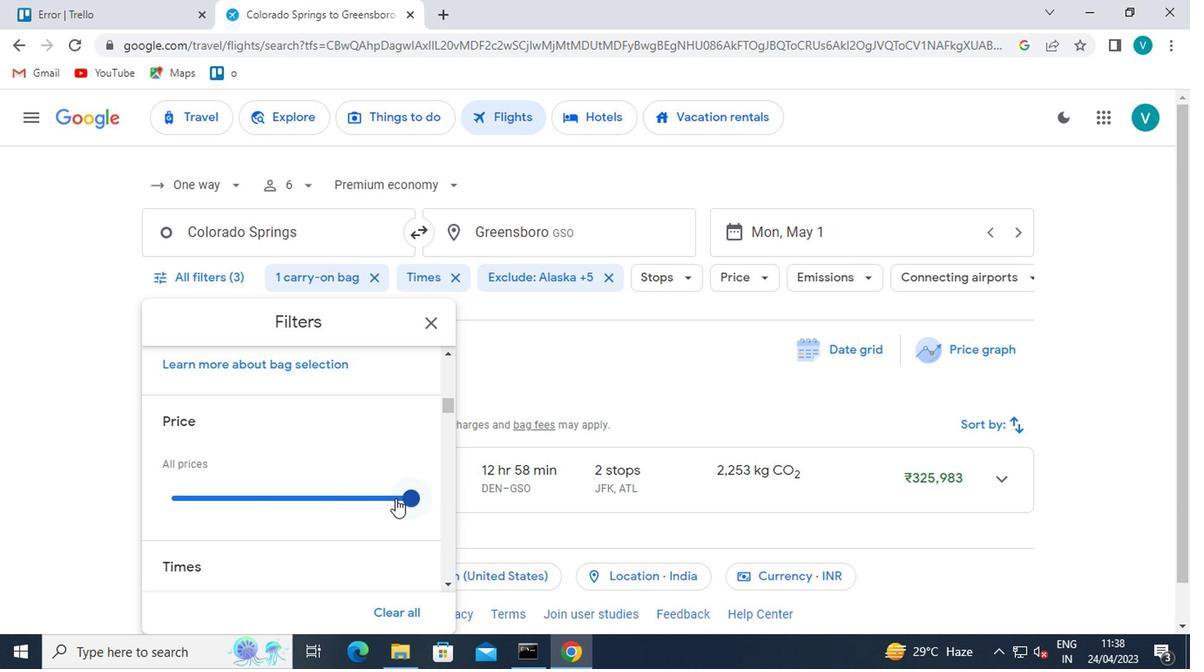 
Action: Mouse pressed left at (407, 503)
Screenshot: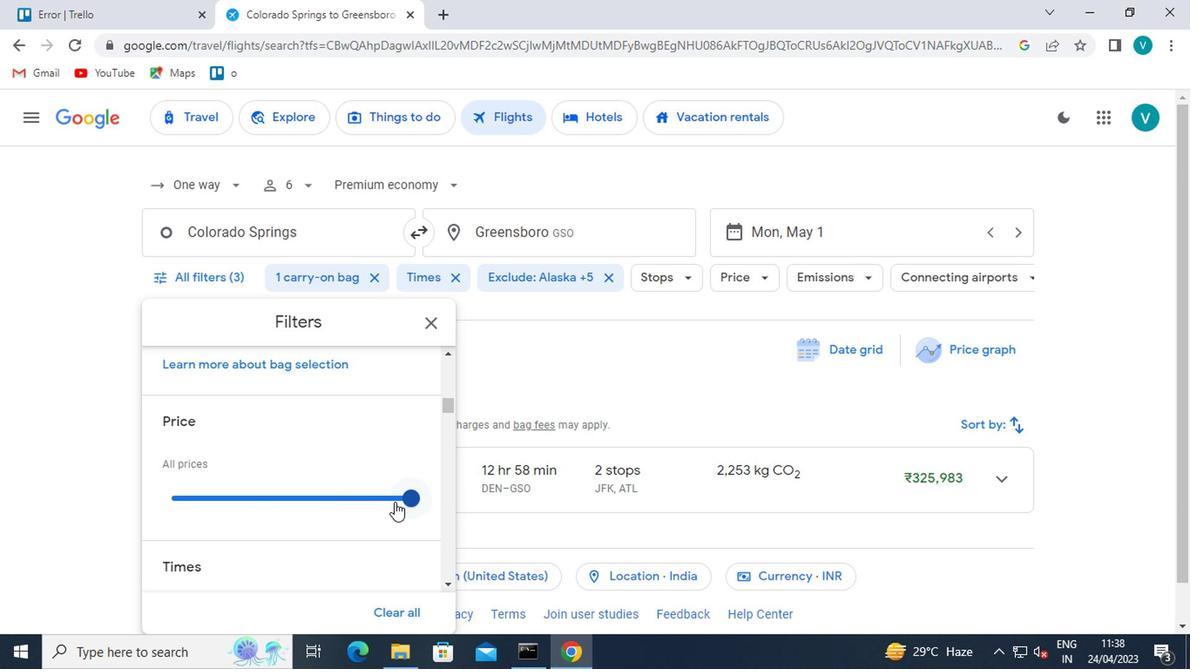 
Action: Mouse moved to (259, 497)
Screenshot: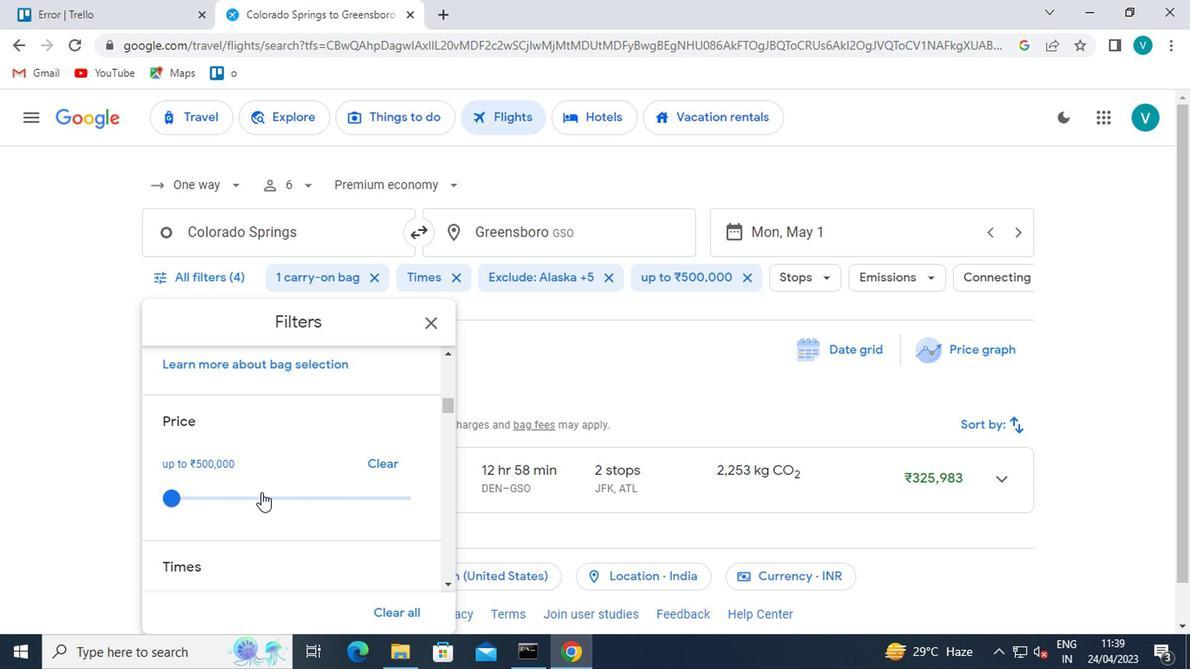 
Action: Mouse scrolled (259, 496) with delta (0, -1)
Screenshot: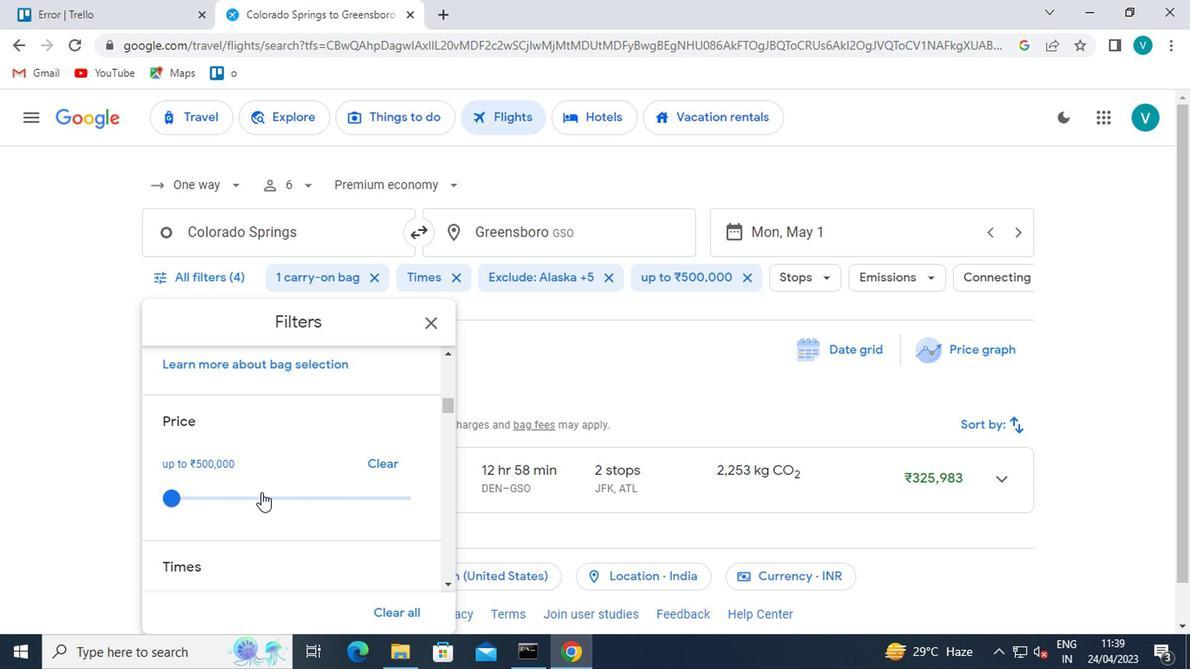 
Action: Mouse scrolled (259, 496) with delta (0, -1)
Screenshot: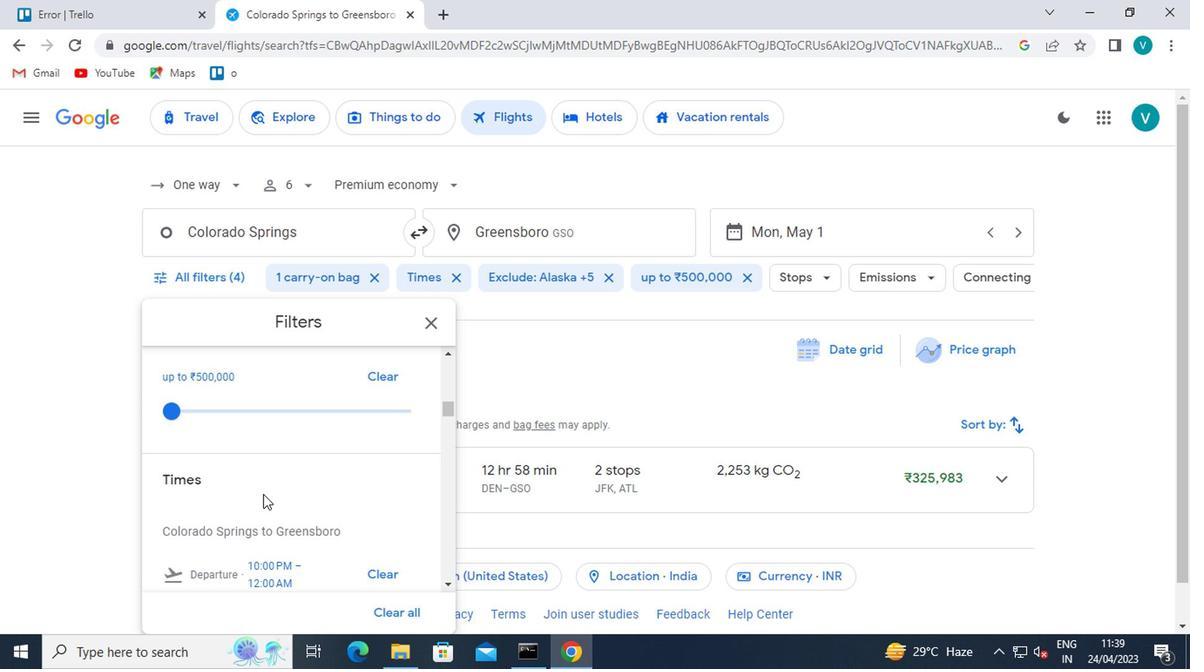 
Action: Mouse moved to (390, 528)
Screenshot: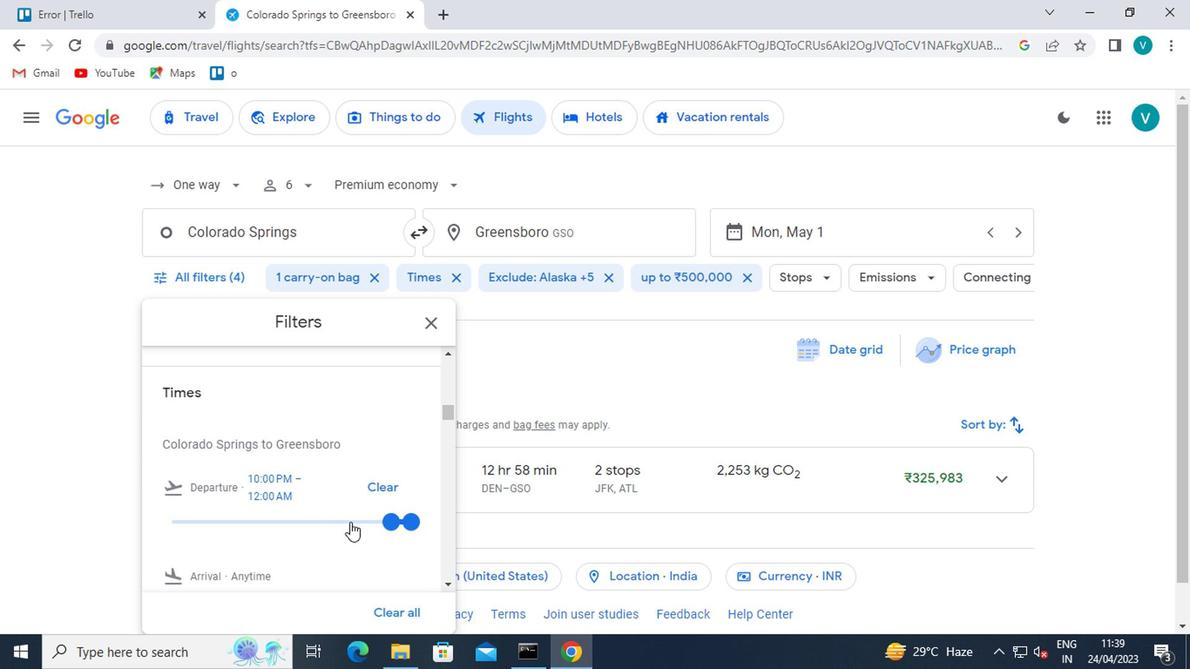 
Action: Mouse pressed left at (390, 528)
Screenshot: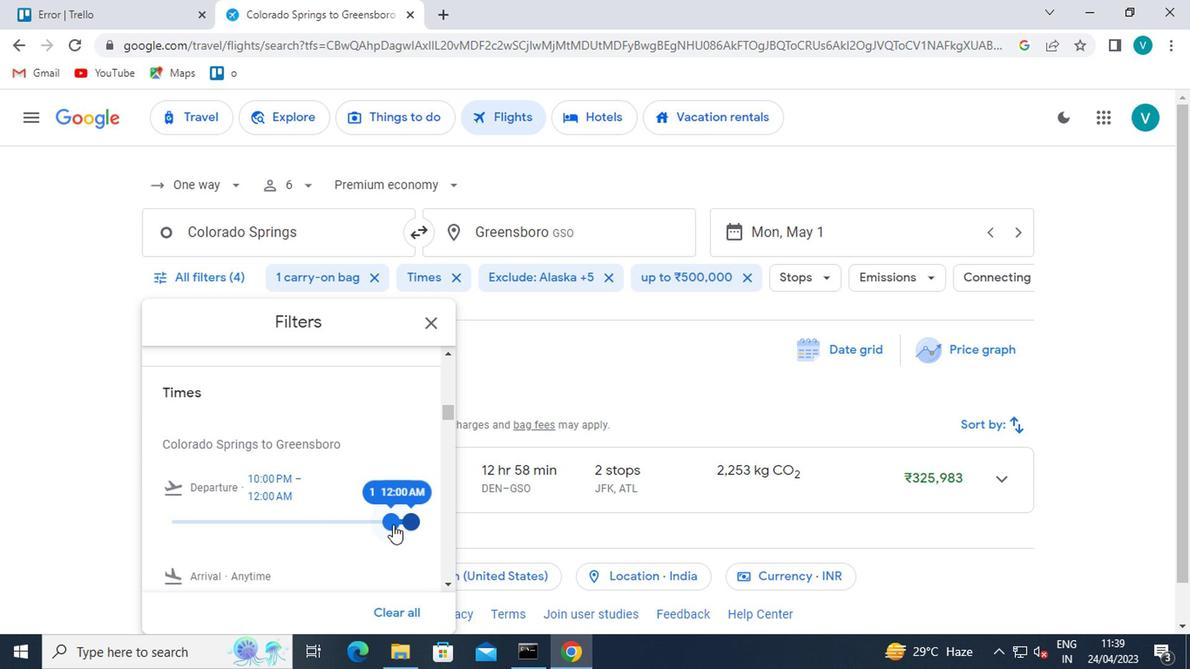 
Action: Mouse moved to (327, 534)
Screenshot: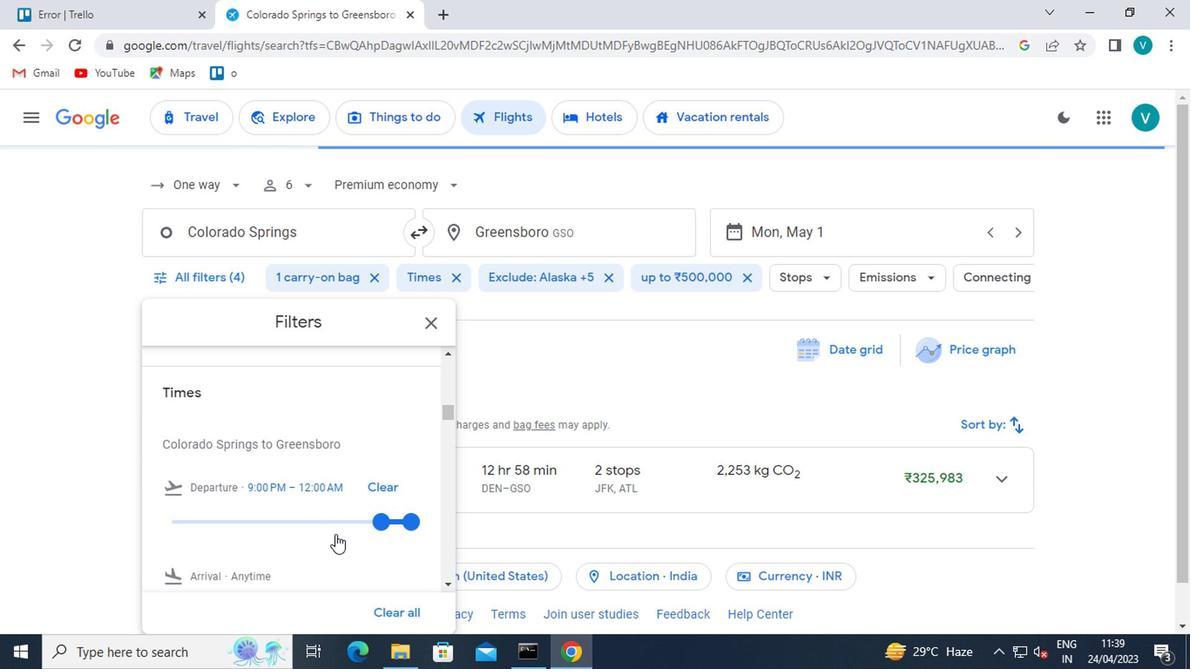 
